 Task: Look for space in Planeta Rica, Colombia from 5th July, 2023 to 10th July, 2023 for 4 adults in price range Rs.9000 to Rs.14000. Place can be entire place with 2 bedrooms having 4 beds and 2 bathrooms. Property type can be house, flat, guest house. Amenities needed are: washing machine. Booking option can be shelf check-in. Required host language is English.
Action: Mouse moved to (555, 73)
Screenshot: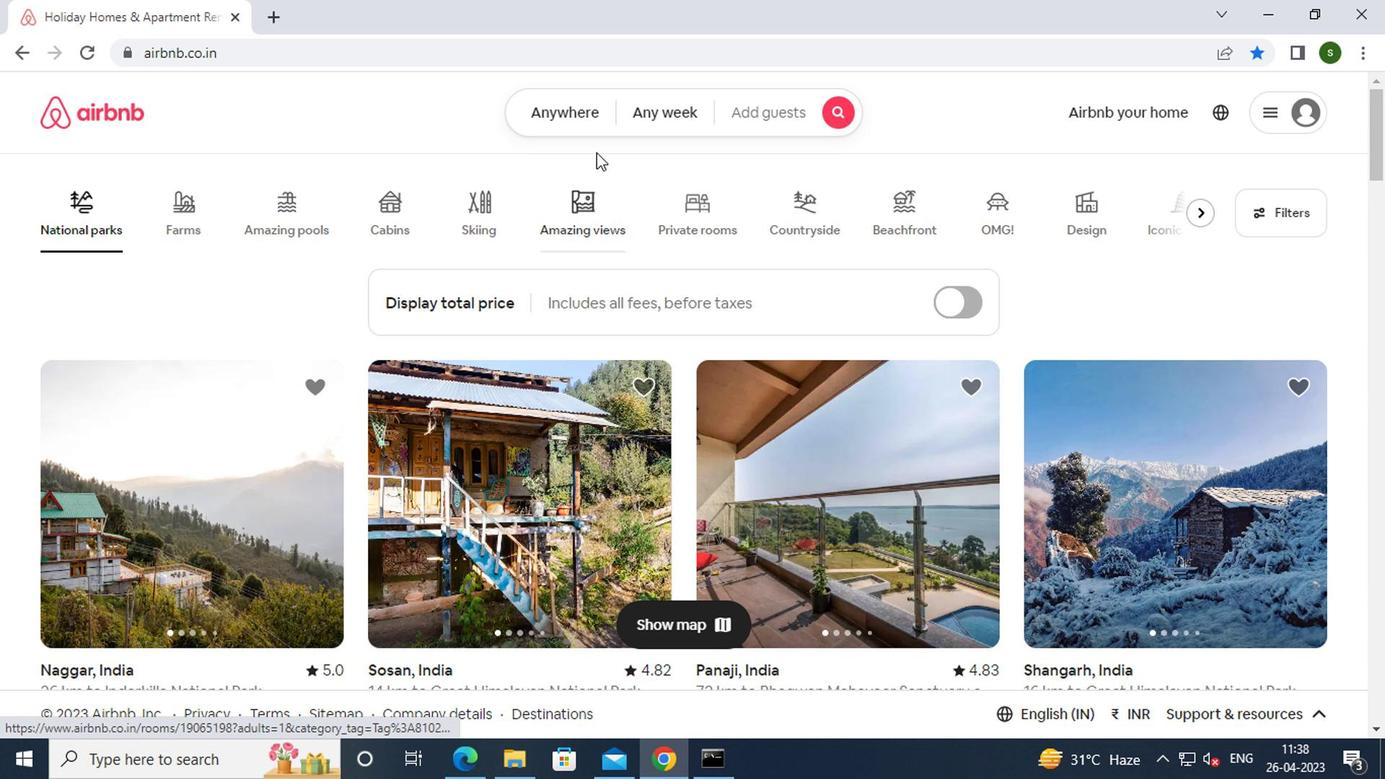 
Action: Mouse pressed left at (555, 73)
Screenshot: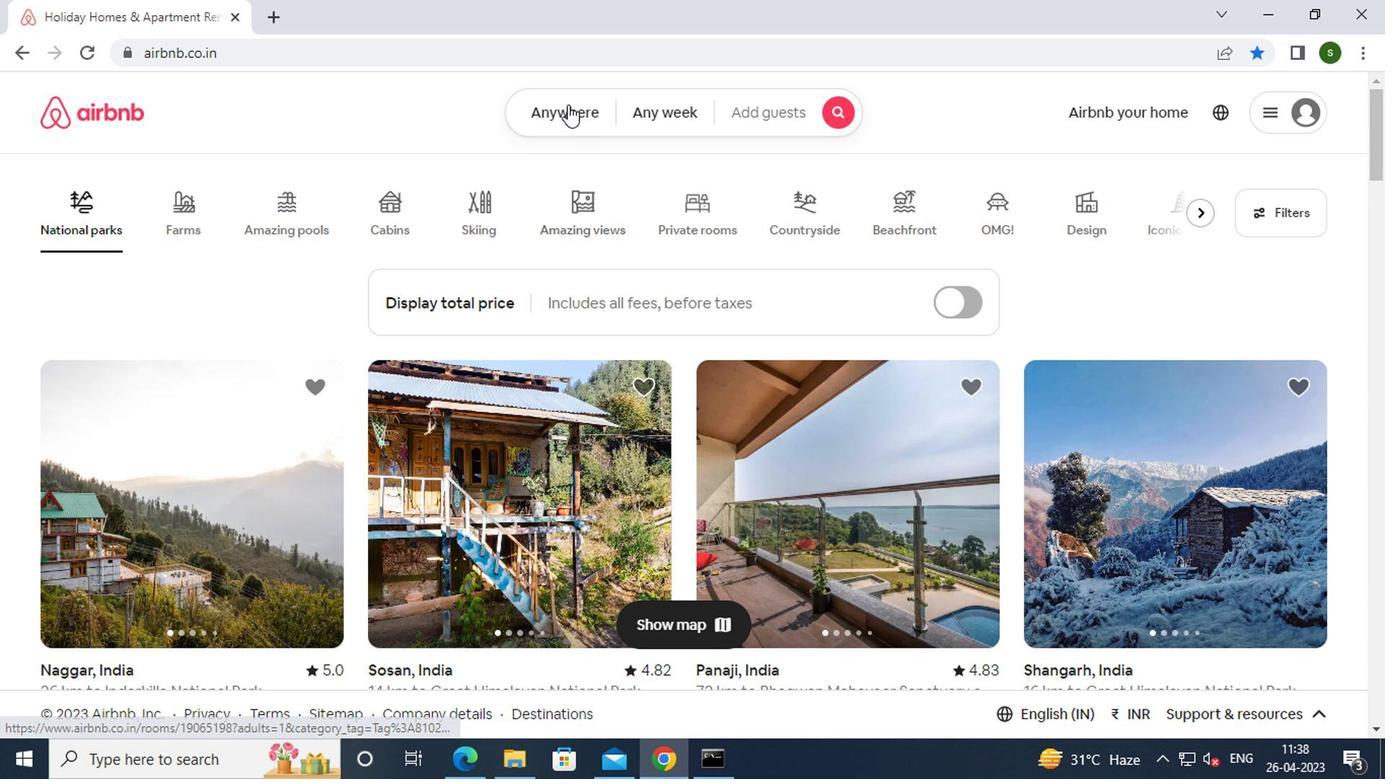 
Action: Mouse moved to (547, 116)
Screenshot: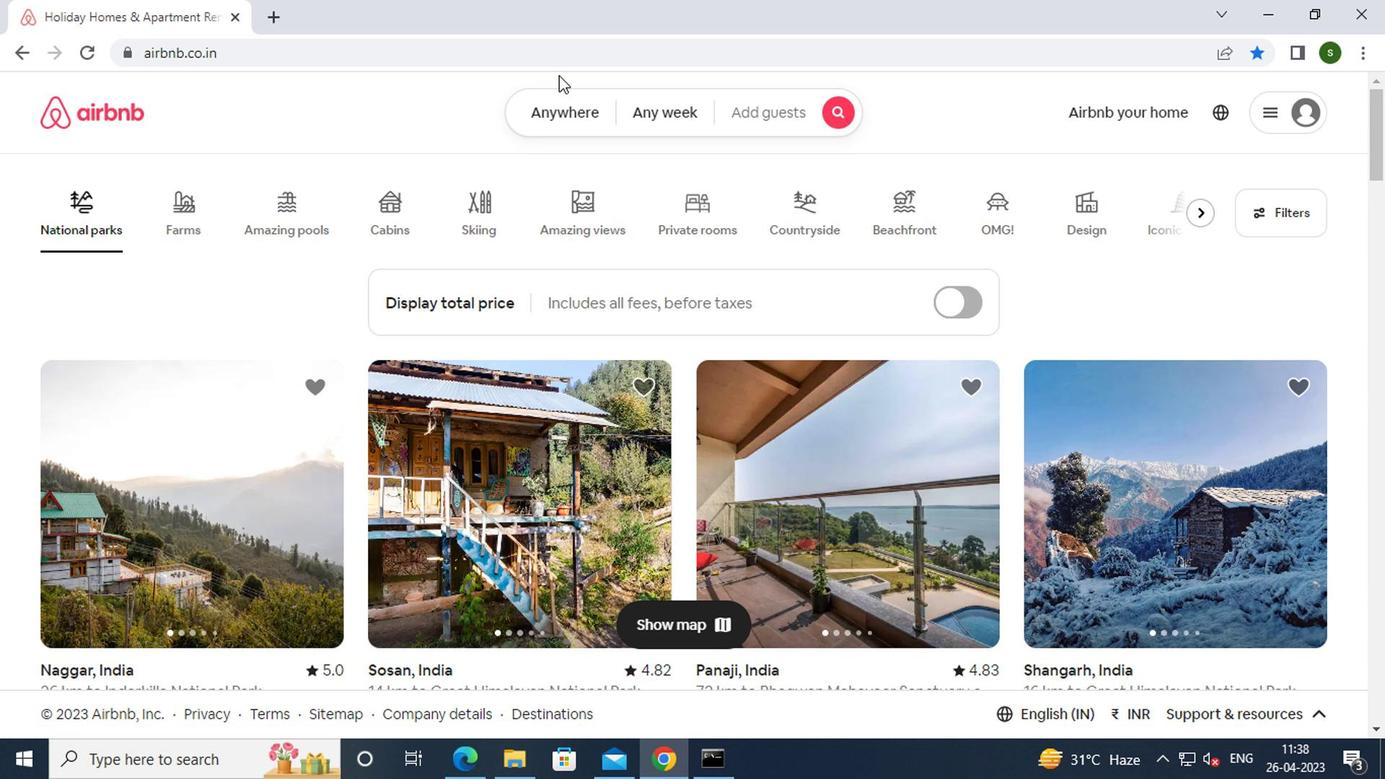 
Action: Mouse pressed left at (547, 116)
Screenshot: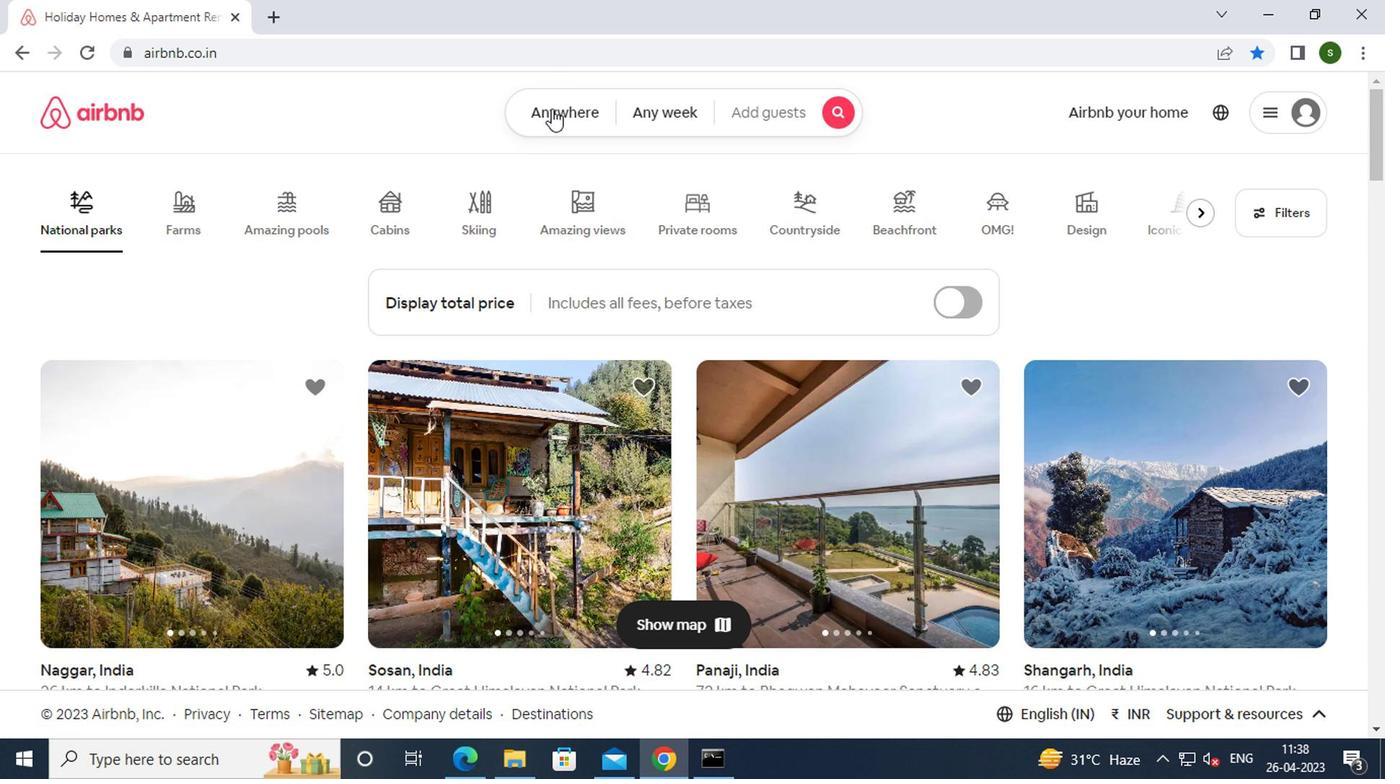 
Action: Mouse moved to (454, 193)
Screenshot: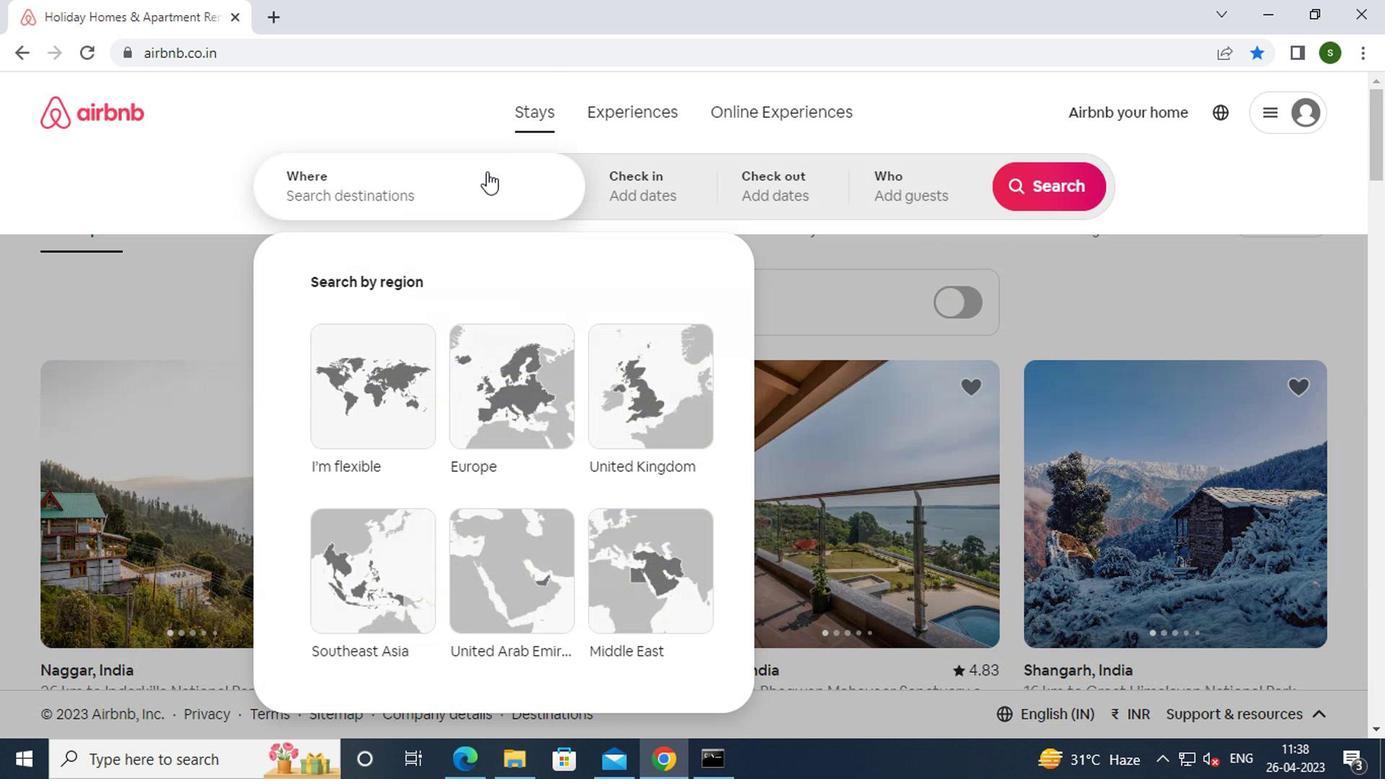 
Action: Mouse pressed left at (454, 193)
Screenshot: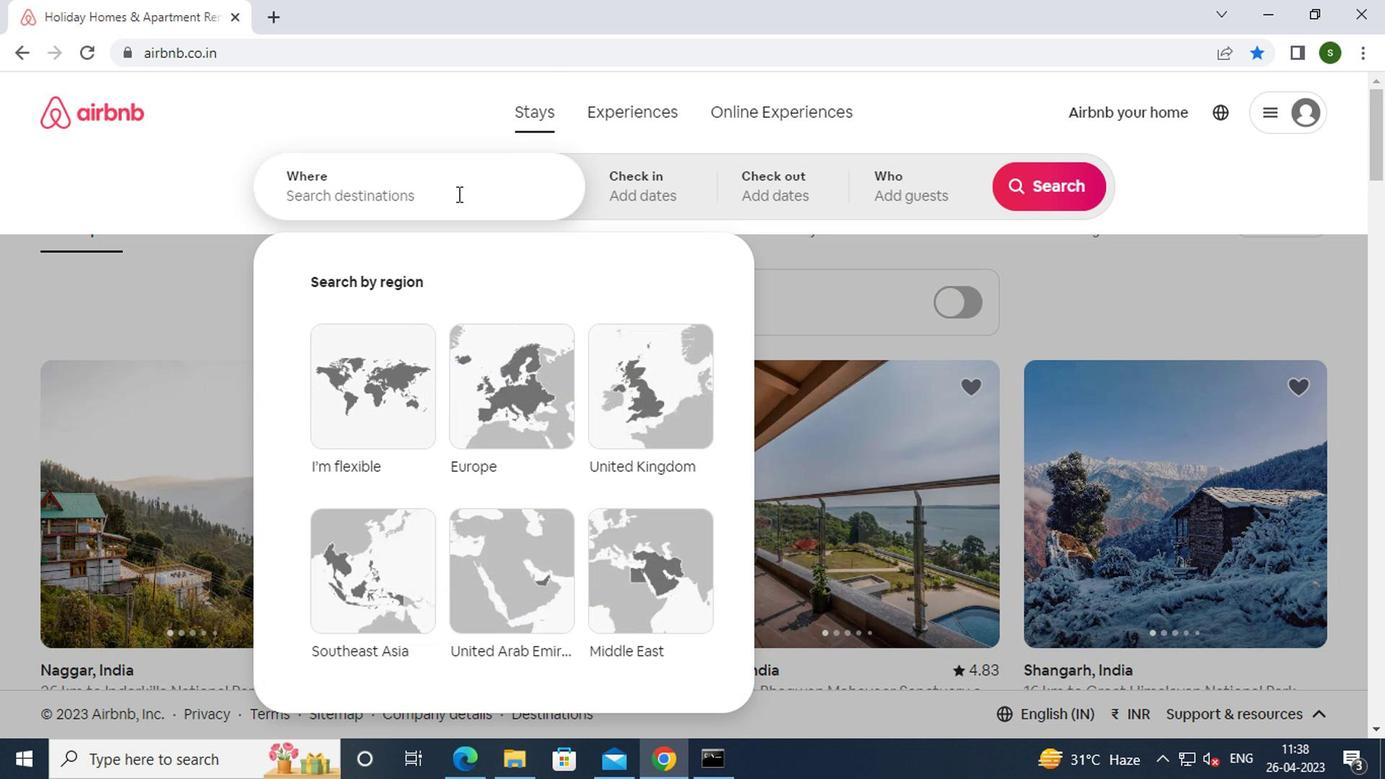 
Action: Key pressed p<Key.caps_lock>laneta<Key.space><Key.caps_lock>r<Key.caps_lock>ica,<Key.space><Key.caps_lock>c<Key.caps_lock>olombia<Key.enter>
Screenshot: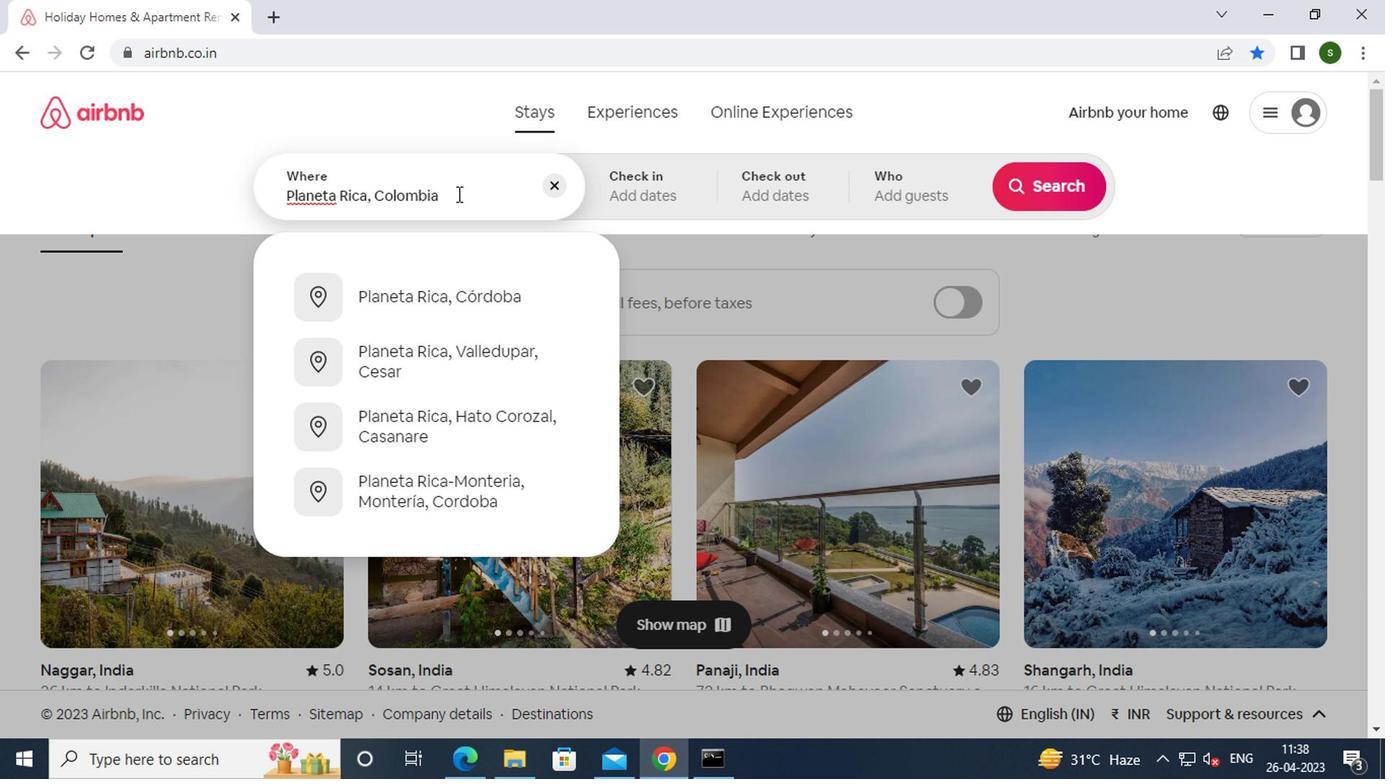 
Action: Mouse moved to (1026, 348)
Screenshot: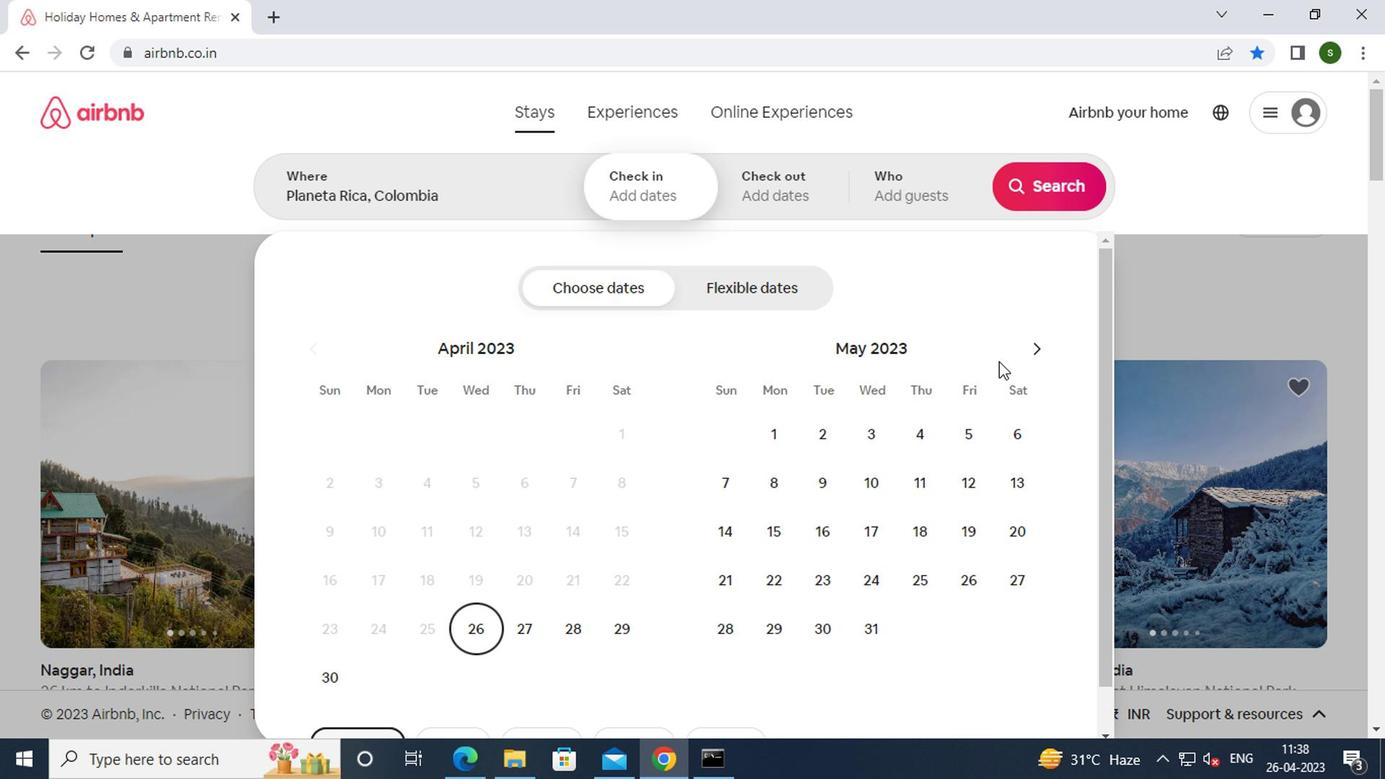 
Action: Mouse pressed left at (1026, 348)
Screenshot: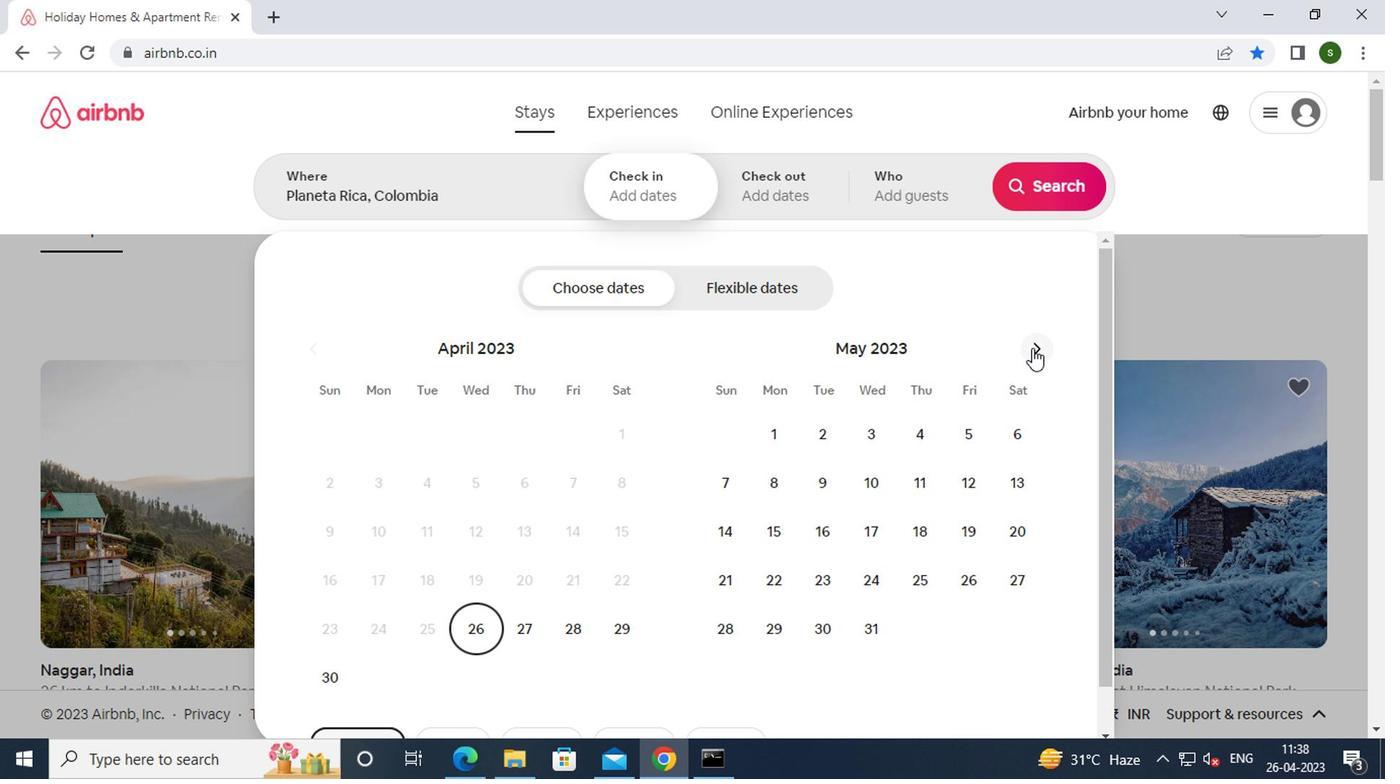 
Action: Mouse pressed left at (1026, 348)
Screenshot: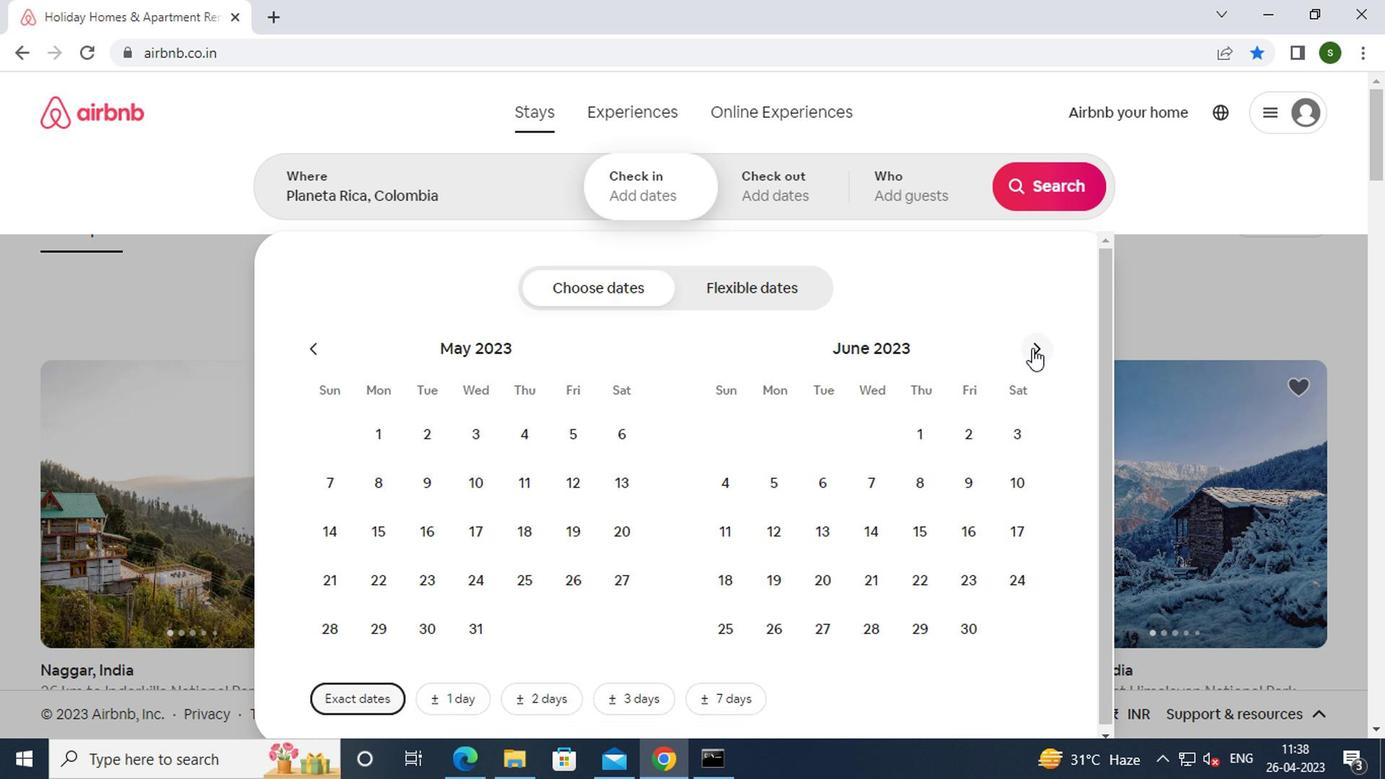 
Action: Mouse moved to (874, 476)
Screenshot: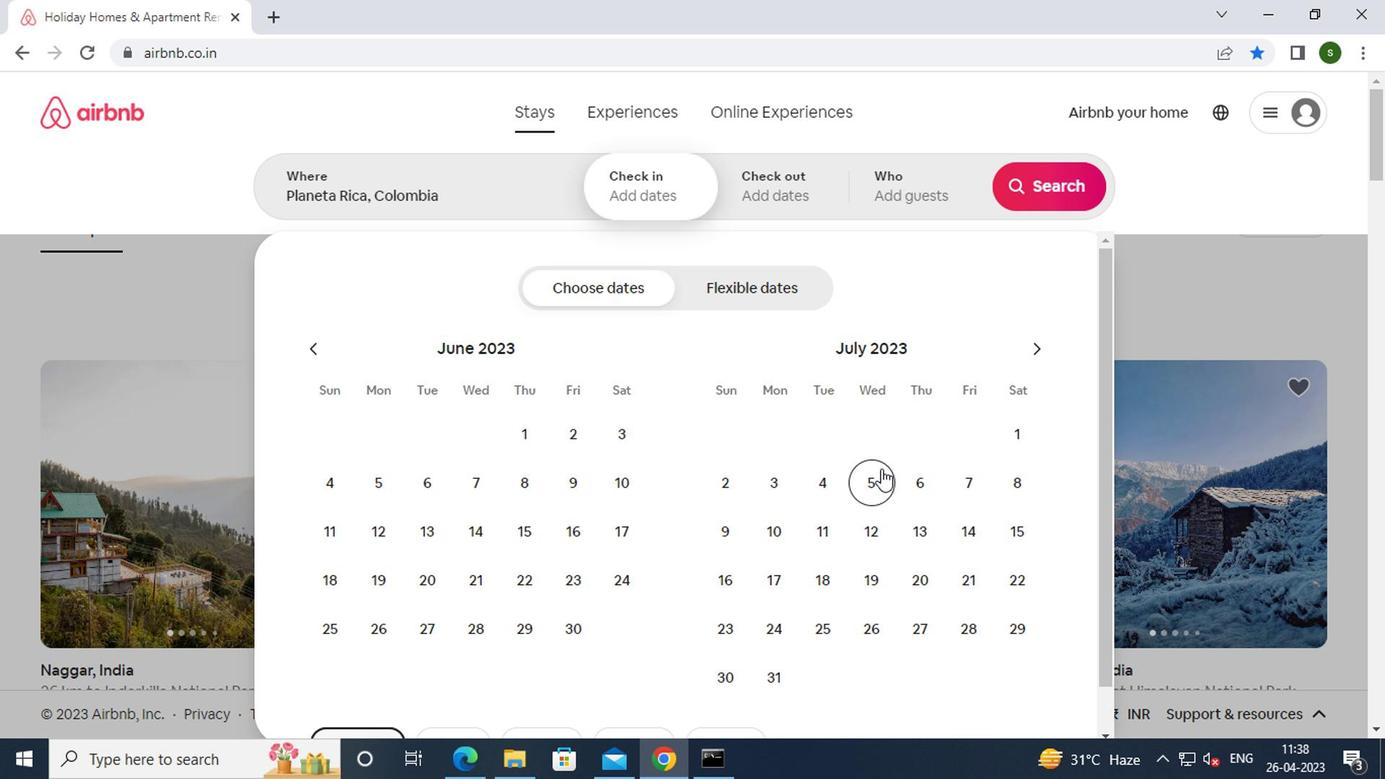 
Action: Mouse pressed left at (874, 476)
Screenshot: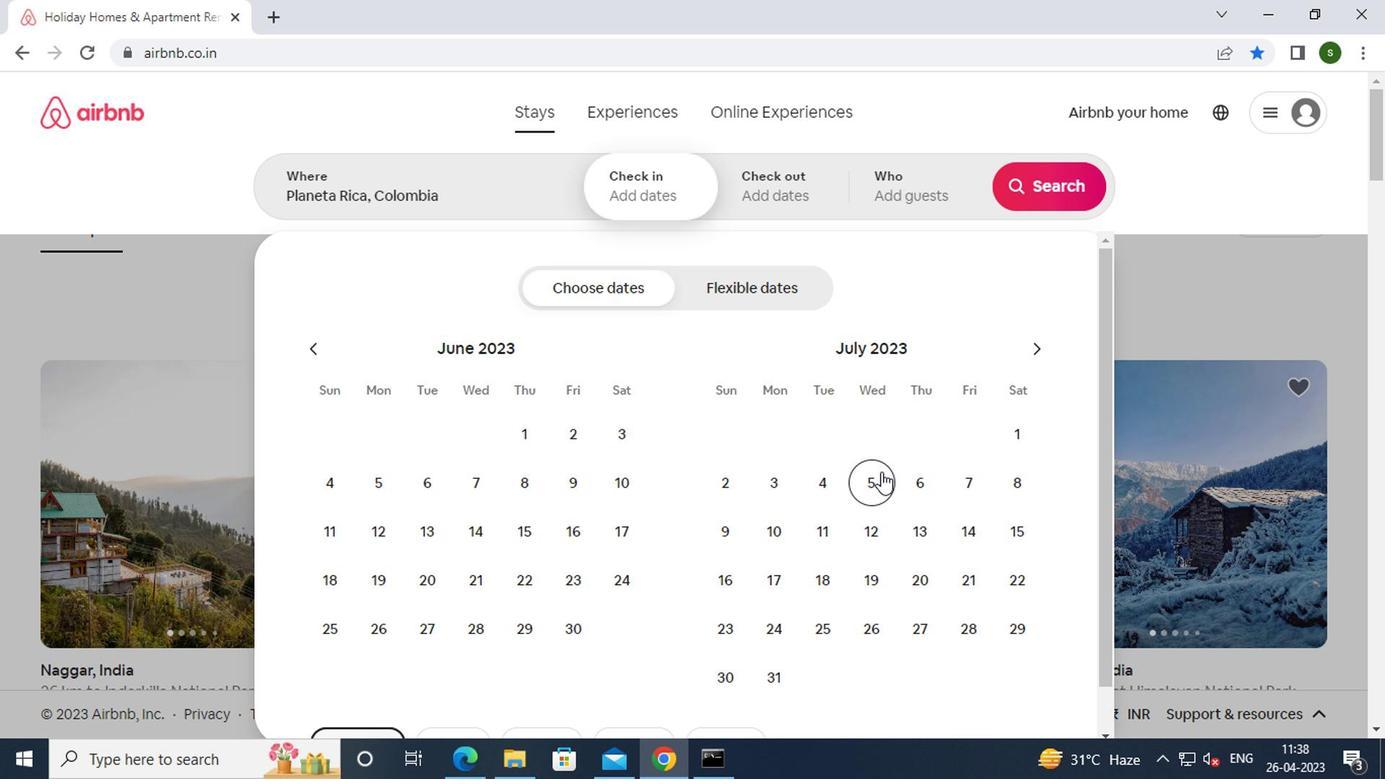 
Action: Mouse moved to (765, 540)
Screenshot: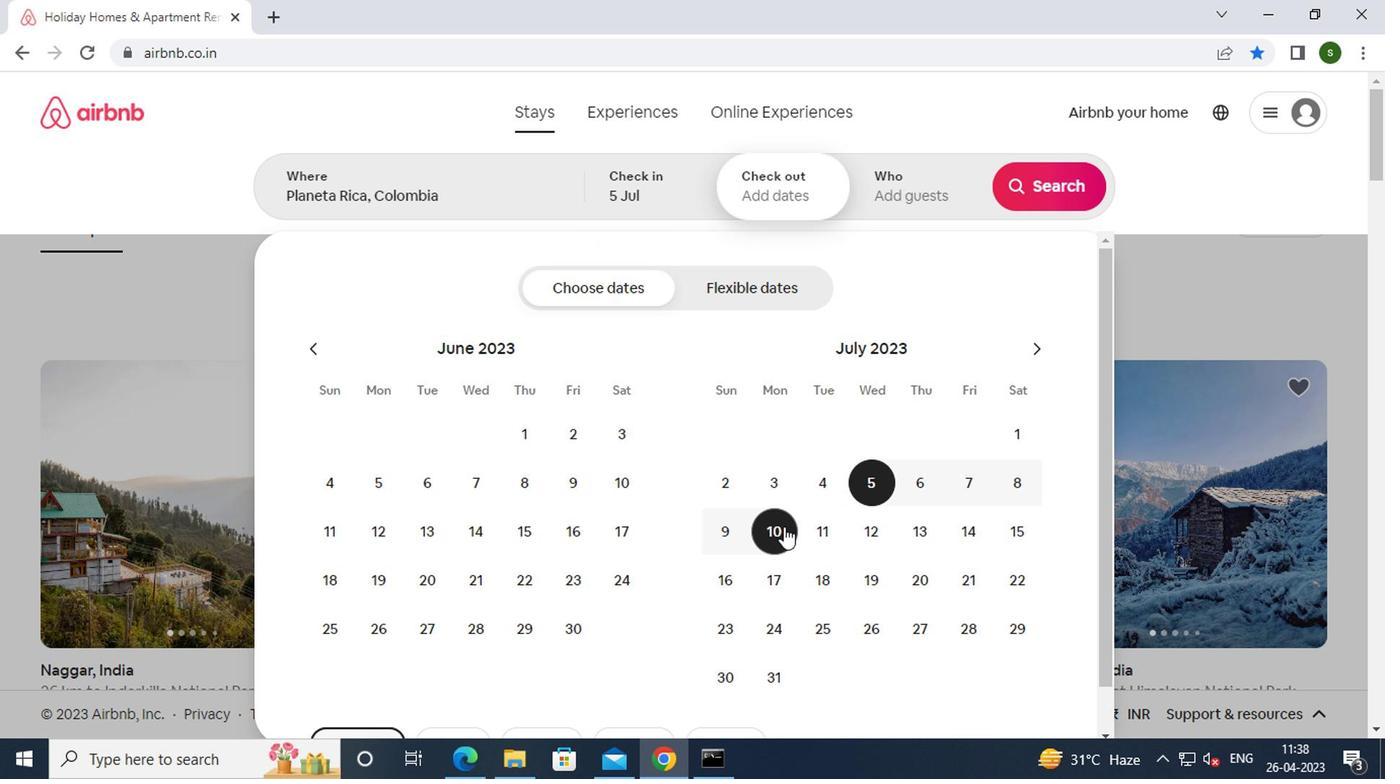 
Action: Mouse pressed left at (765, 540)
Screenshot: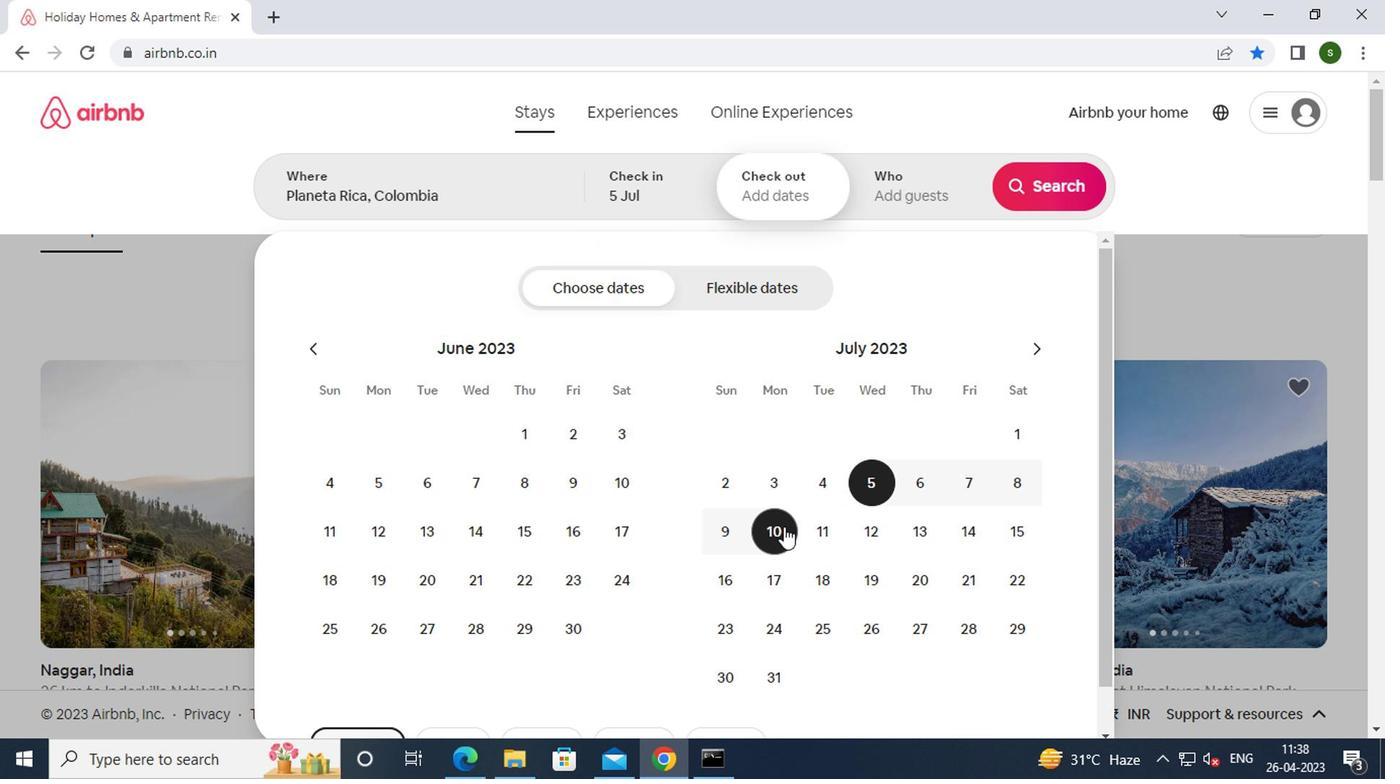 
Action: Mouse moved to (909, 203)
Screenshot: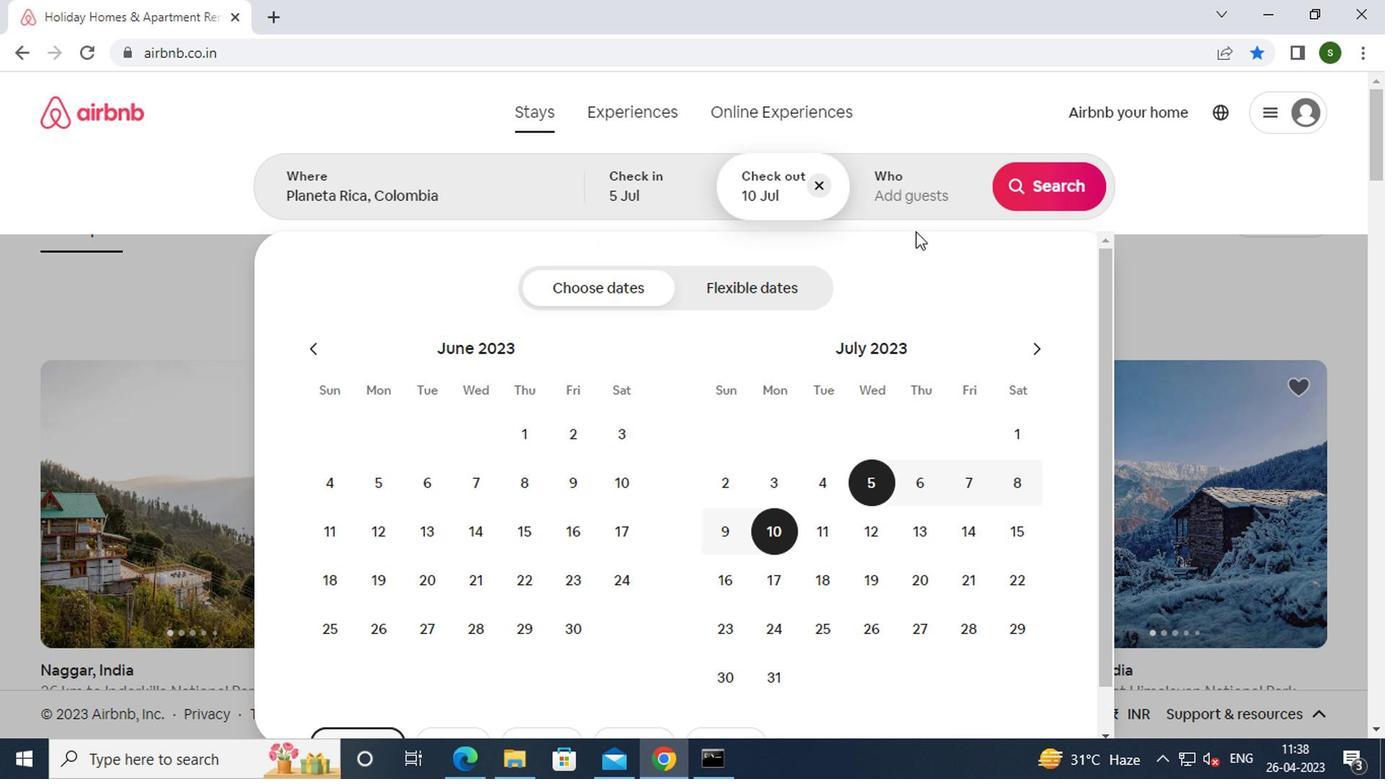 
Action: Mouse pressed left at (909, 203)
Screenshot: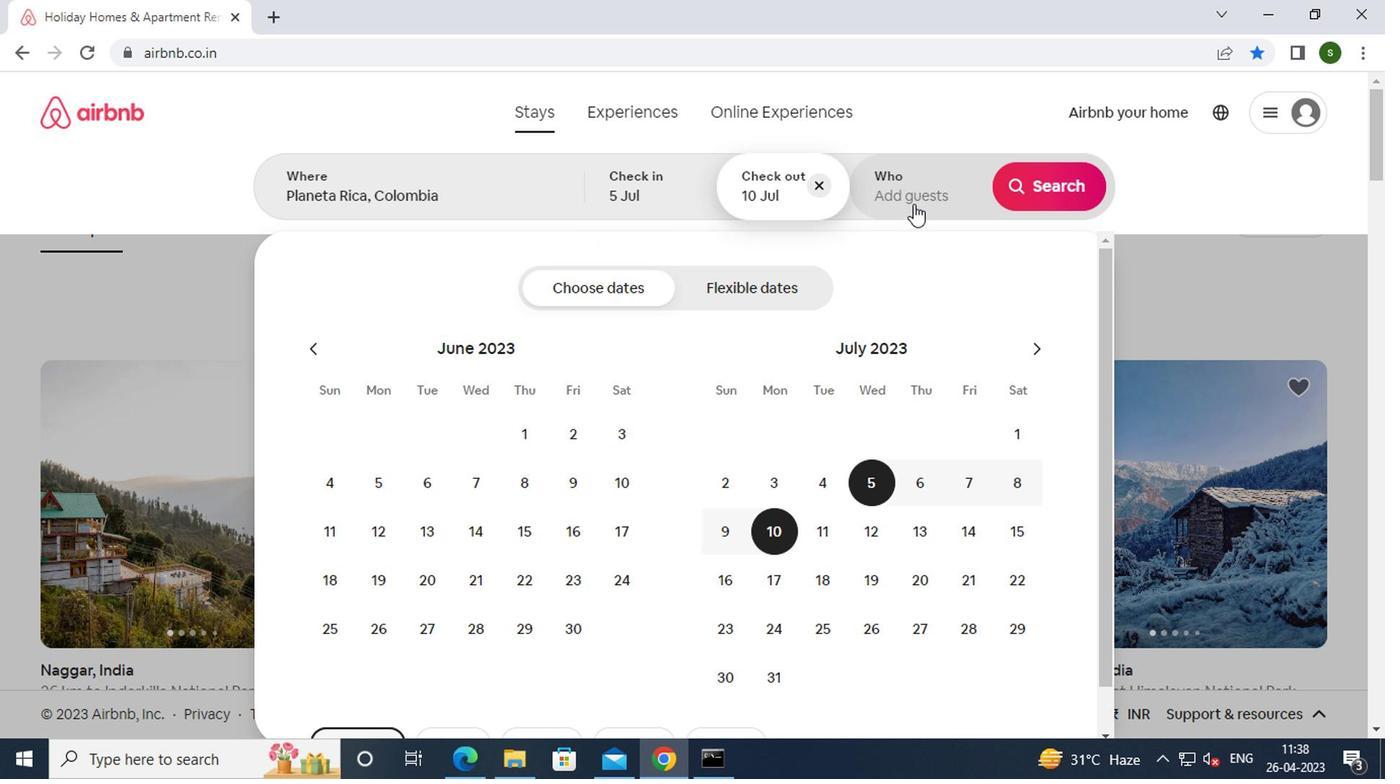 
Action: Mouse moved to (1051, 292)
Screenshot: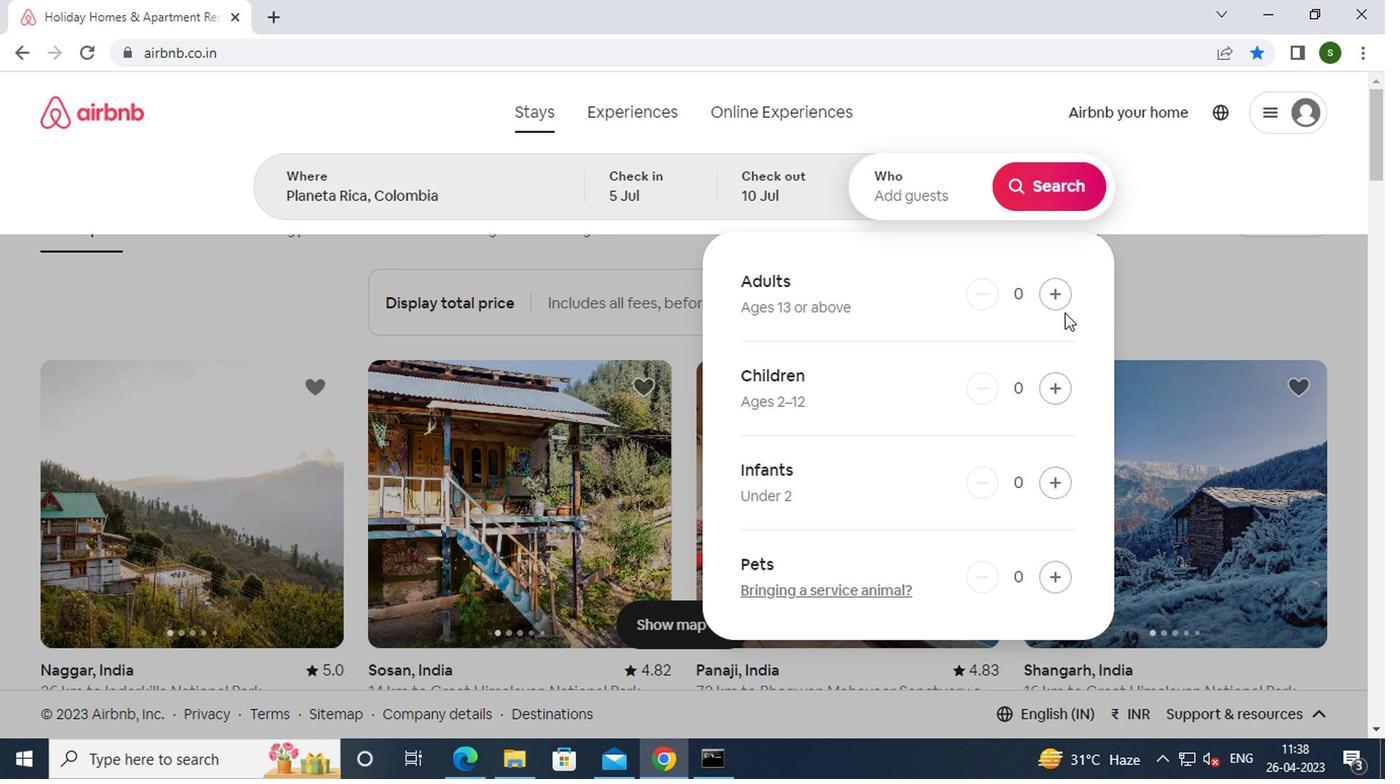 
Action: Mouse pressed left at (1051, 292)
Screenshot: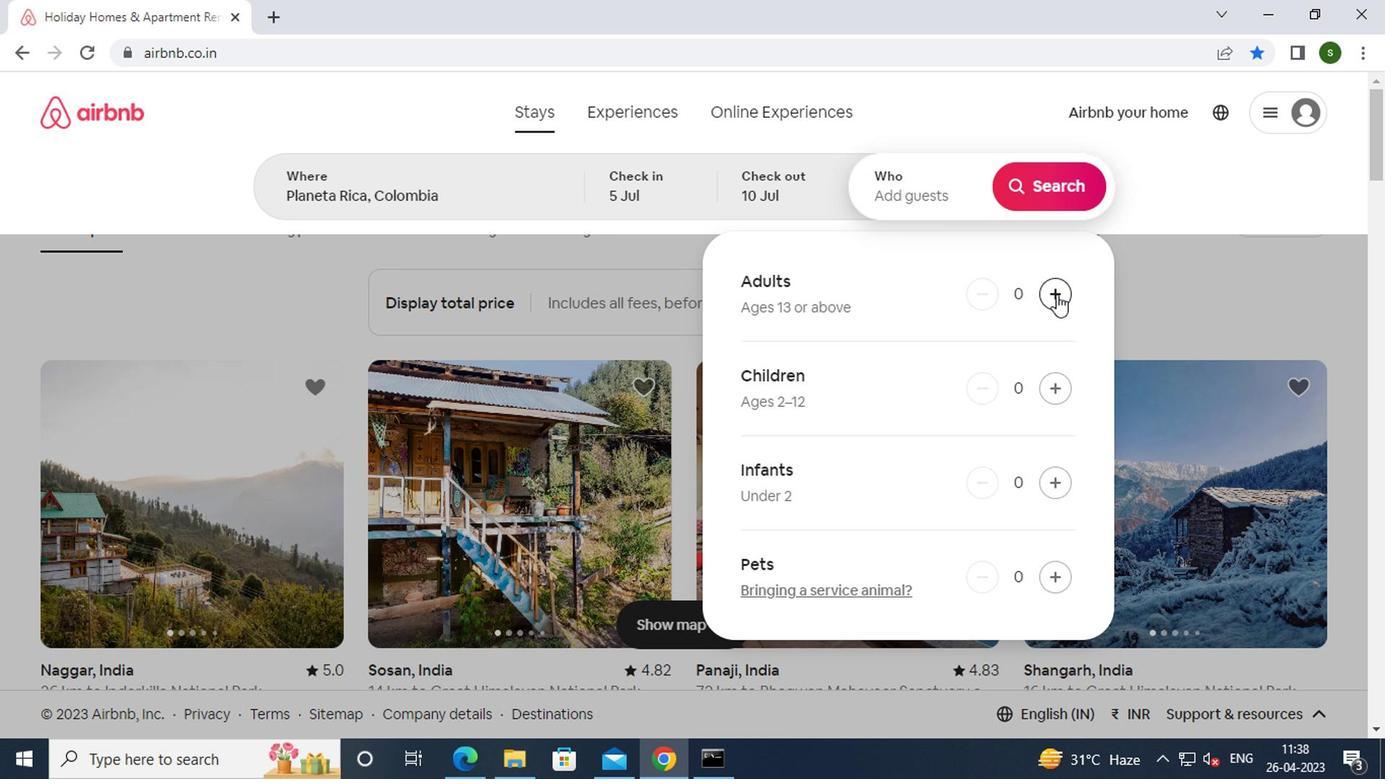 
Action: Mouse pressed left at (1051, 292)
Screenshot: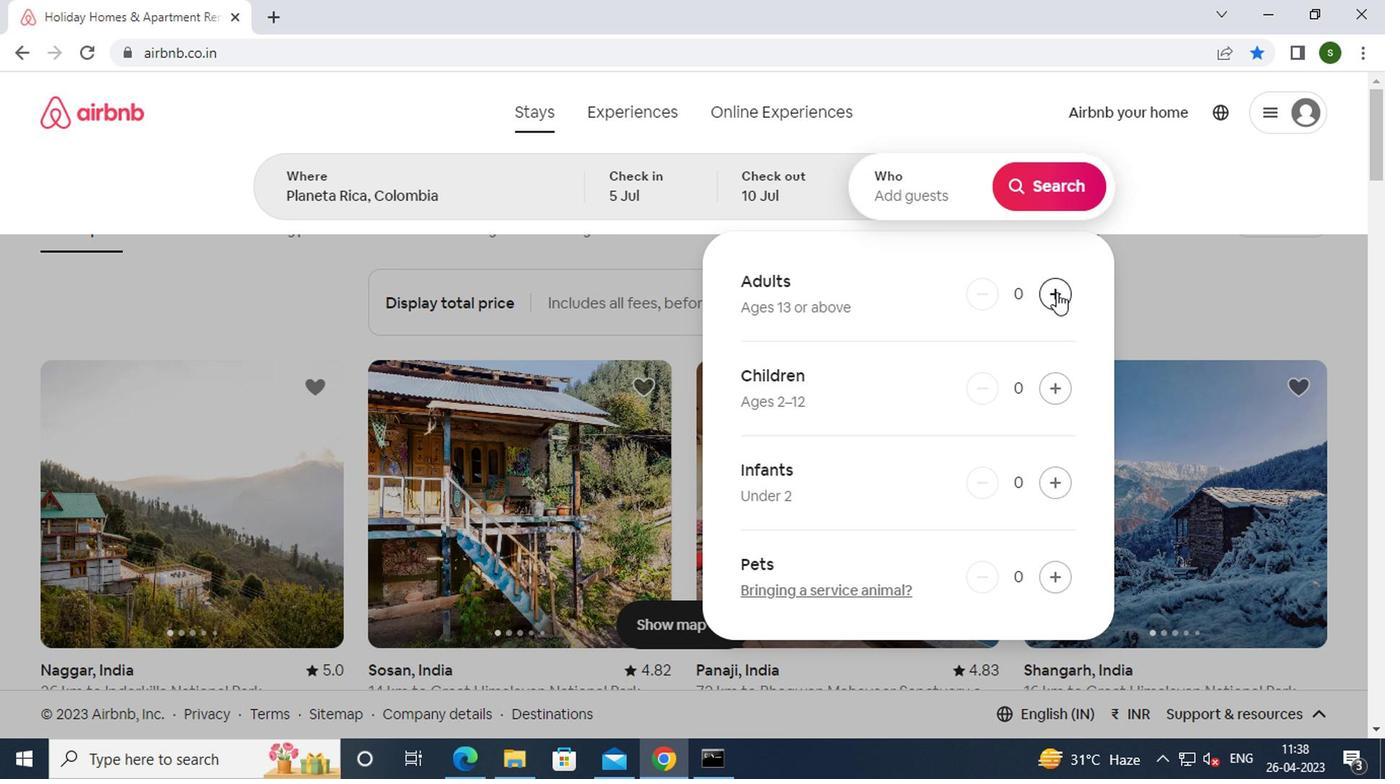 
Action: Mouse pressed left at (1051, 292)
Screenshot: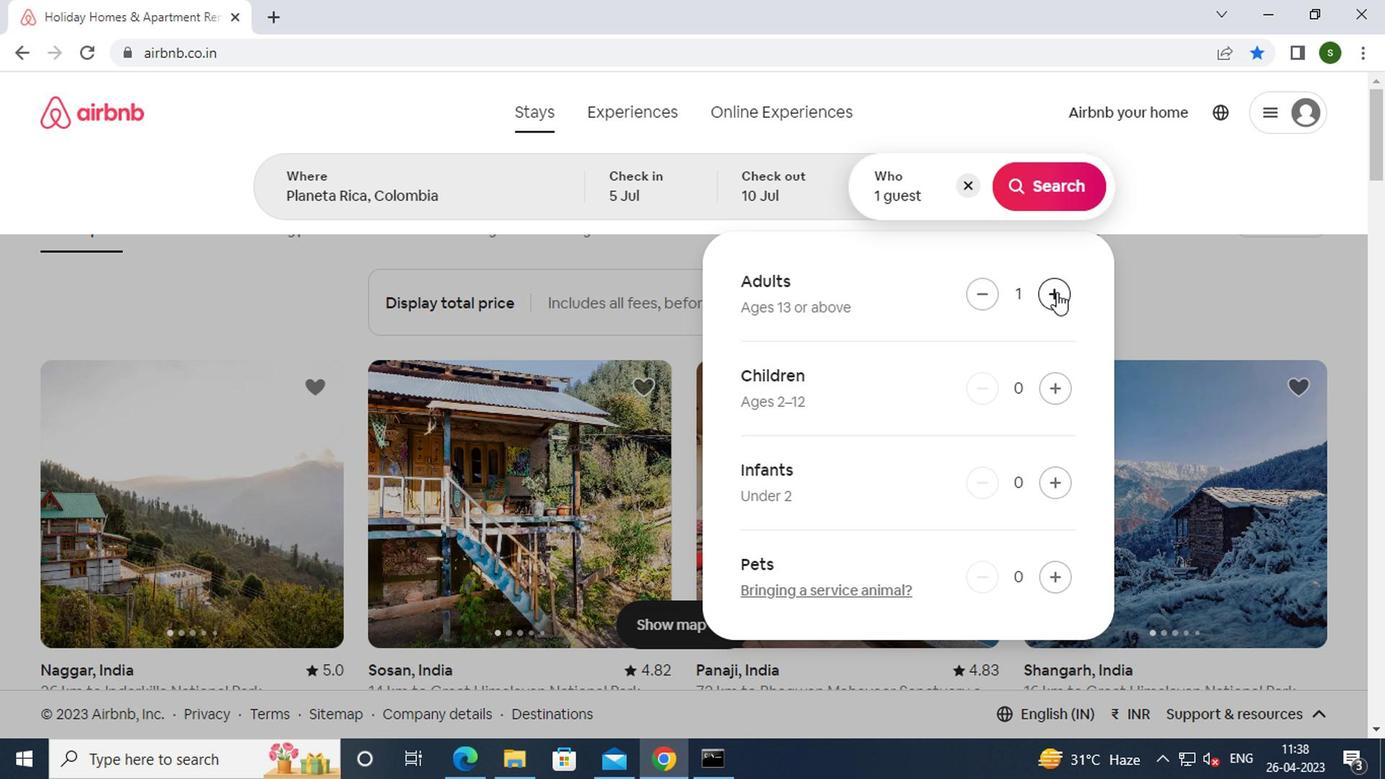 
Action: Mouse pressed left at (1051, 292)
Screenshot: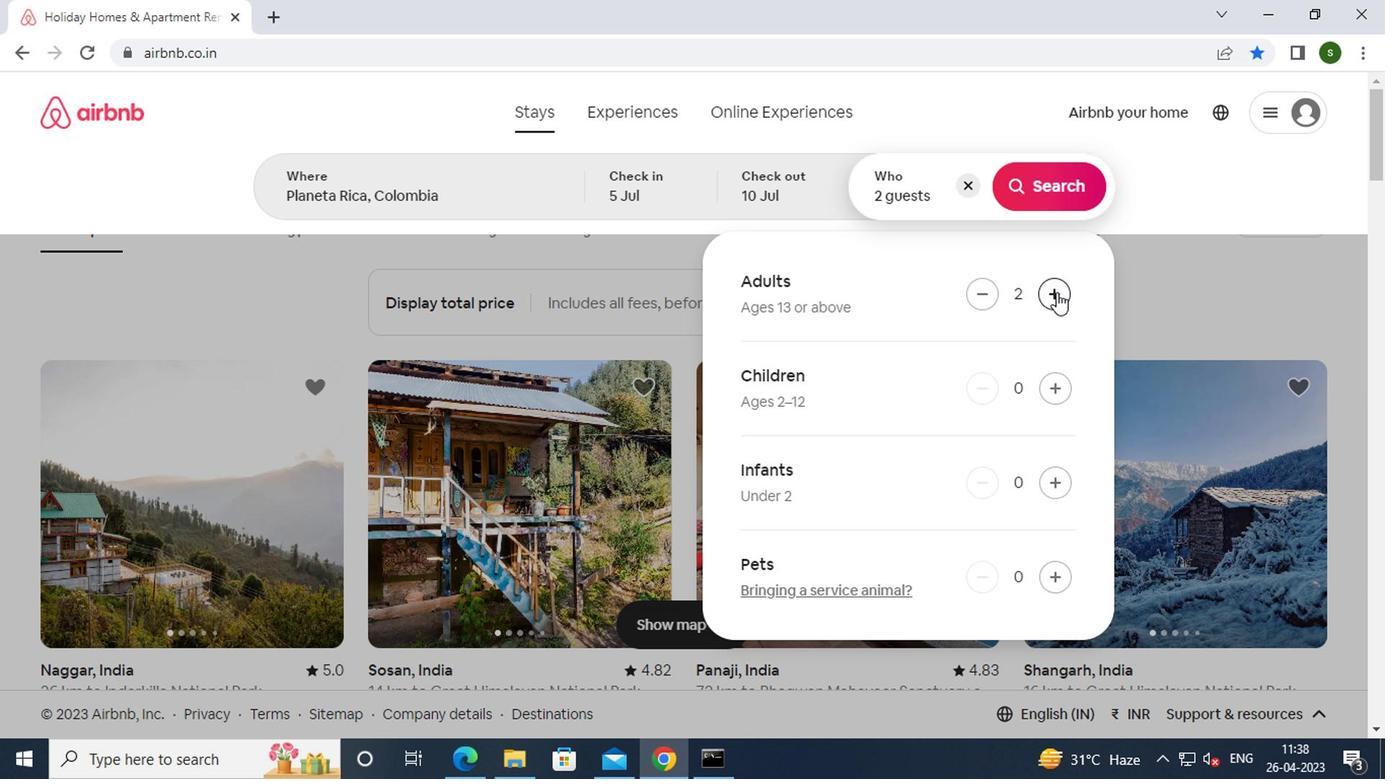 
Action: Mouse moved to (1049, 200)
Screenshot: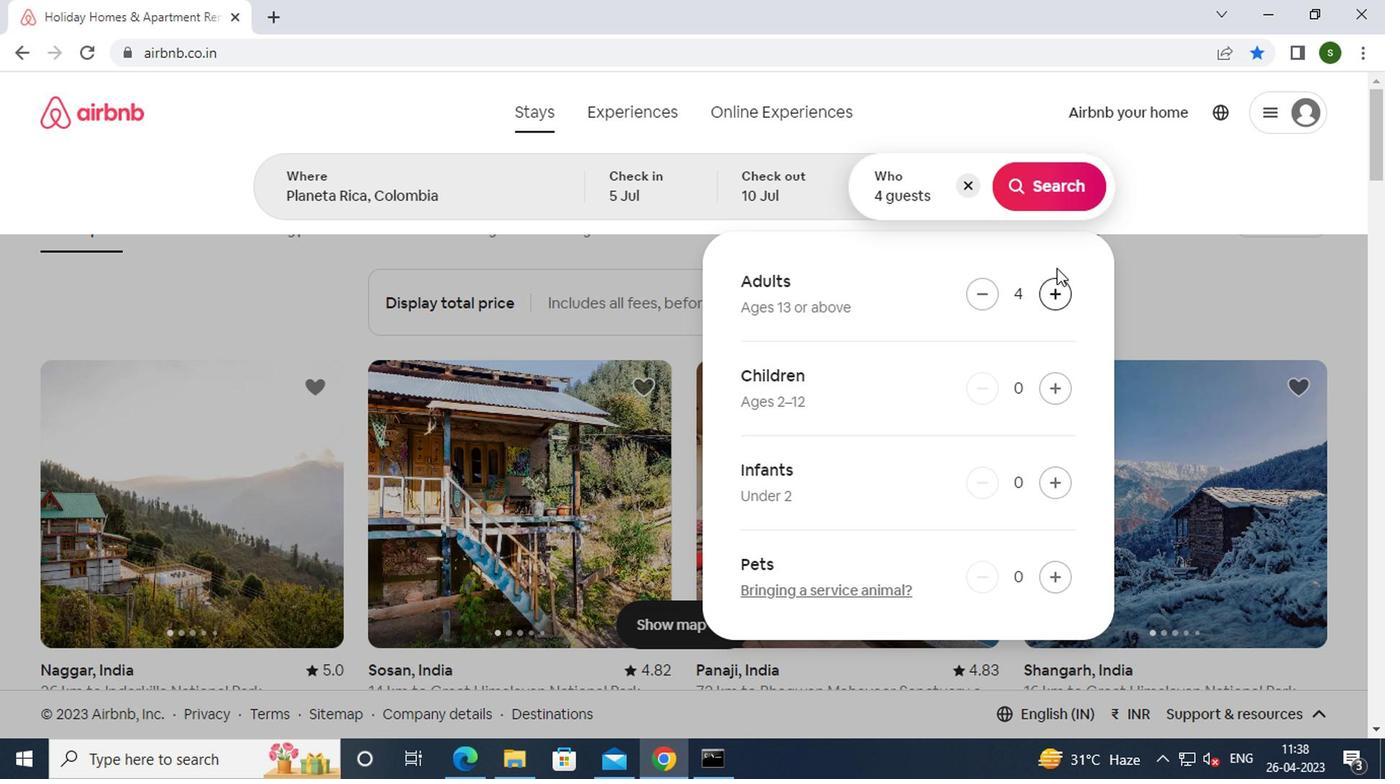 
Action: Mouse pressed left at (1049, 200)
Screenshot: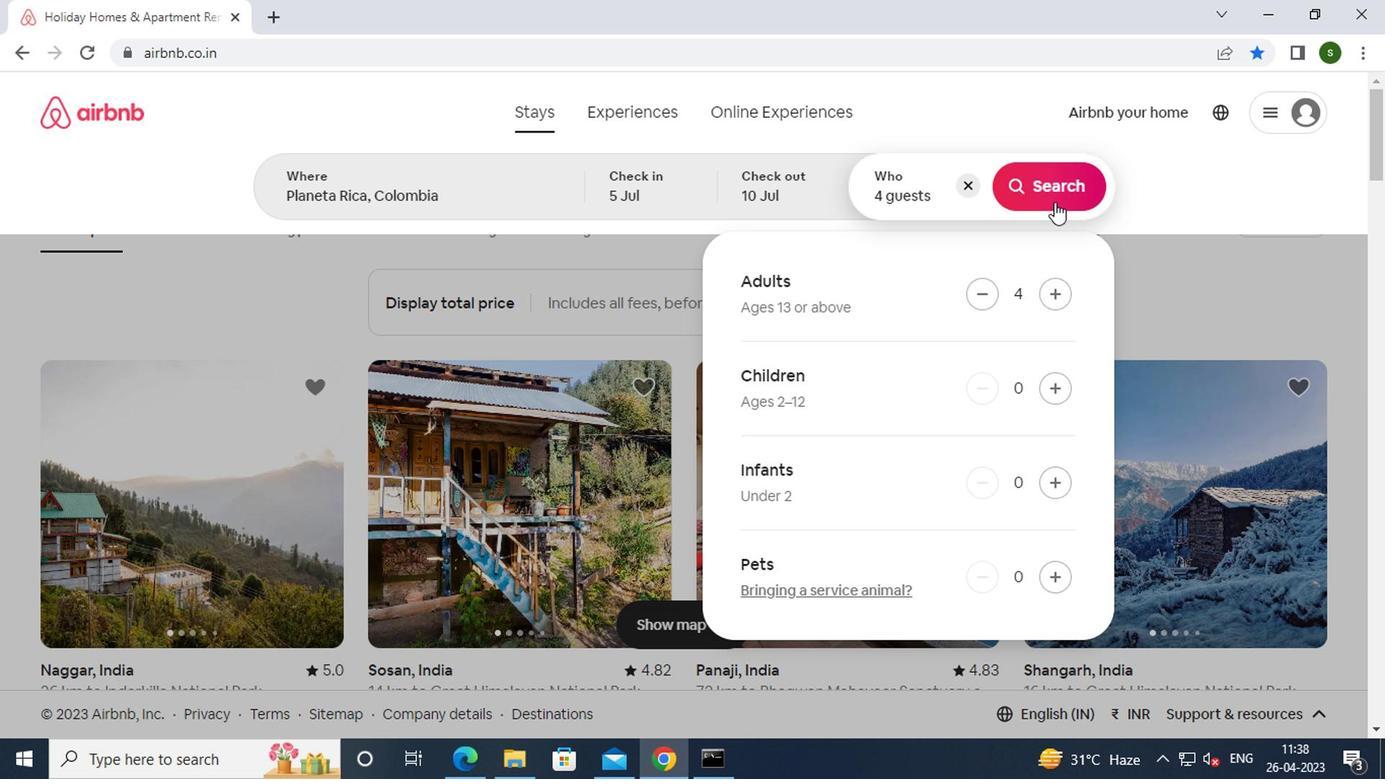 
Action: Mouse moved to (1269, 181)
Screenshot: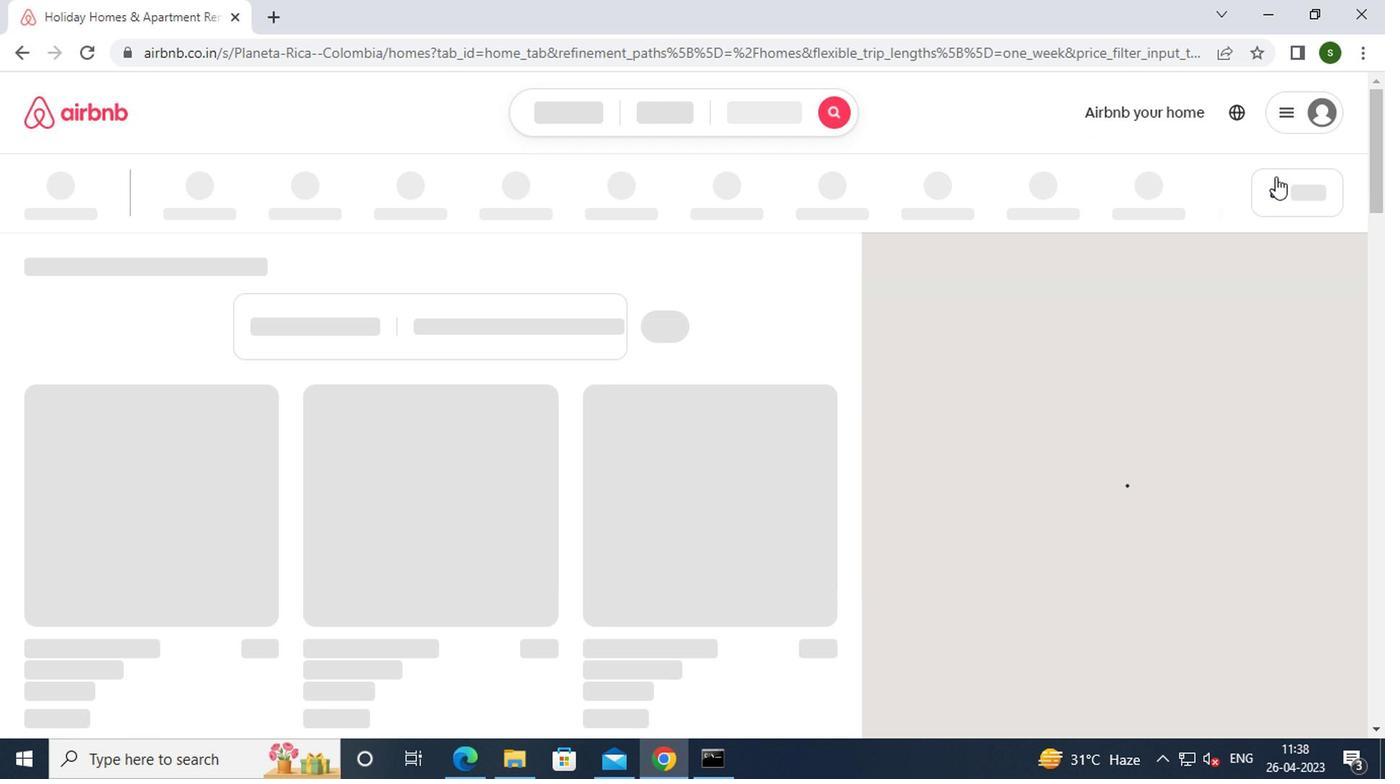 
Action: Mouse pressed left at (1269, 181)
Screenshot: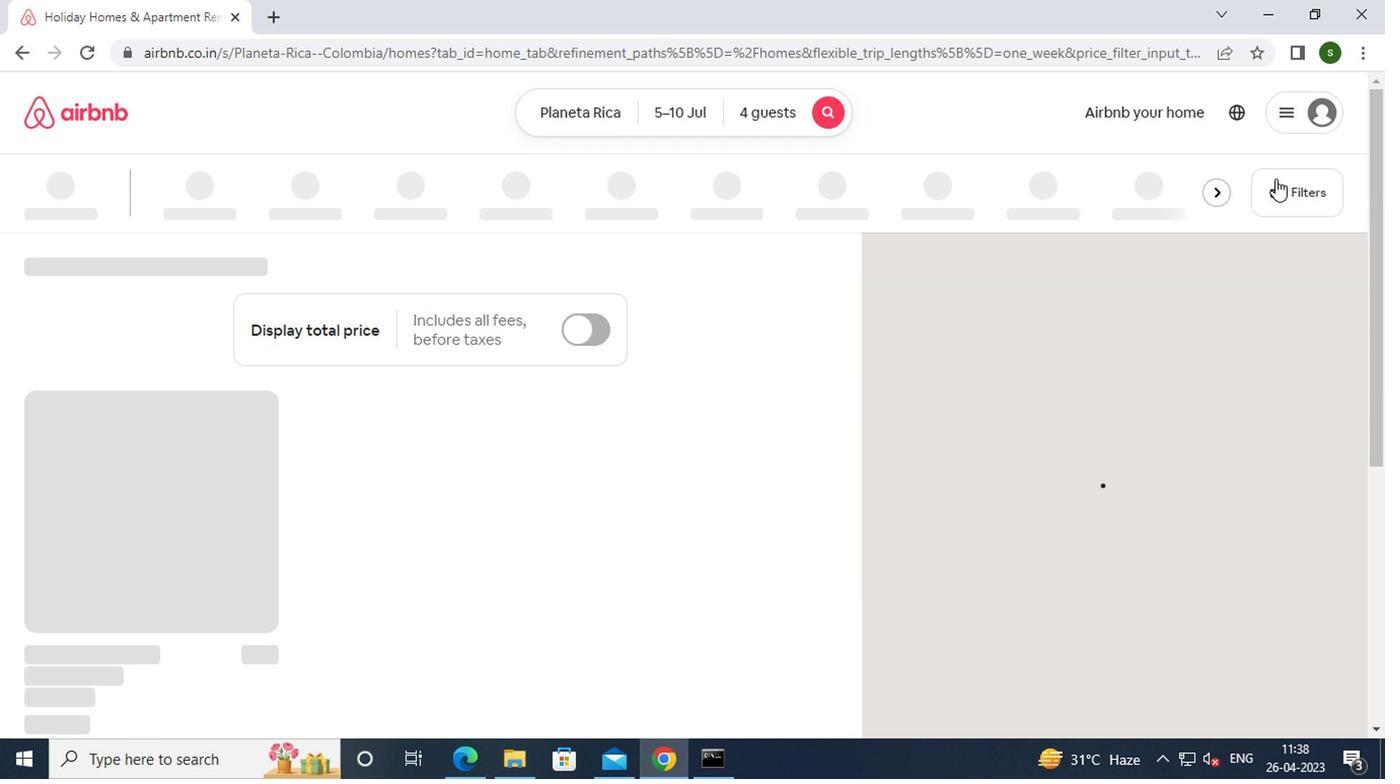
Action: Mouse moved to (639, 394)
Screenshot: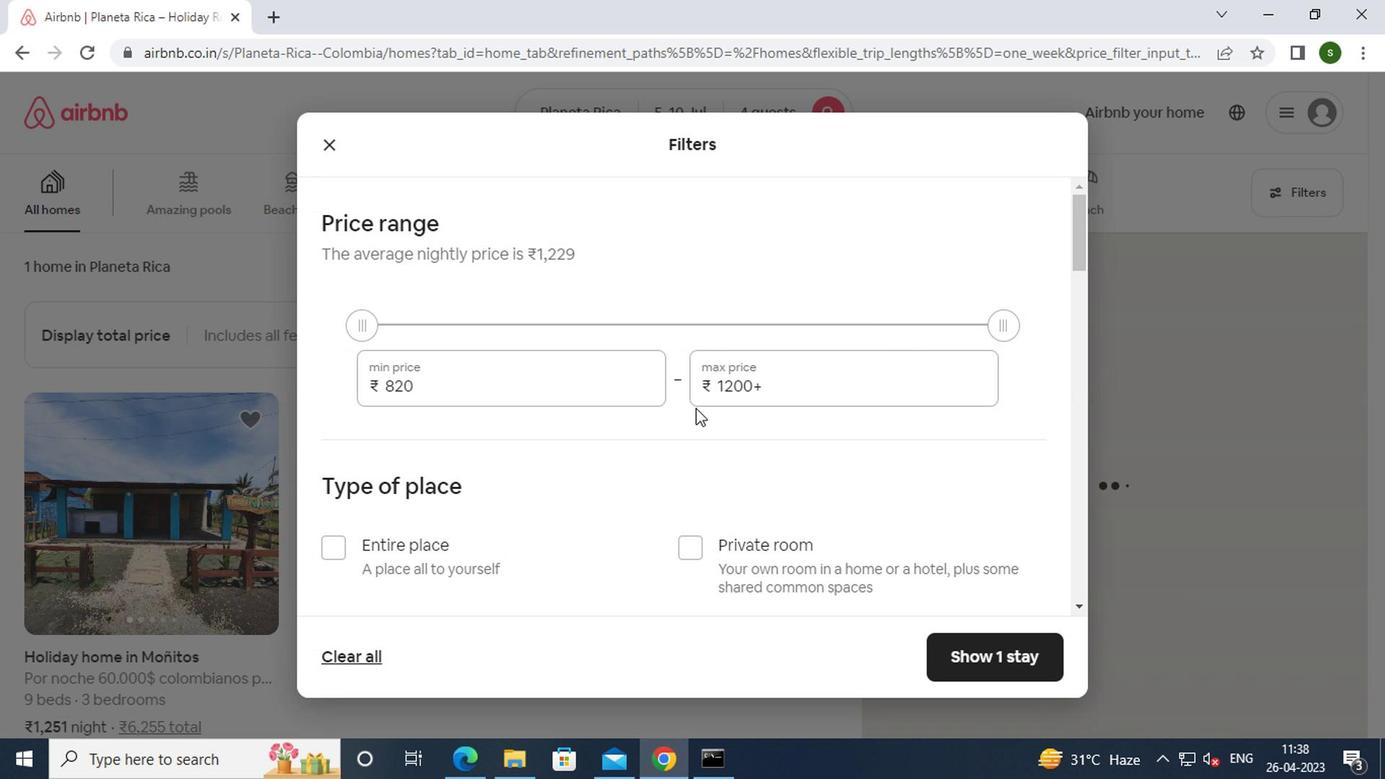 
Action: Mouse pressed left at (639, 394)
Screenshot: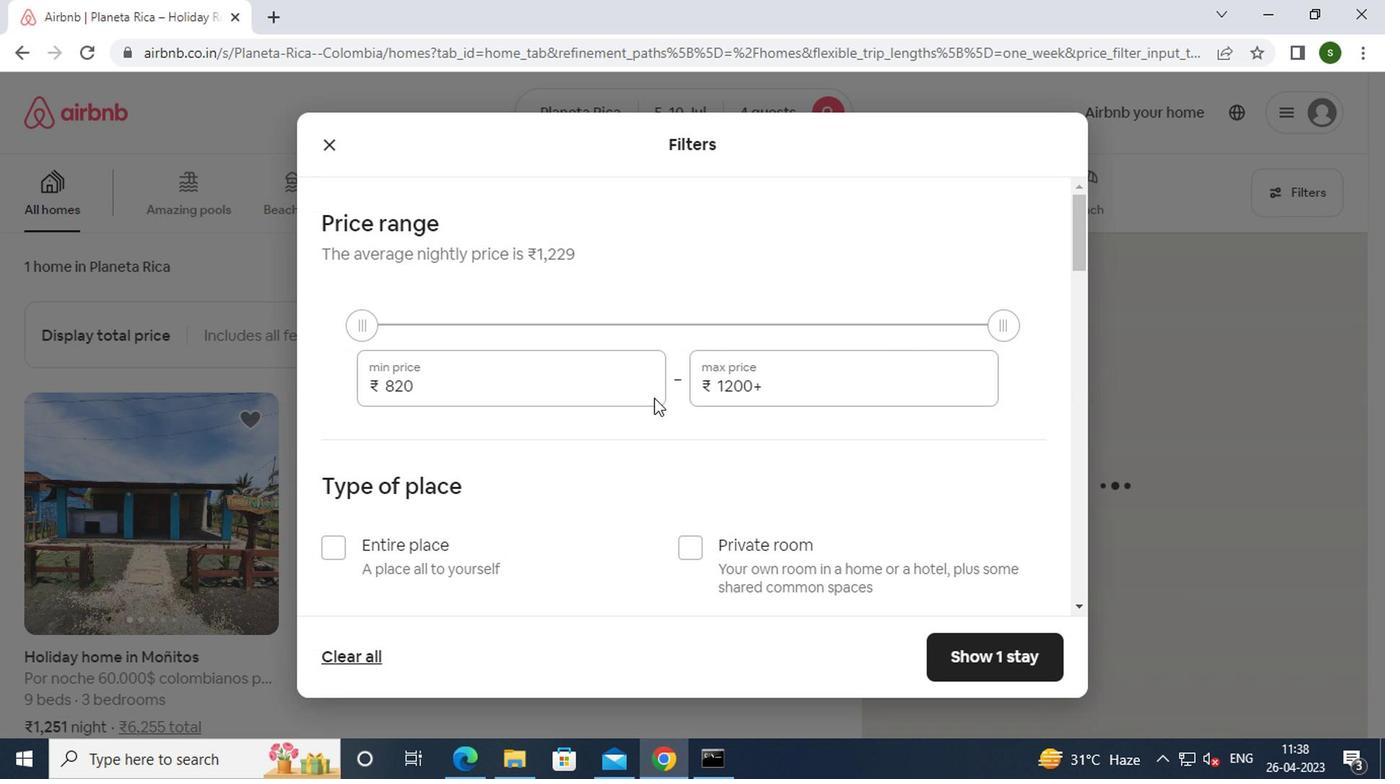 
Action: Mouse moved to (639, 394)
Screenshot: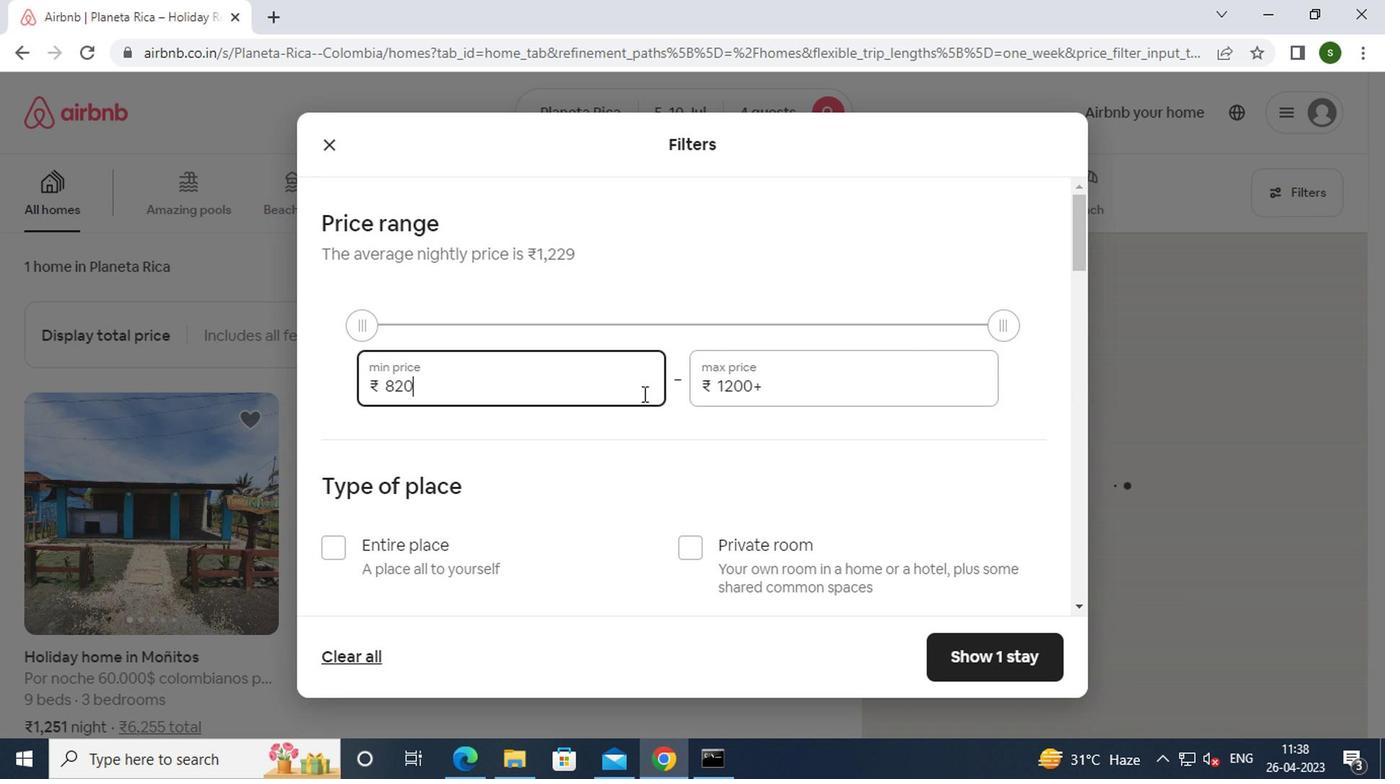 
Action: Key pressed <Key.backspace><Key.backspace><Key.backspace><Key.backspace><Key.backspace><Key.backspace><Key.backspace><Key.backspace>9000
Screenshot: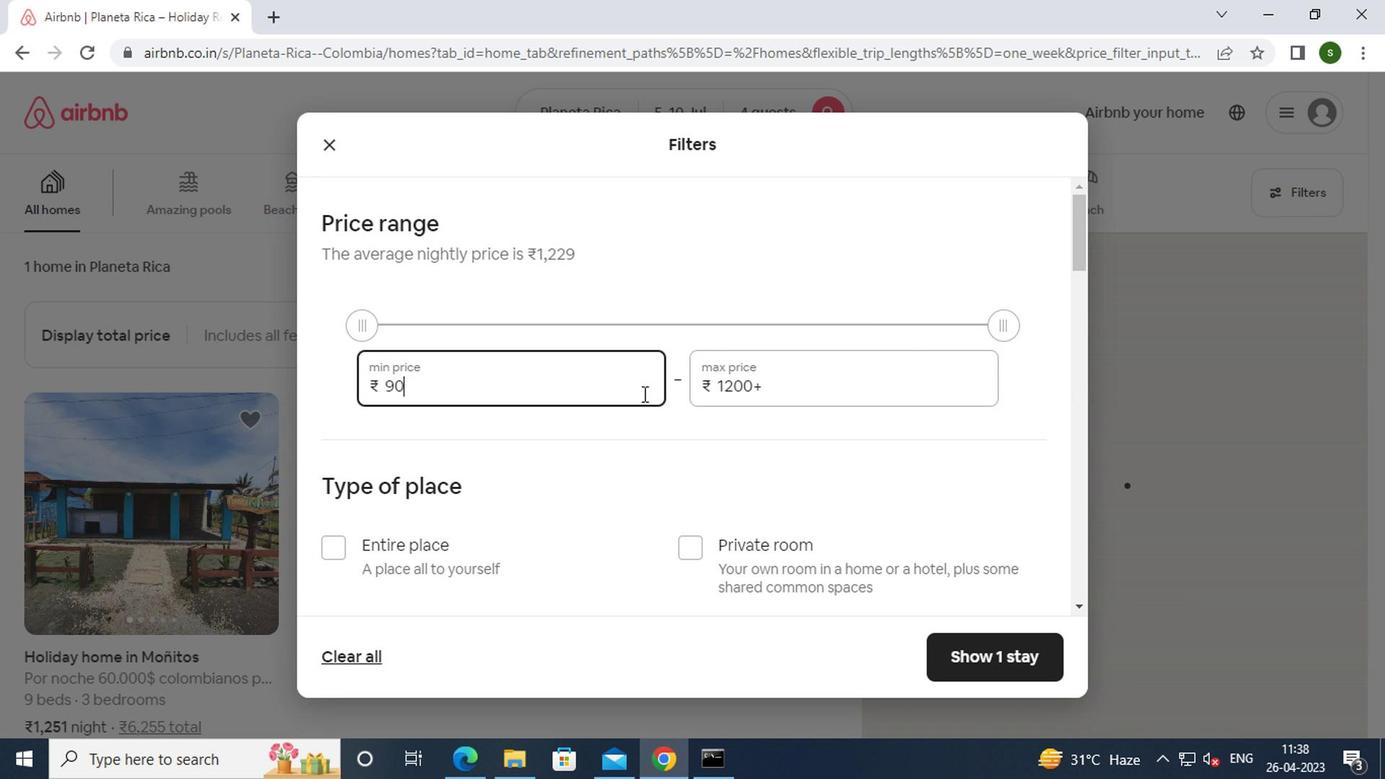 
Action: Mouse moved to (780, 383)
Screenshot: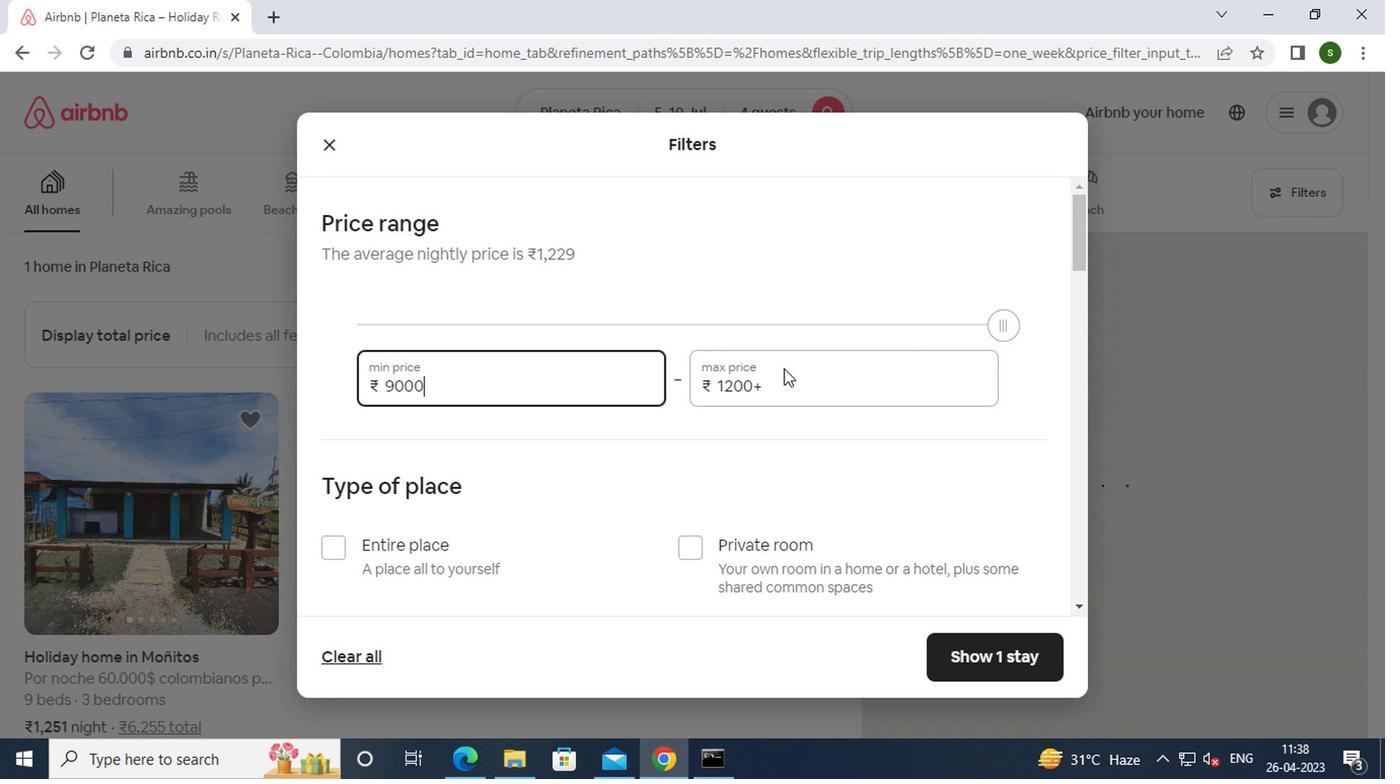 
Action: Mouse pressed left at (780, 383)
Screenshot: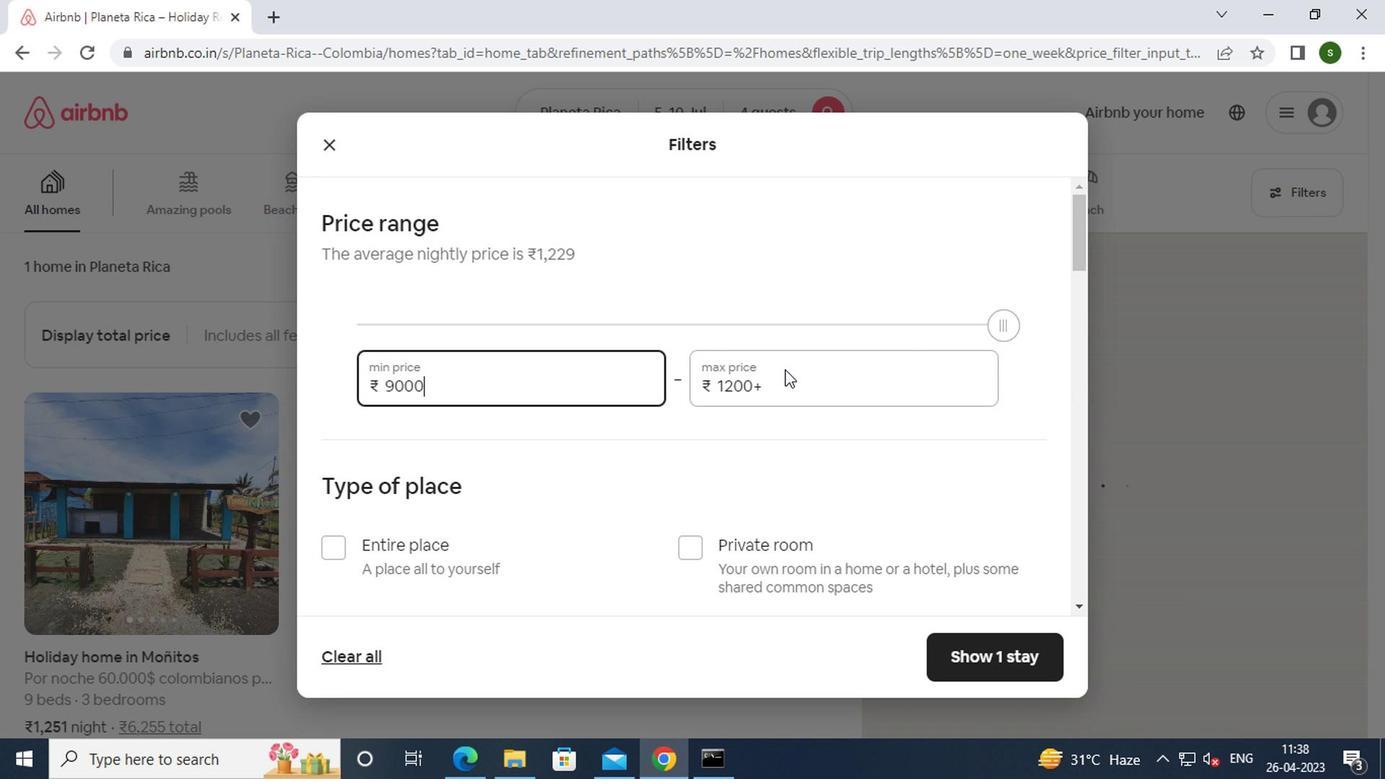 
Action: Key pressed <Key.backspace><Key.backspace><Key.backspace><Key.backspace><Key.backspace><Key.backspace><Key.backspace><Key.backspace><Key.backspace><Key.backspace>14000
Screenshot: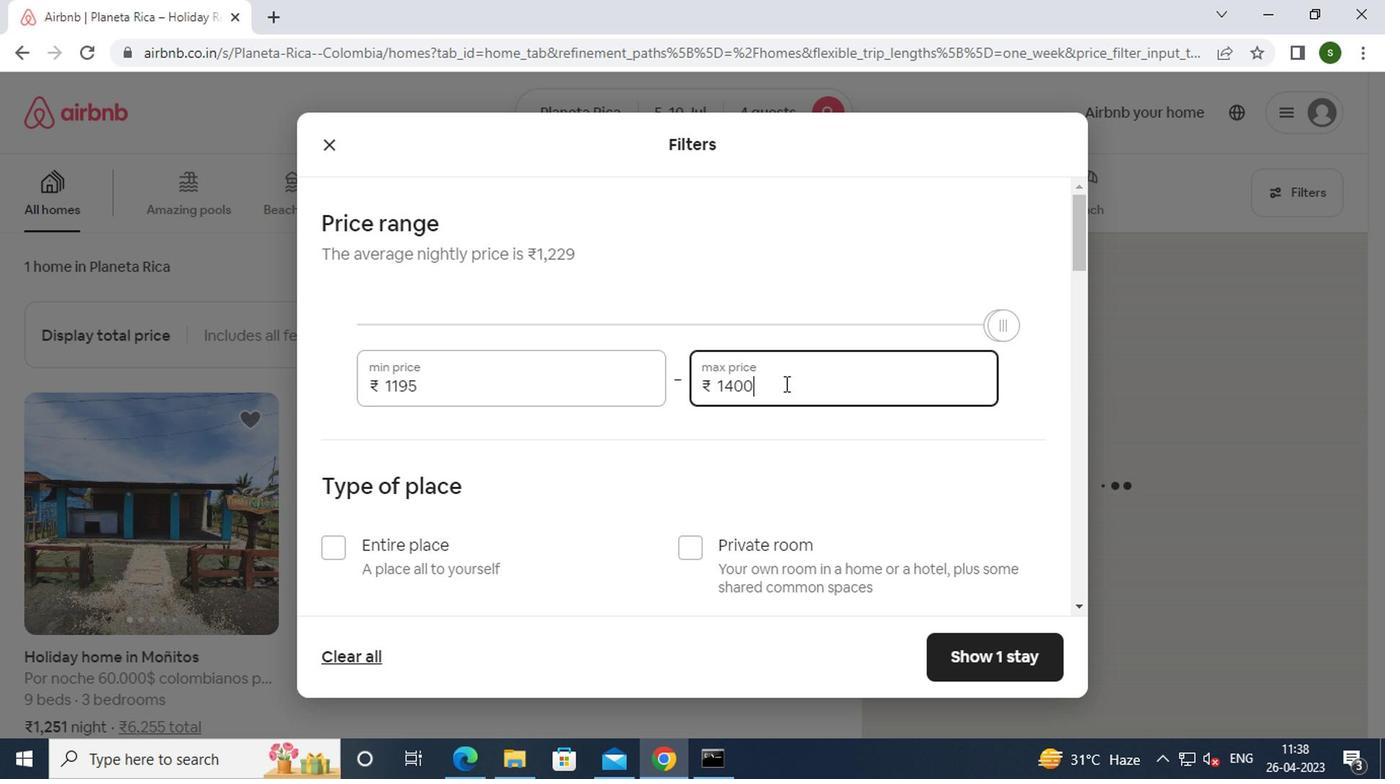 
Action: Mouse moved to (639, 385)
Screenshot: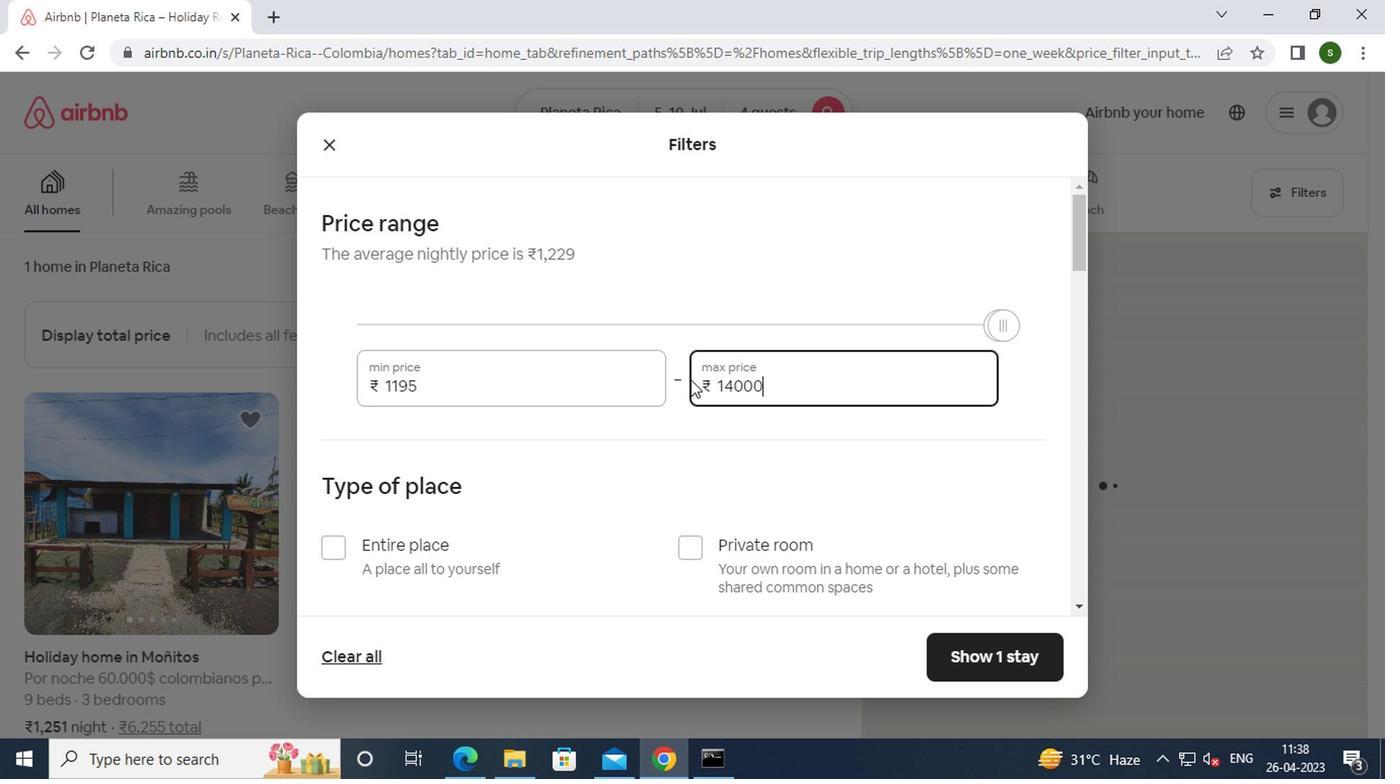 
Action: Mouse scrolled (639, 383) with delta (0, -1)
Screenshot: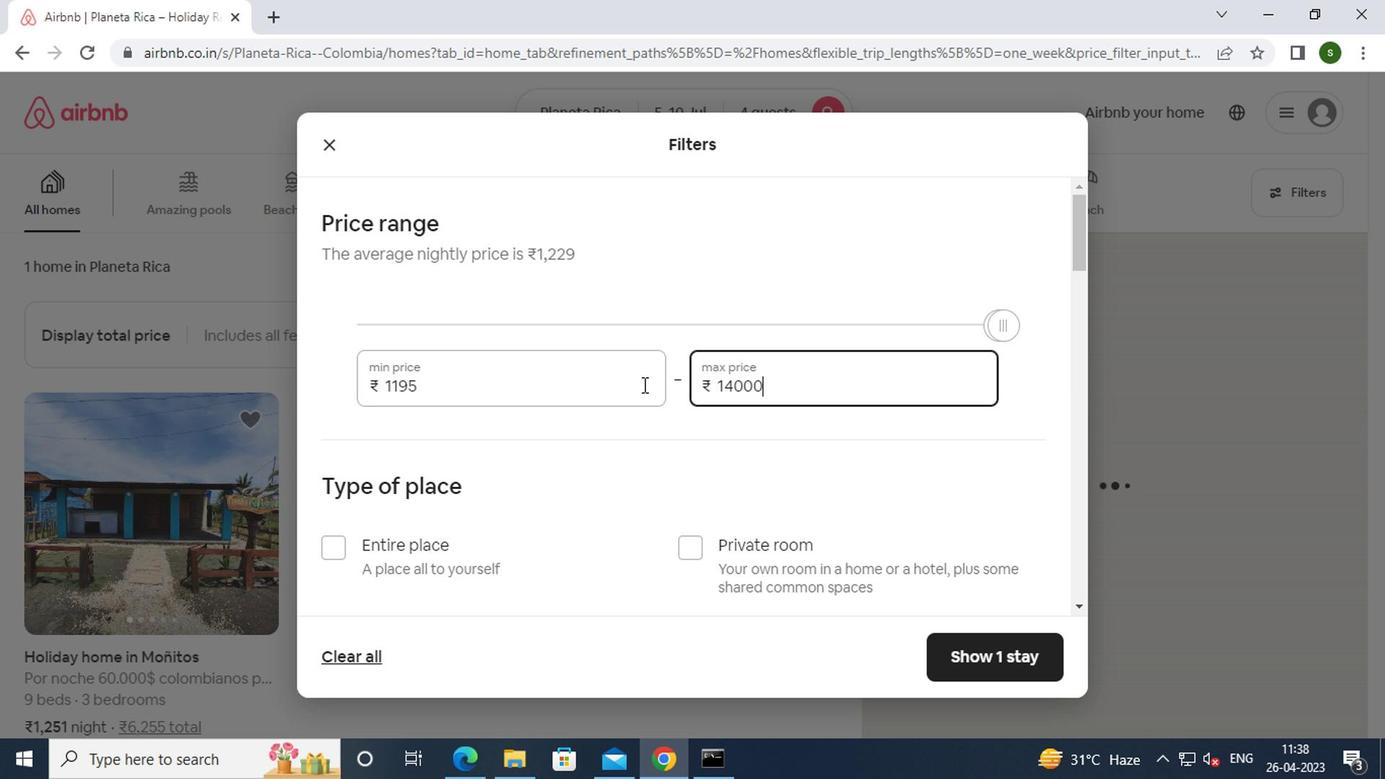 
Action: Mouse moved to (631, 388)
Screenshot: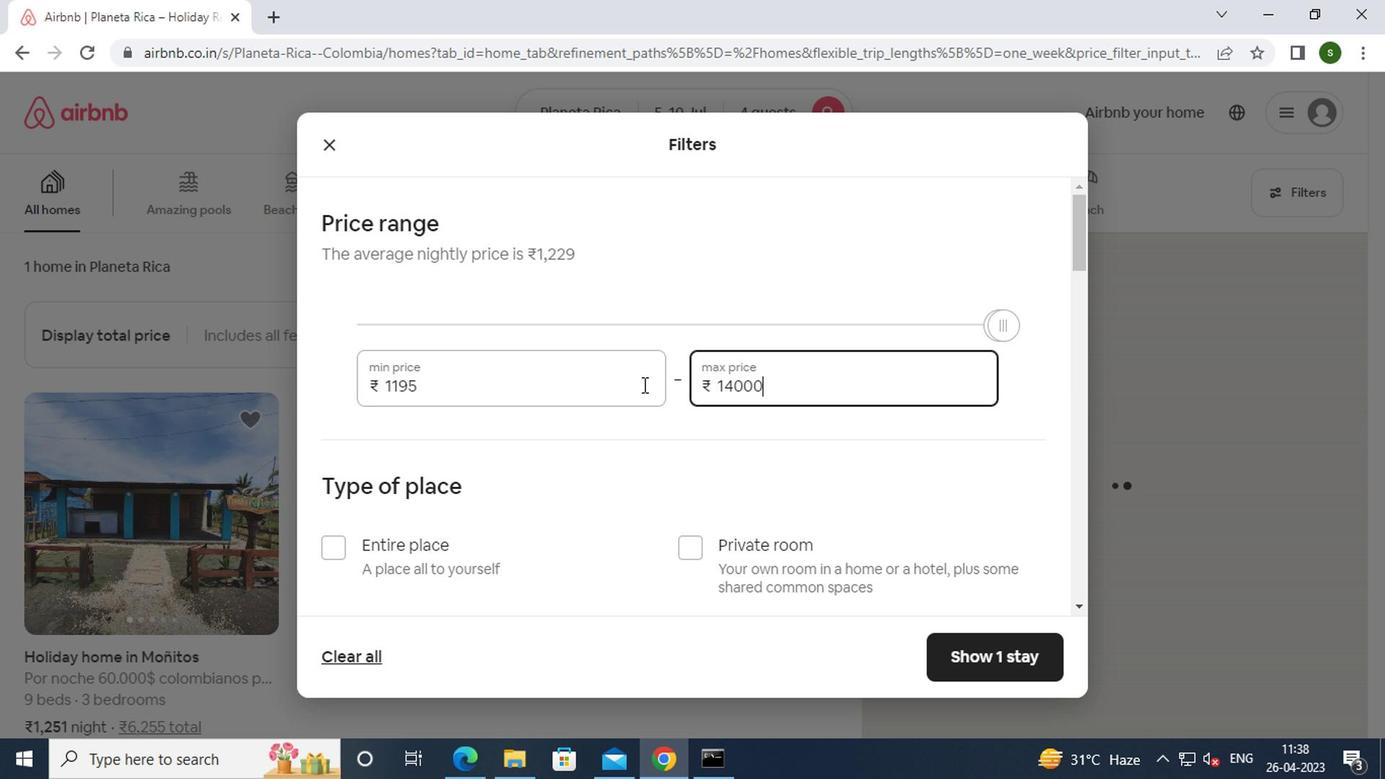 
Action: Mouse scrolled (631, 387) with delta (0, 0)
Screenshot: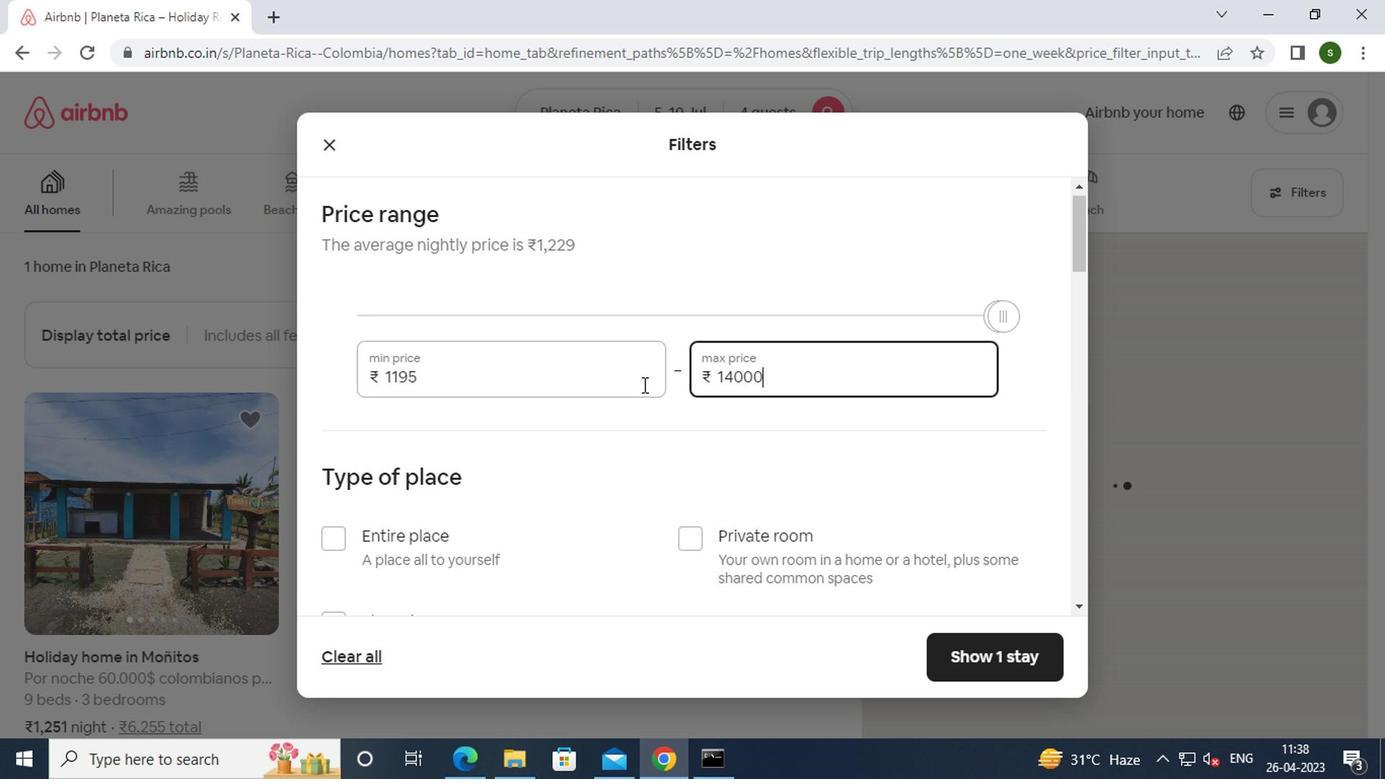 
Action: Mouse moved to (393, 365)
Screenshot: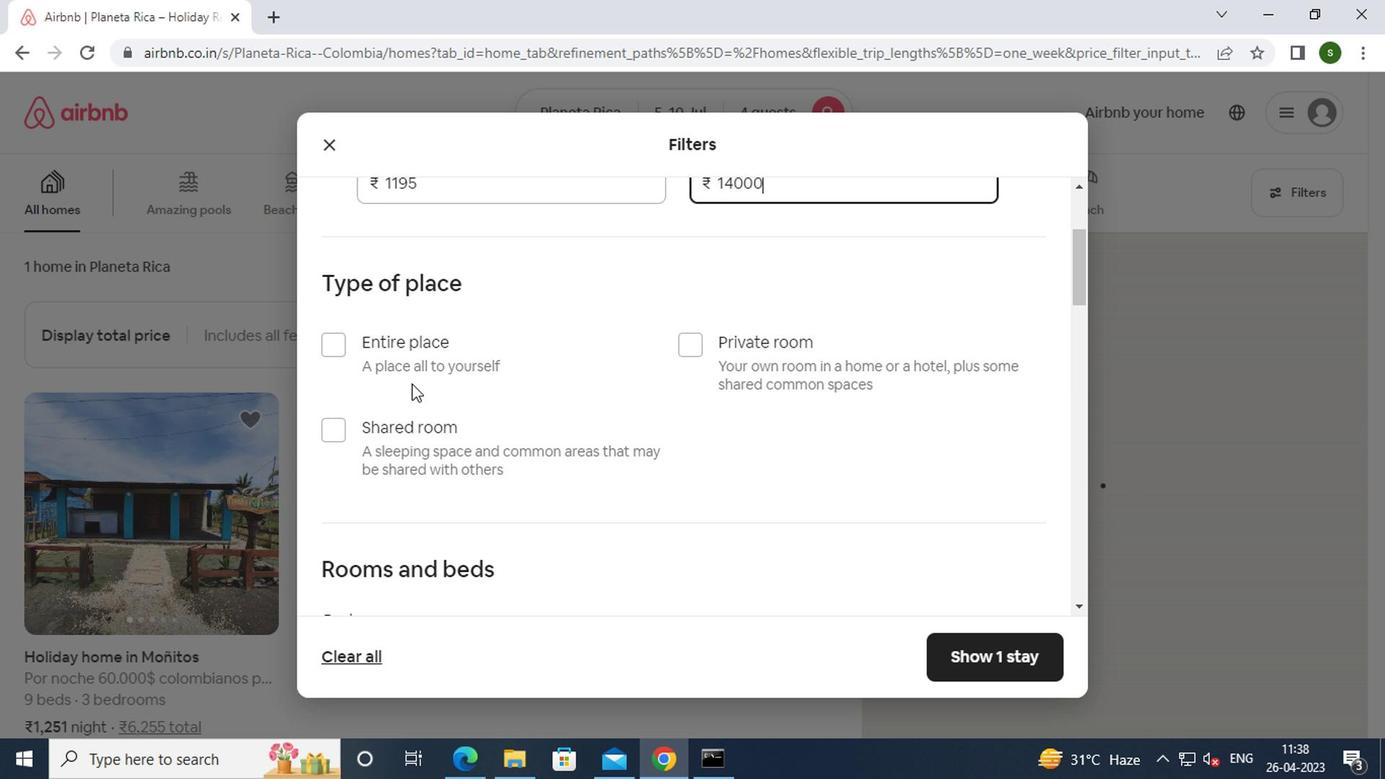 
Action: Mouse pressed left at (393, 365)
Screenshot: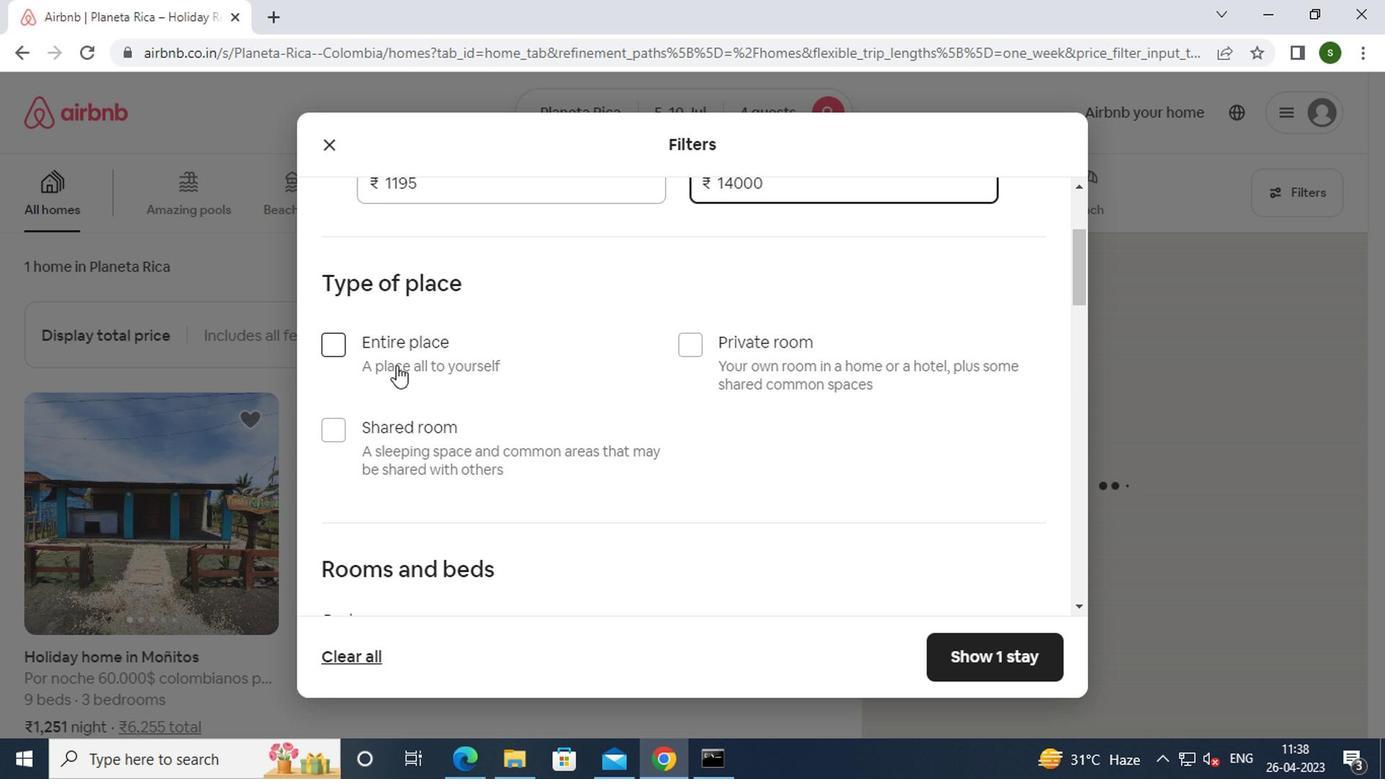 
Action: Mouse moved to (494, 363)
Screenshot: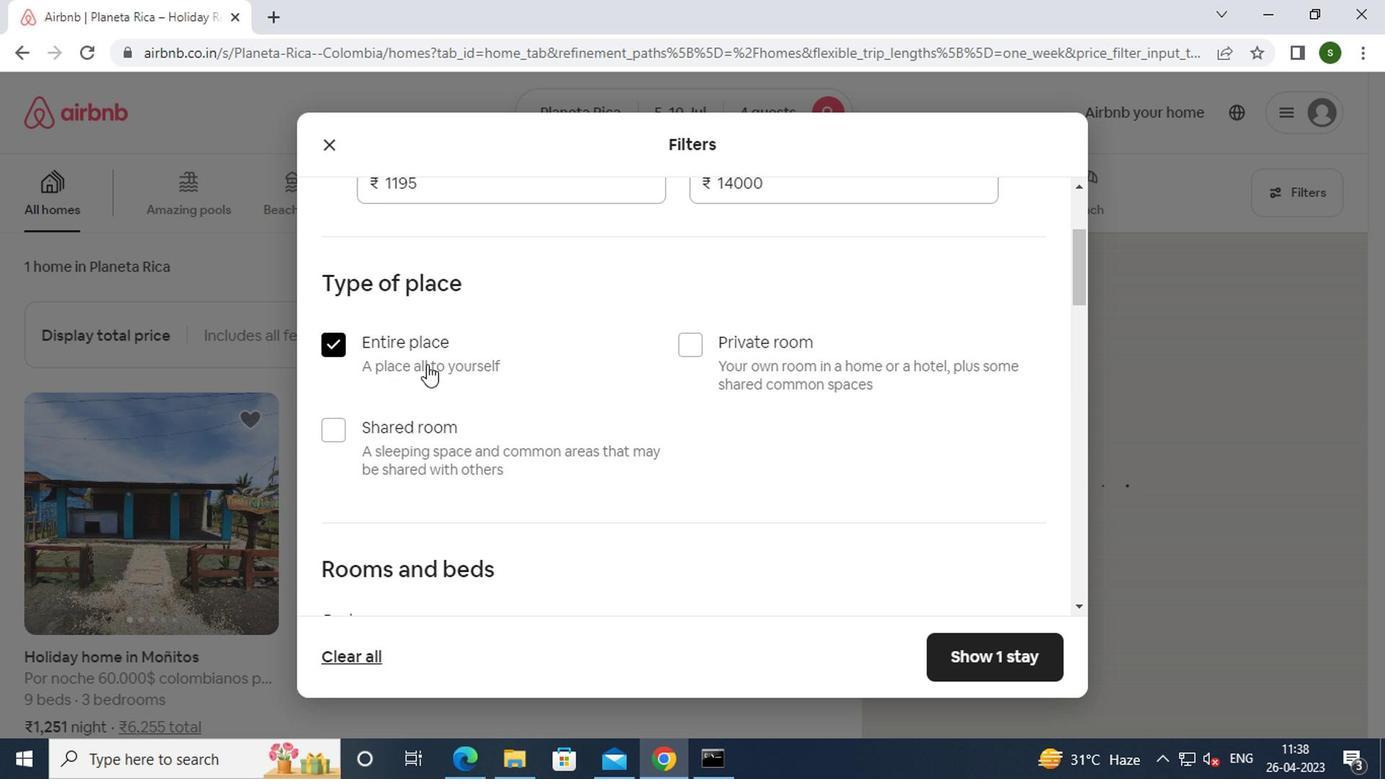 
Action: Mouse scrolled (494, 362) with delta (0, 0)
Screenshot: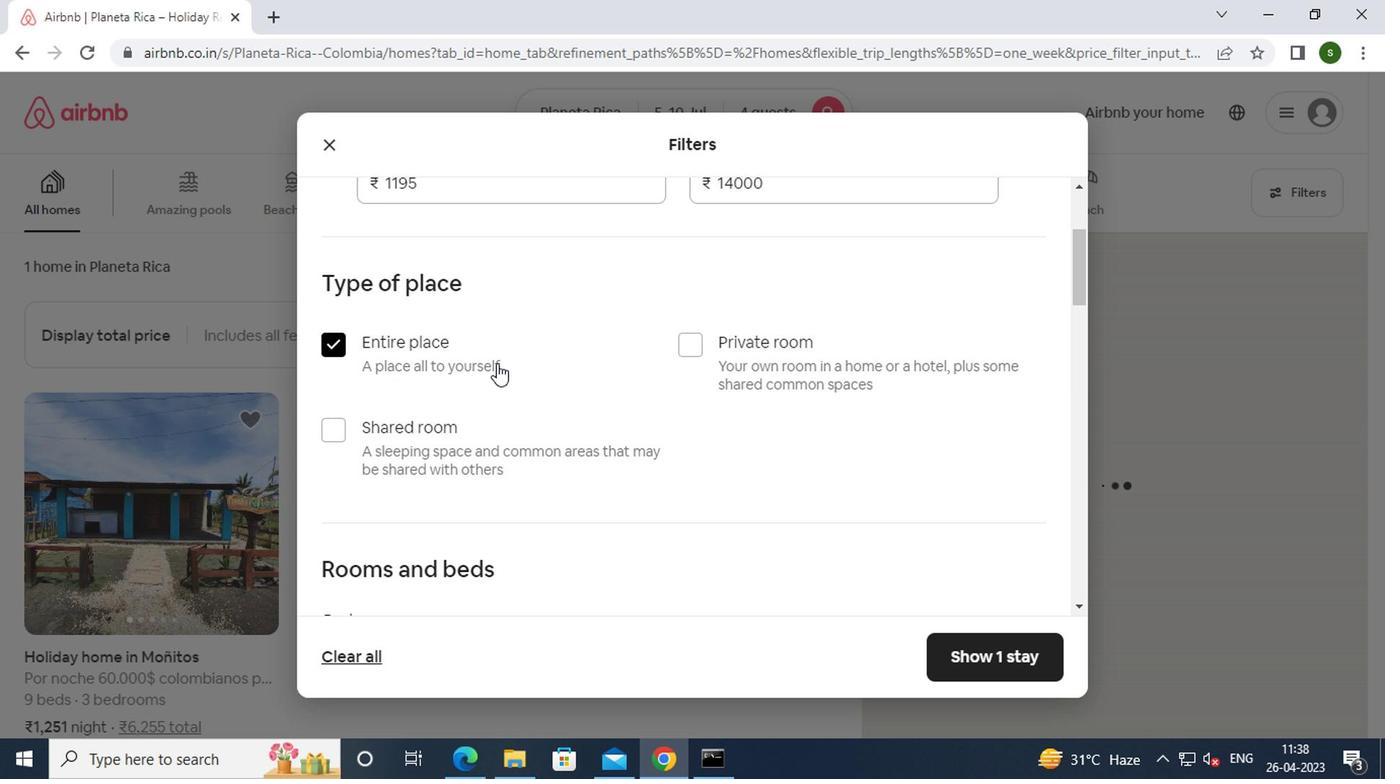
Action: Mouse scrolled (494, 362) with delta (0, 0)
Screenshot: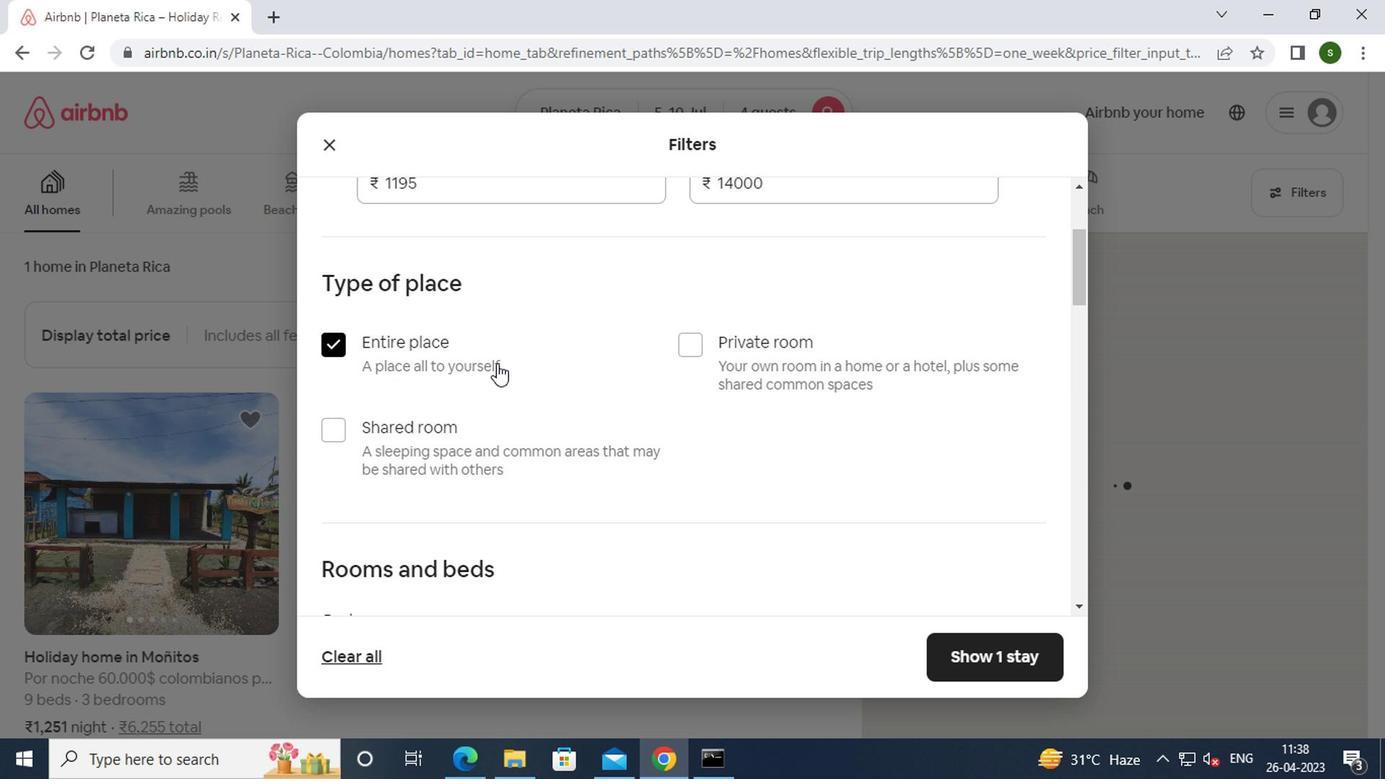 
Action: Mouse scrolled (494, 362) with delta (0, 0)
Screenshot: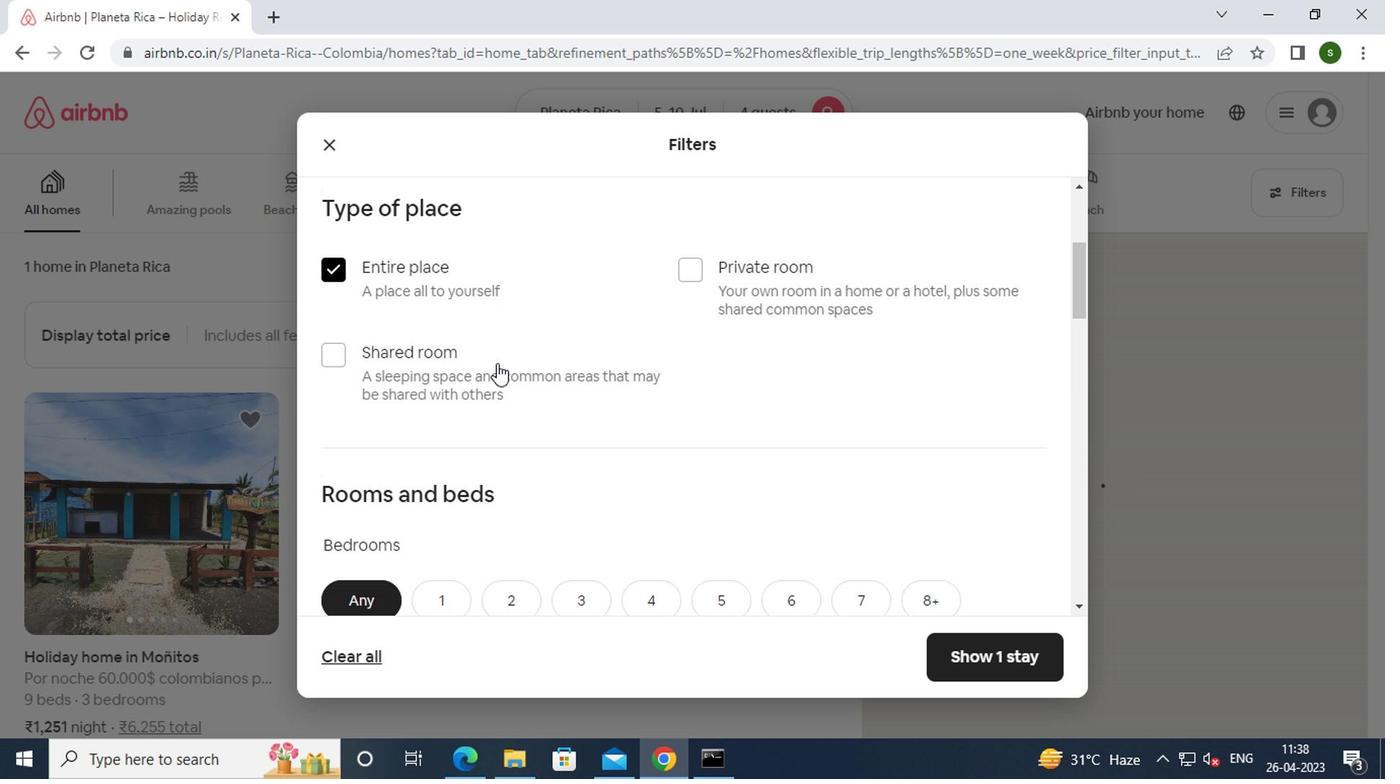 
Action: Mouse moved to (500, 360)
Screenshot: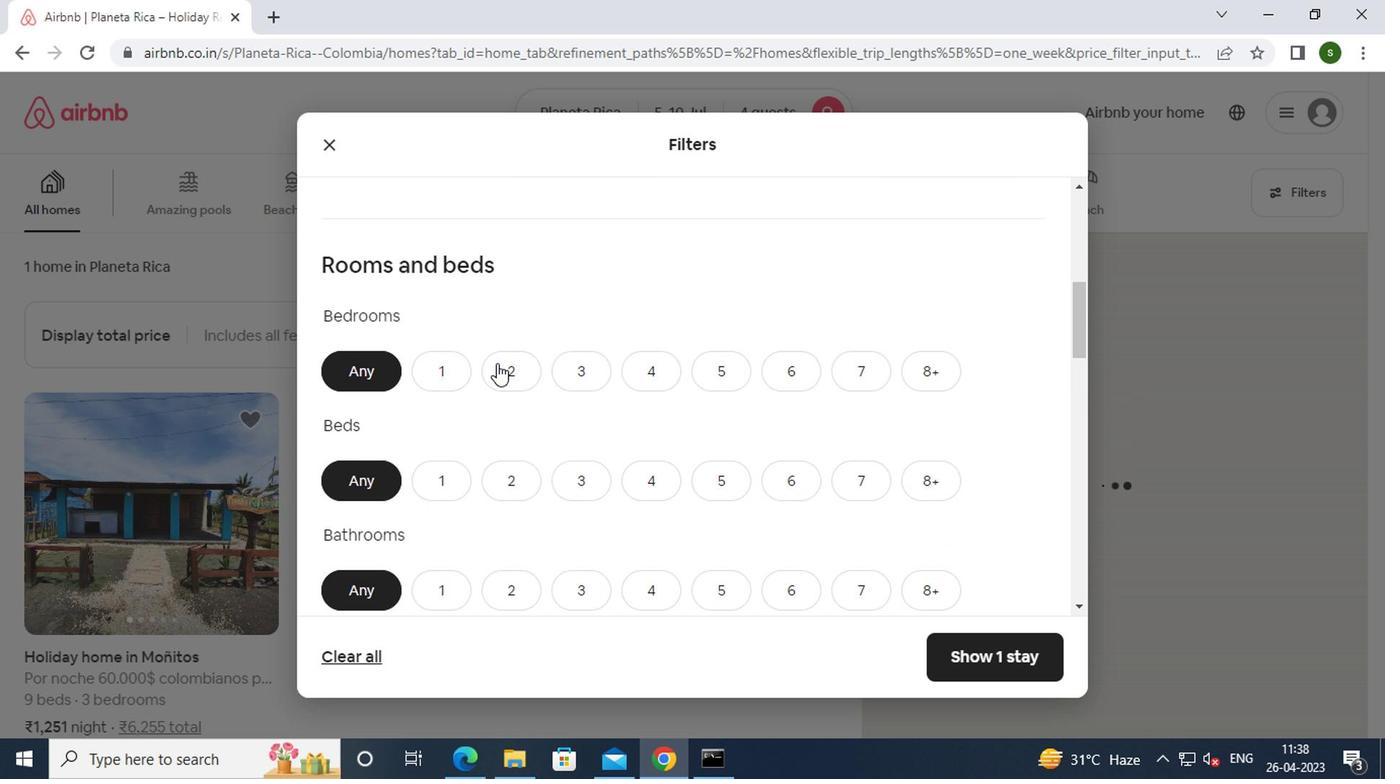 
Action: Mouse pressed left at (500, 360)
Screenshot: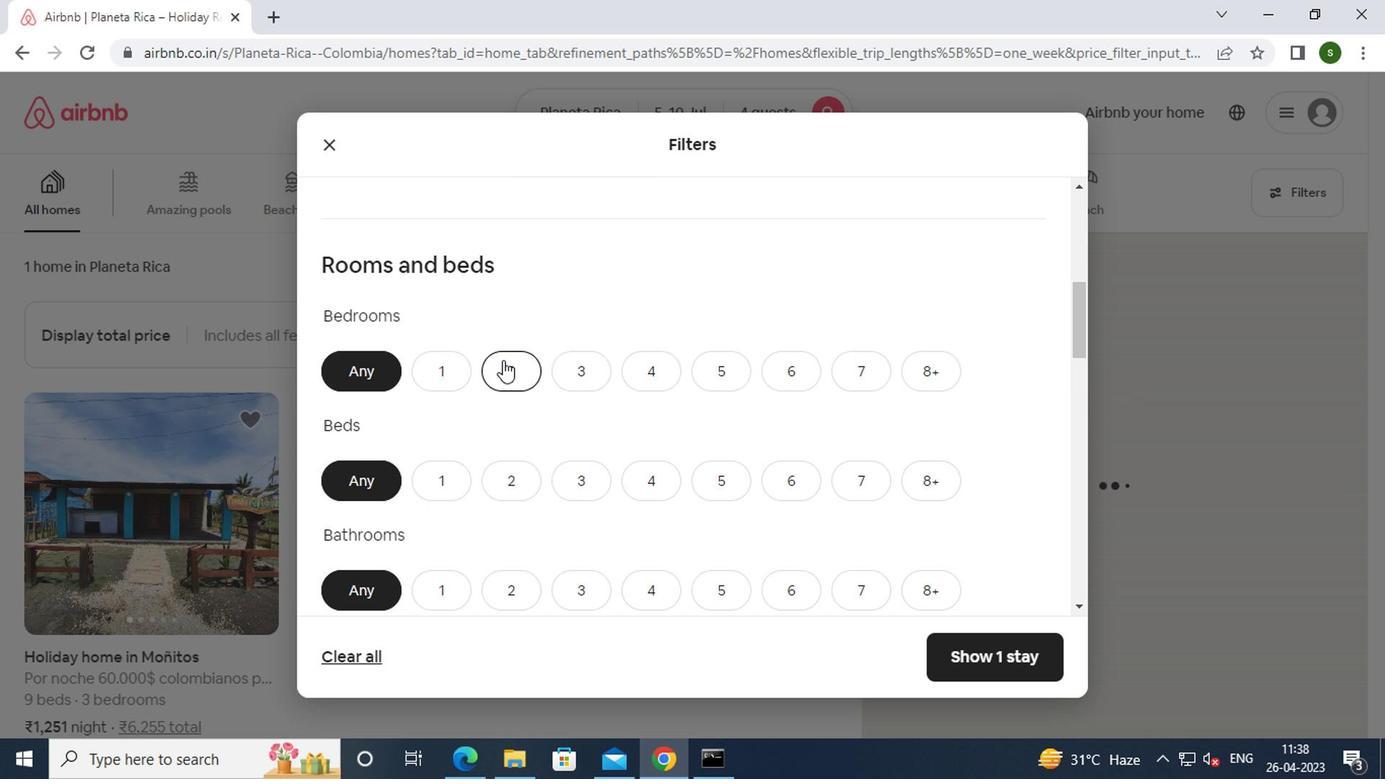 
Action: Mouse scrolled (500, 359) with delta (0, -1)
Screenshot: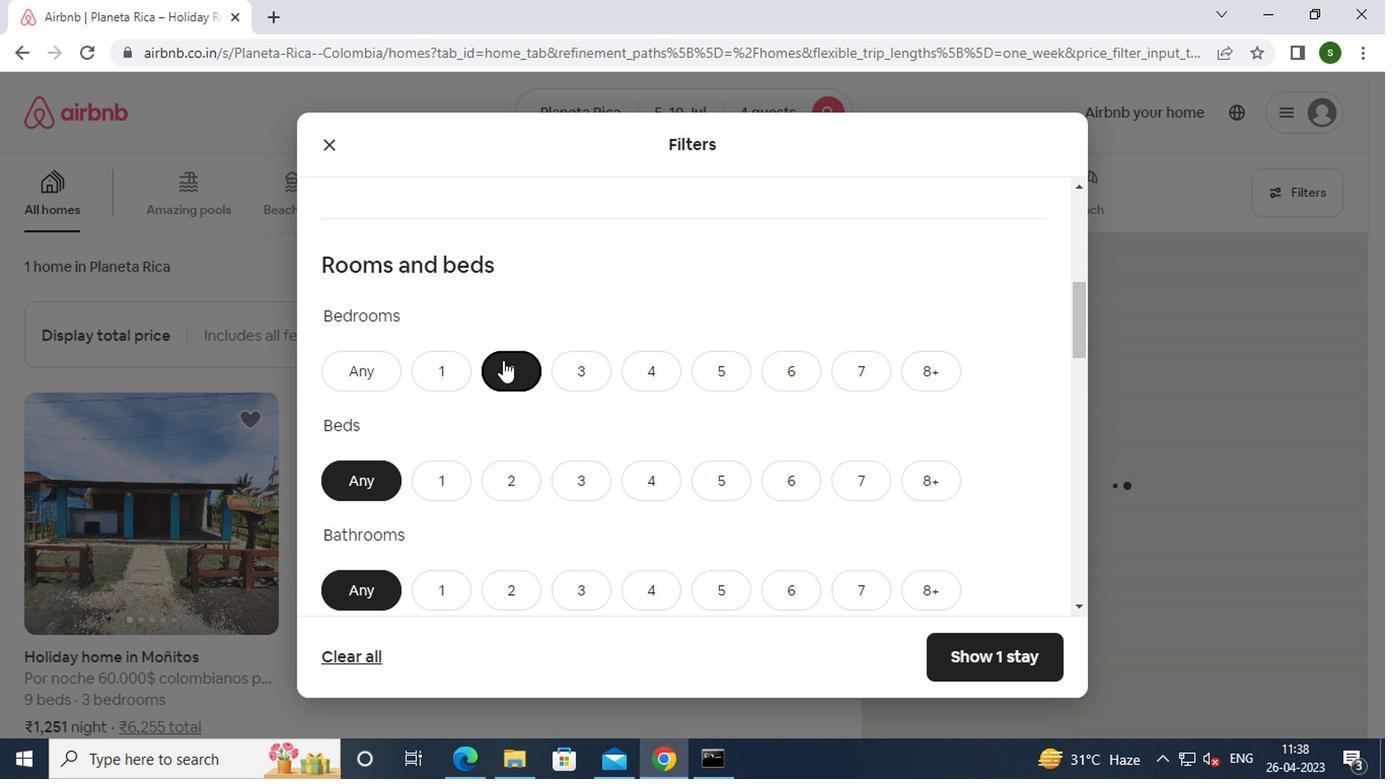 
Action: Mouse moved to (649, 383)
Screenshot: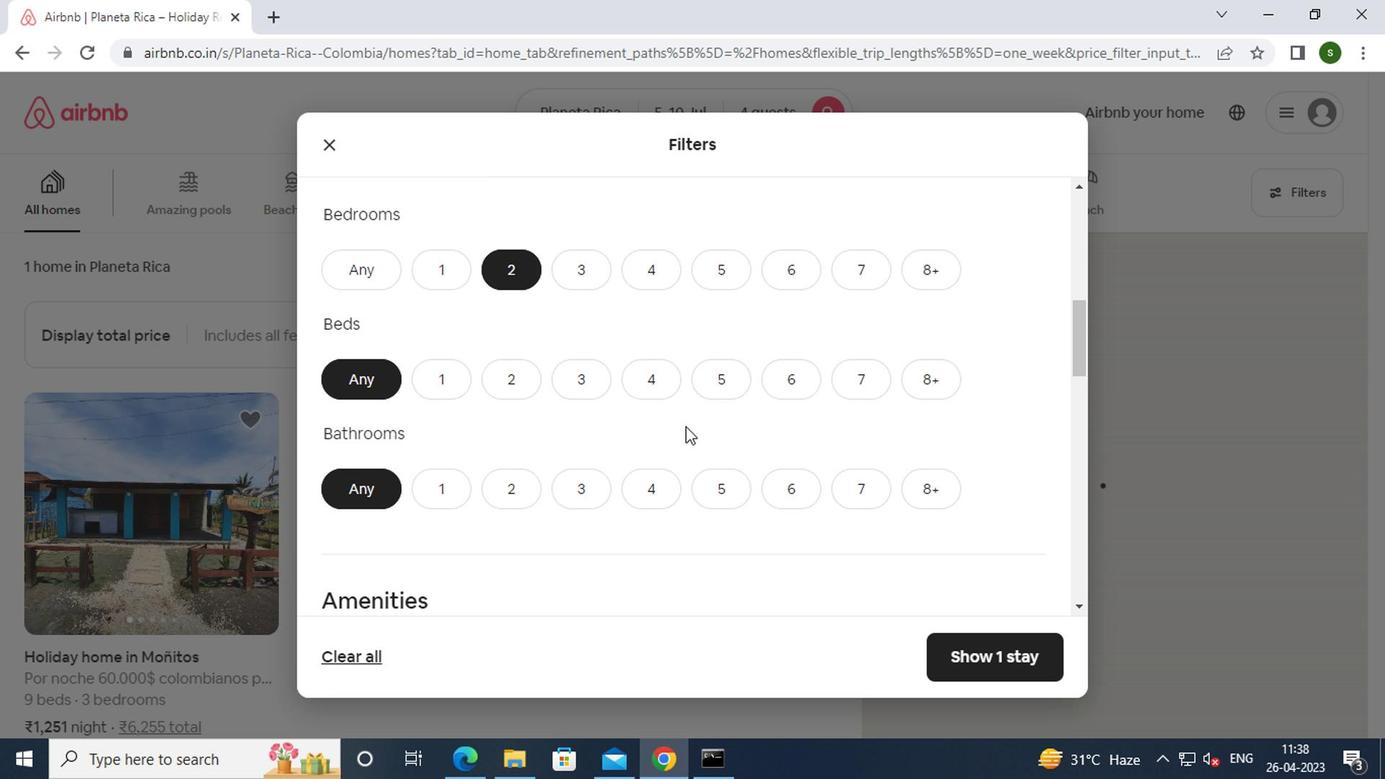 
Action: Mouse pressed left at (649, 383)
Screenshot: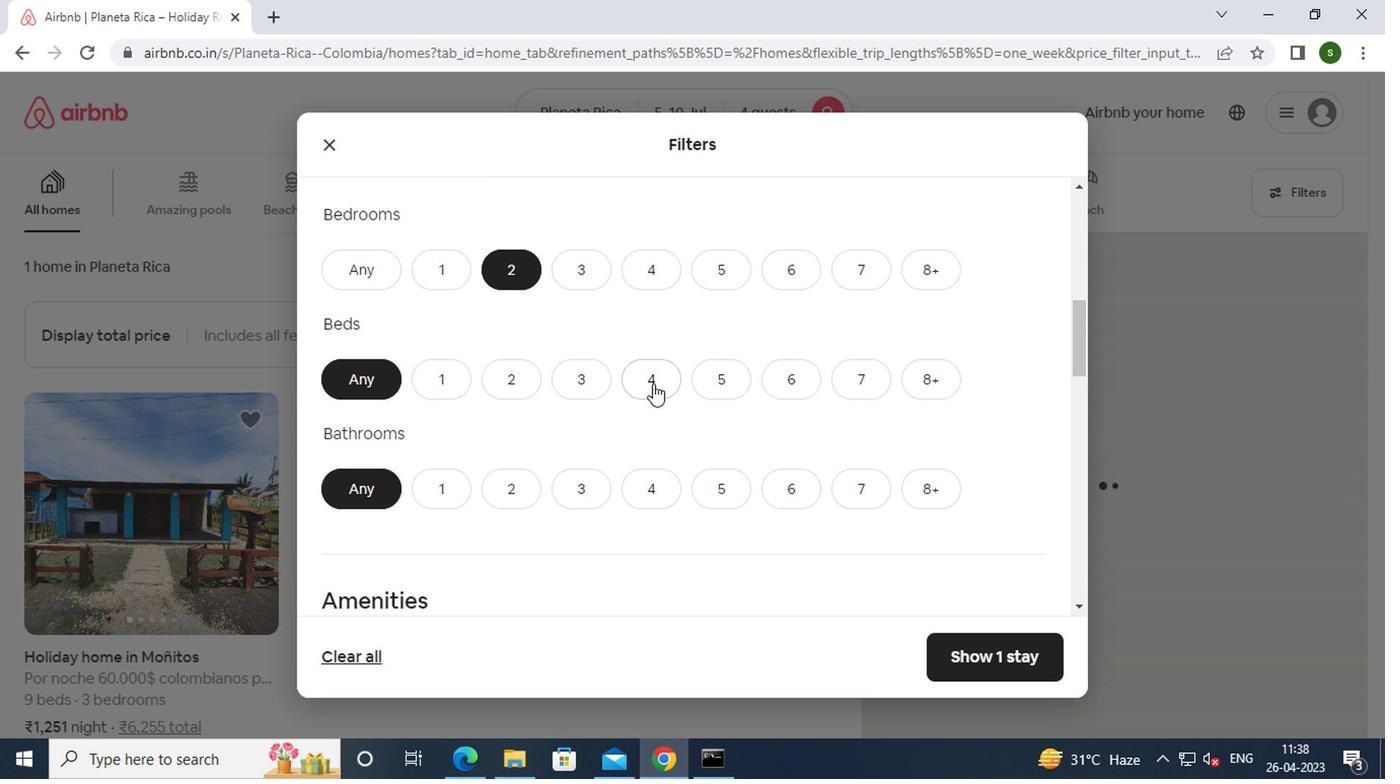 
Action: Mouse moved to (494, 492)
Screenshot: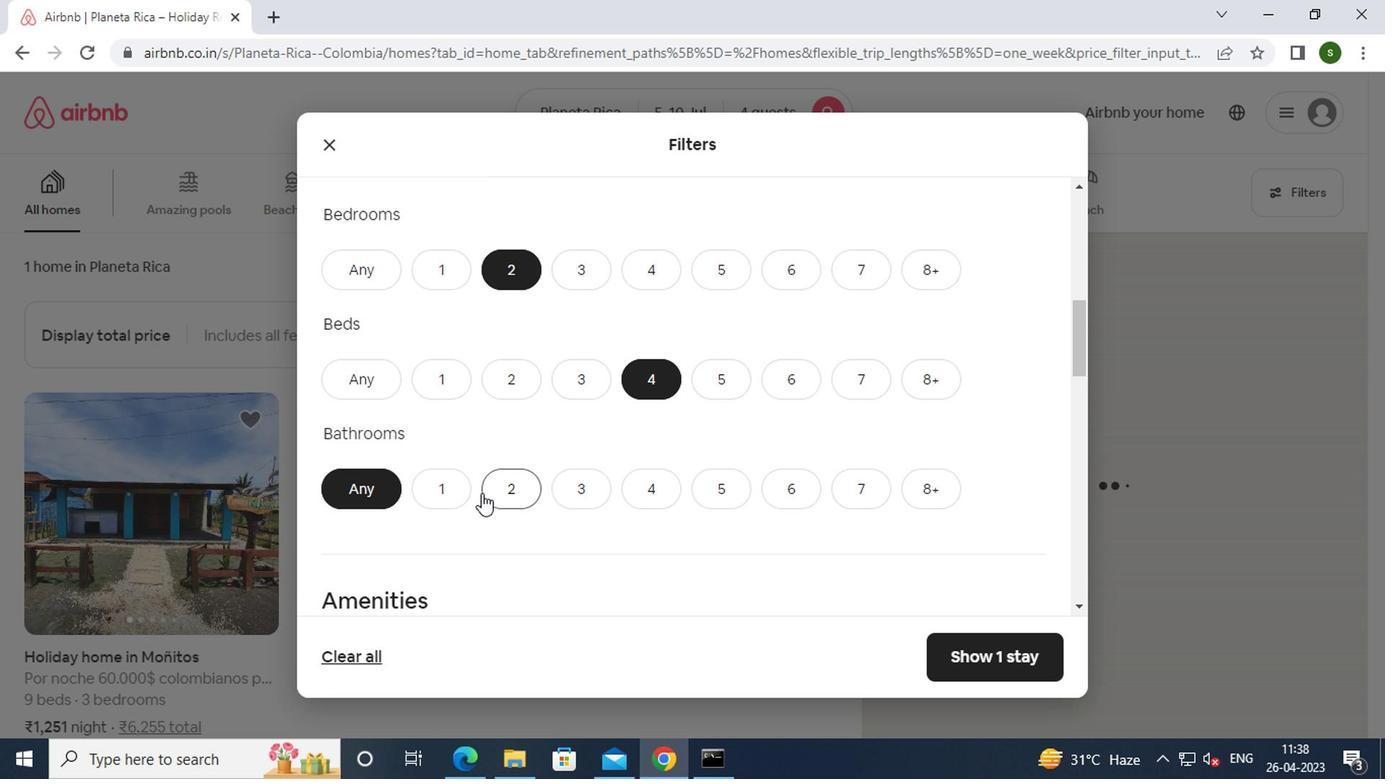 
Action: Mouse pressed left at (494, 492)
Screenshot: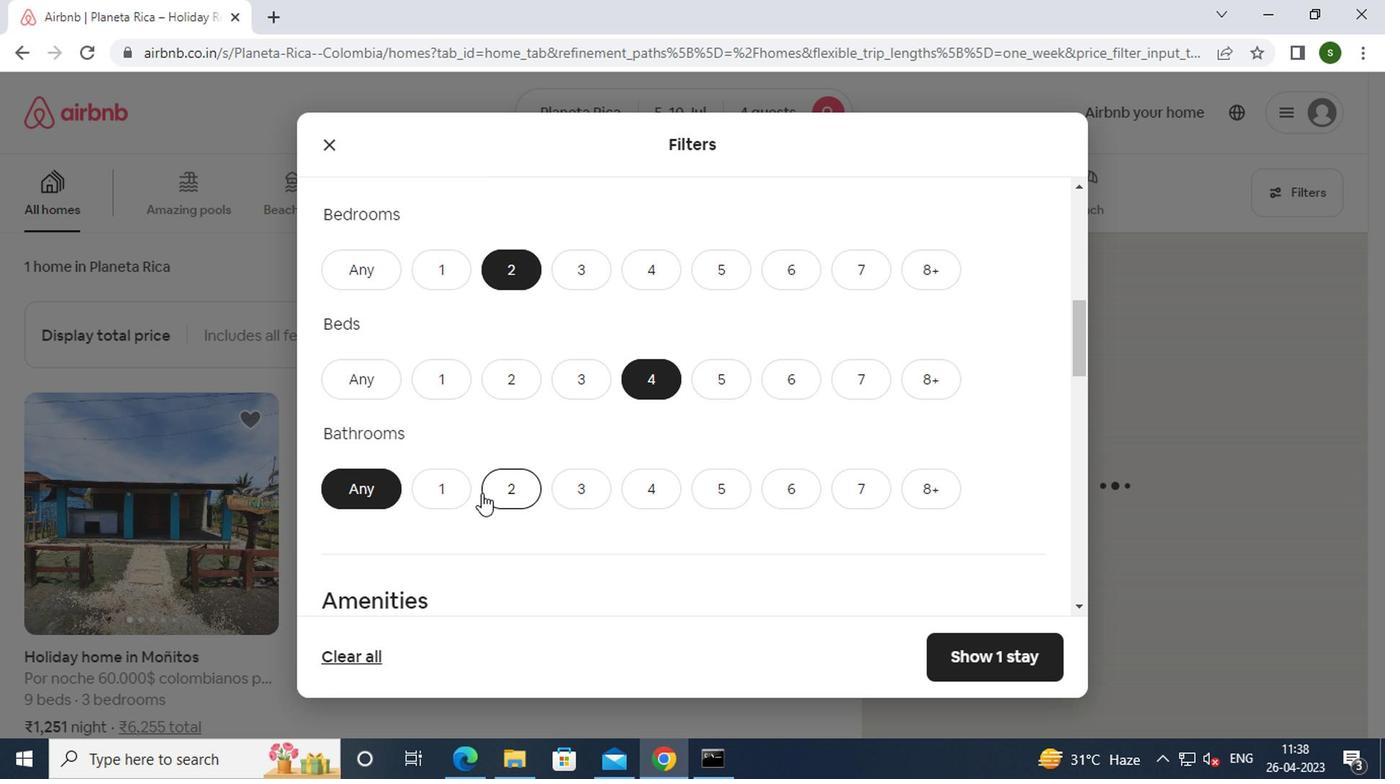 
Action: Mouse moved to (585, 424)
Screenshot: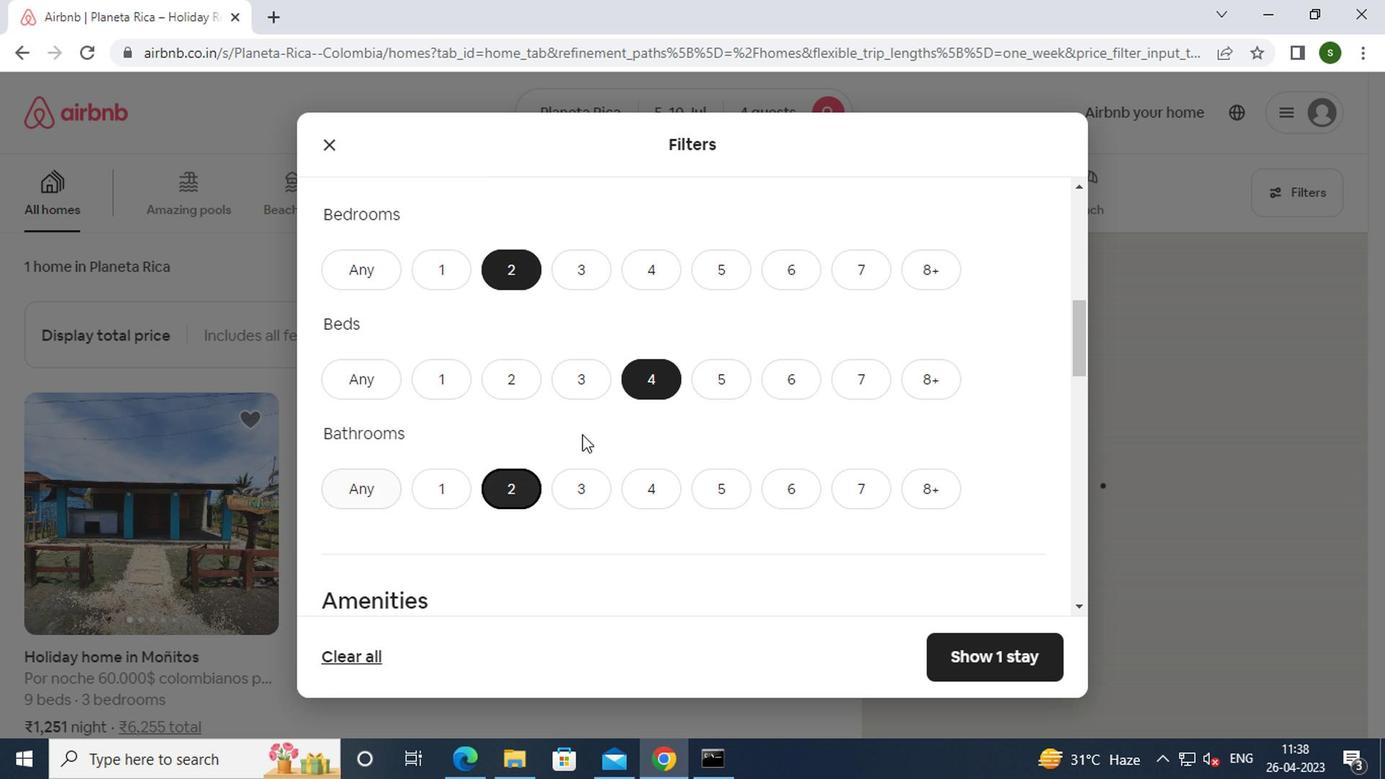 
Action: Mouse scrolled (585, 422) with delta (0, -1)
Screenshot: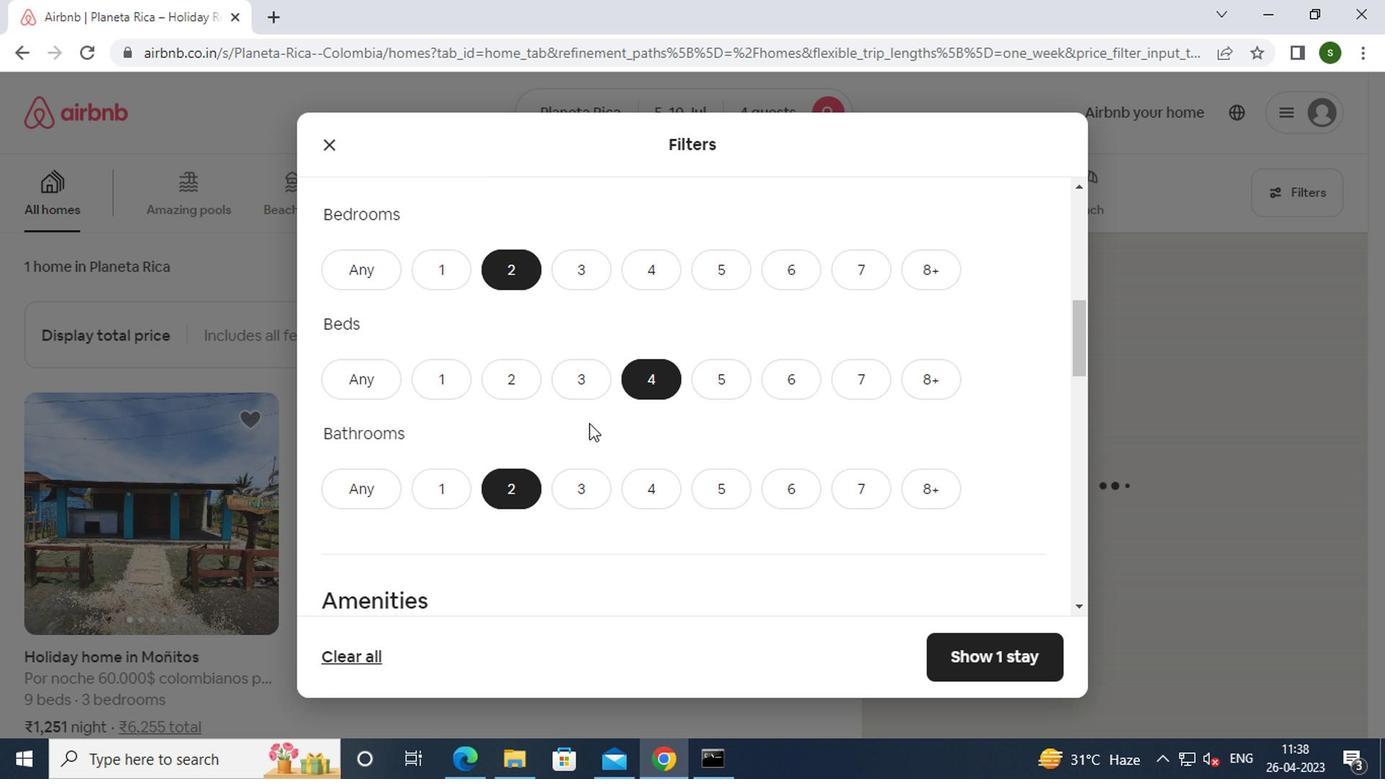 
Action: Mouse scrolled (585, 422) with delta (0, -1)
Screenshot: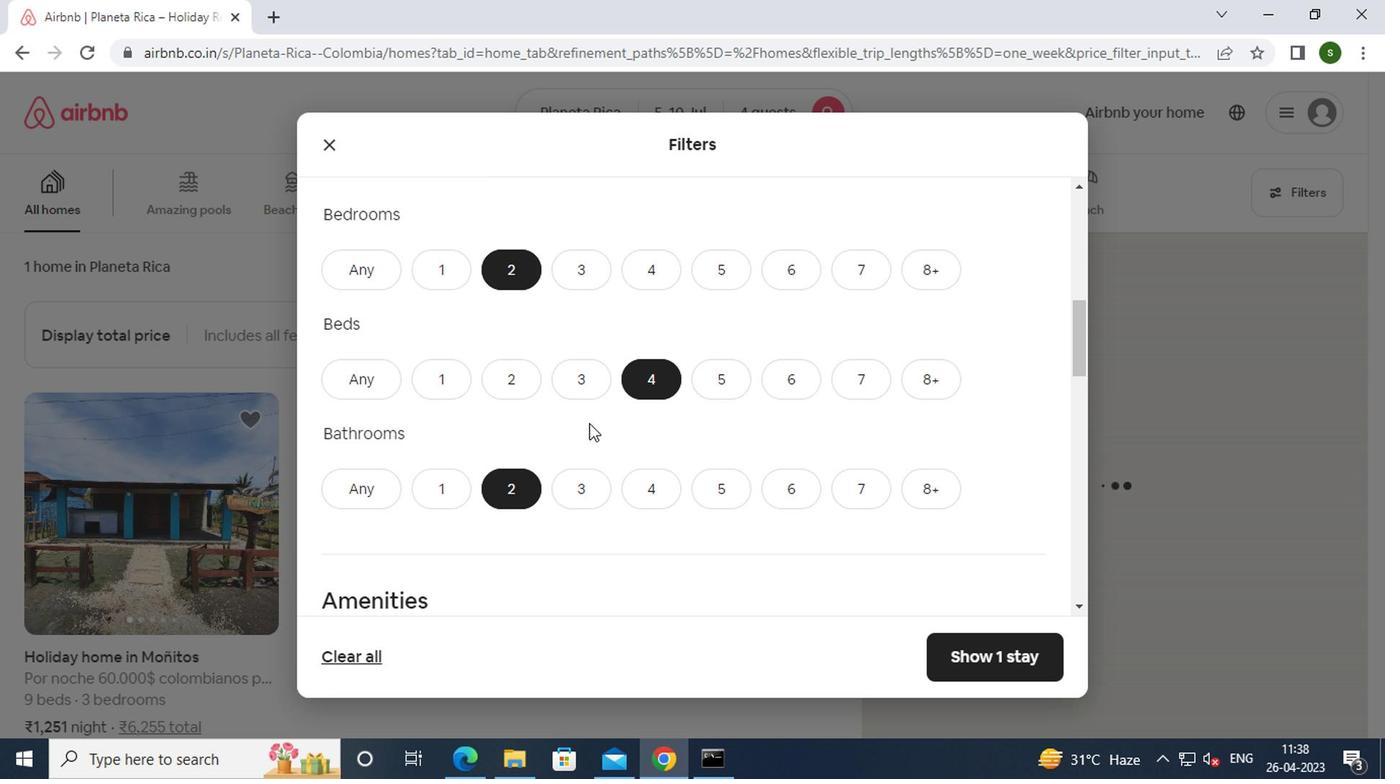 
Action: Mouse scrolled (585, 422) with delta (0, -1)
Screenshot: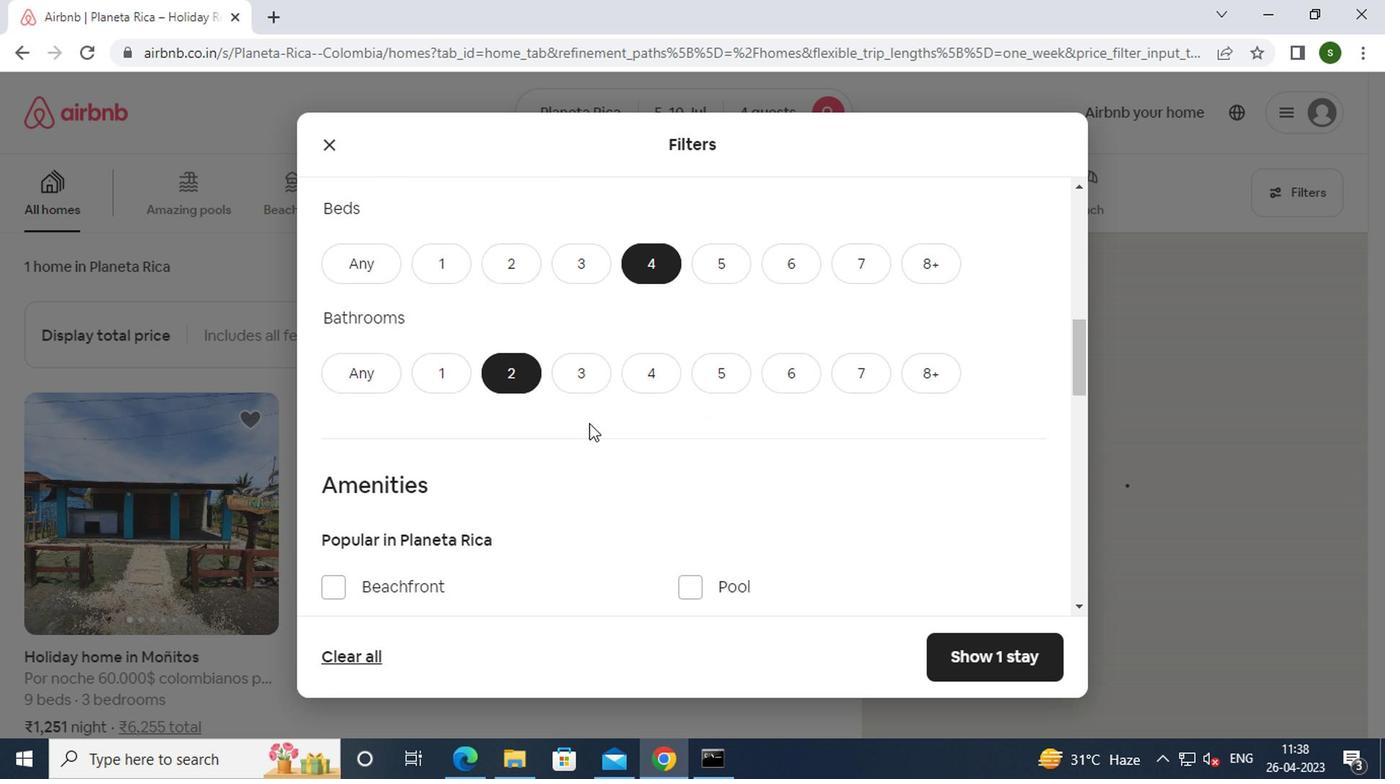 
Action: Mouse moved to (322, 528)
Screenshot: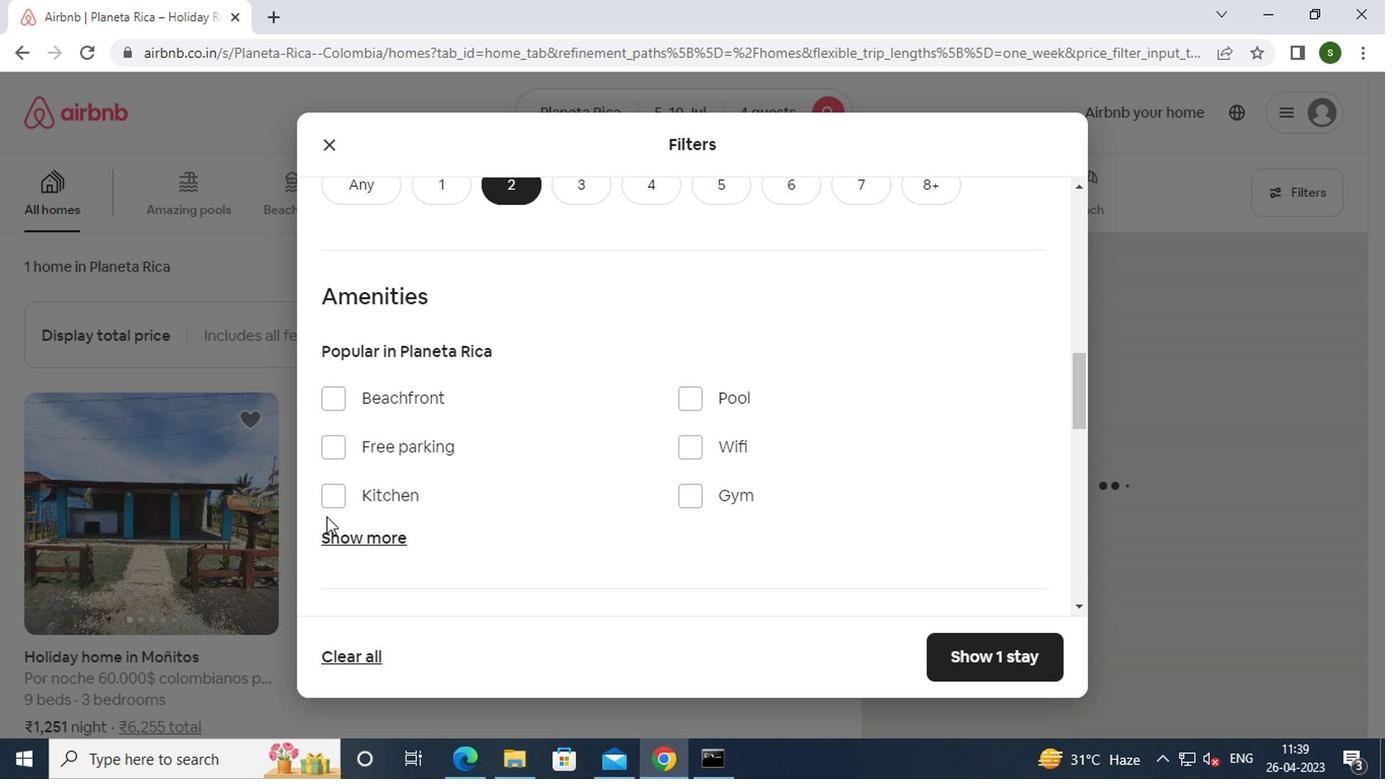 
Action: Mouse pressed left at (322, 528)
Screenshot: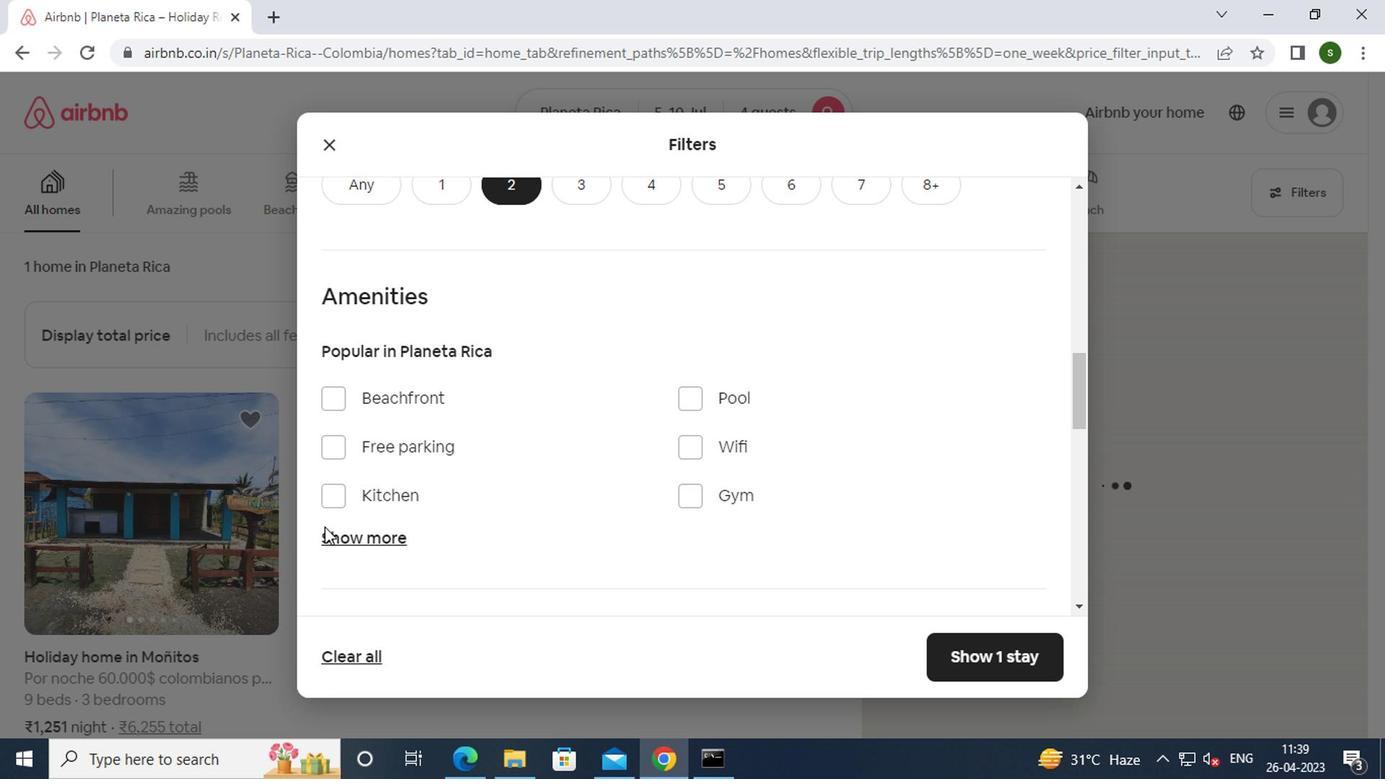 
Action: Mouse moved to (327, 540)
Screenshot: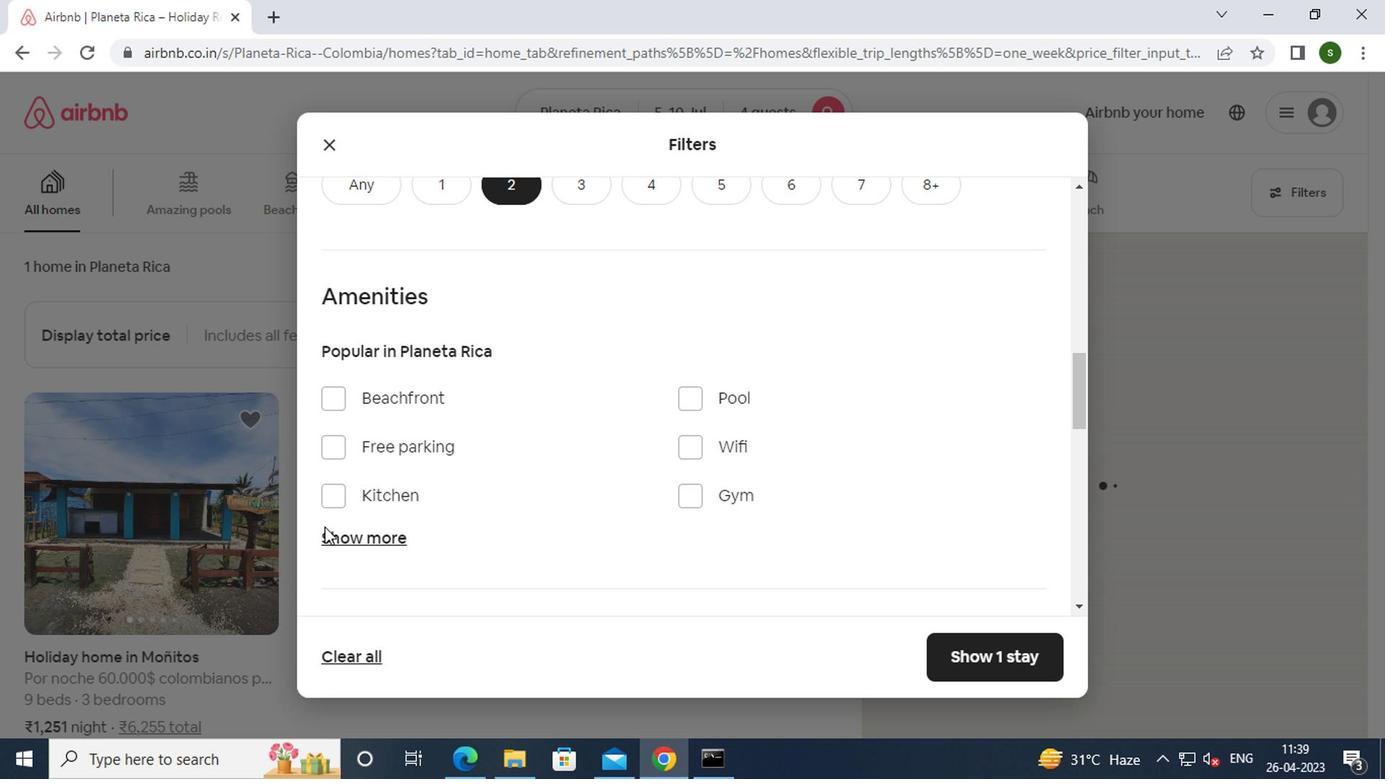 
Action: Mouse pressed left at (327, 540)
Screenshot: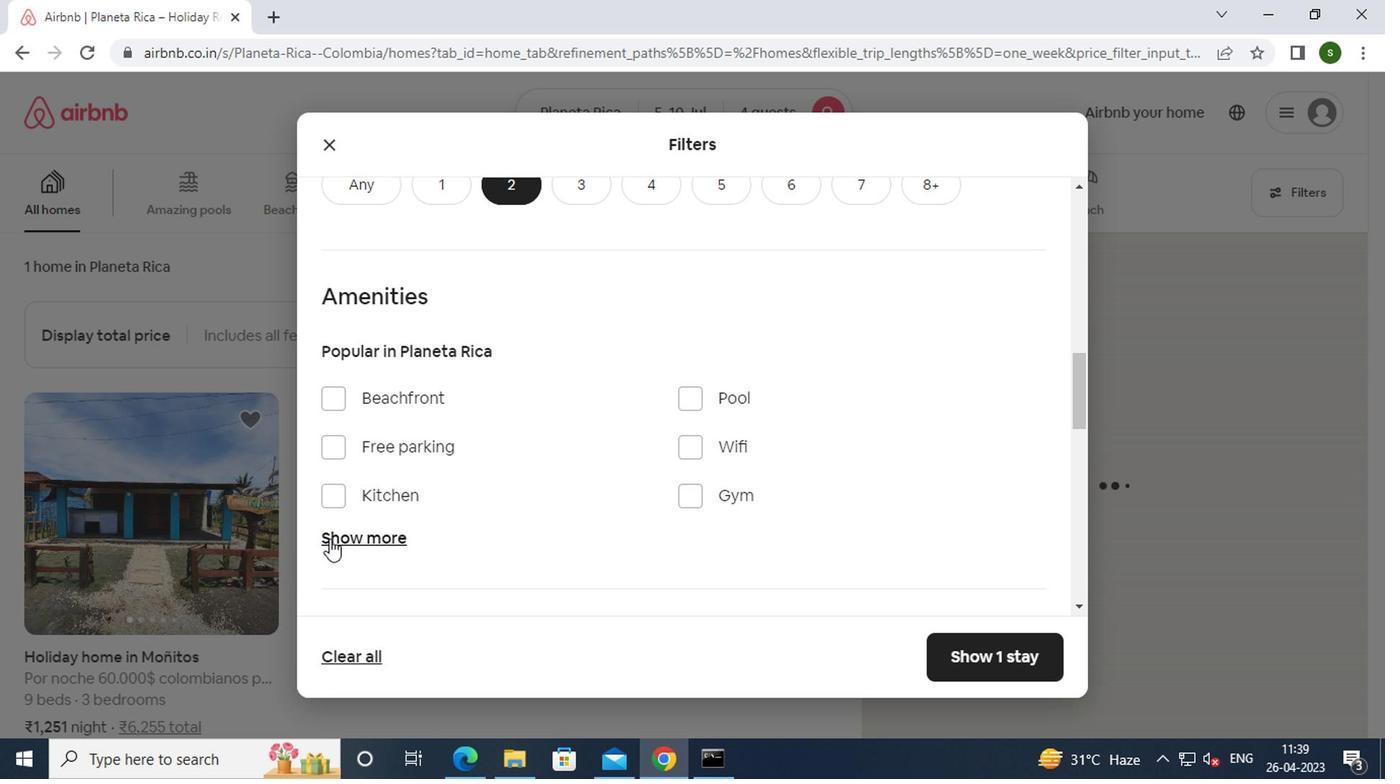 
Action: Mouse moved to (431, 526)
Screenshot: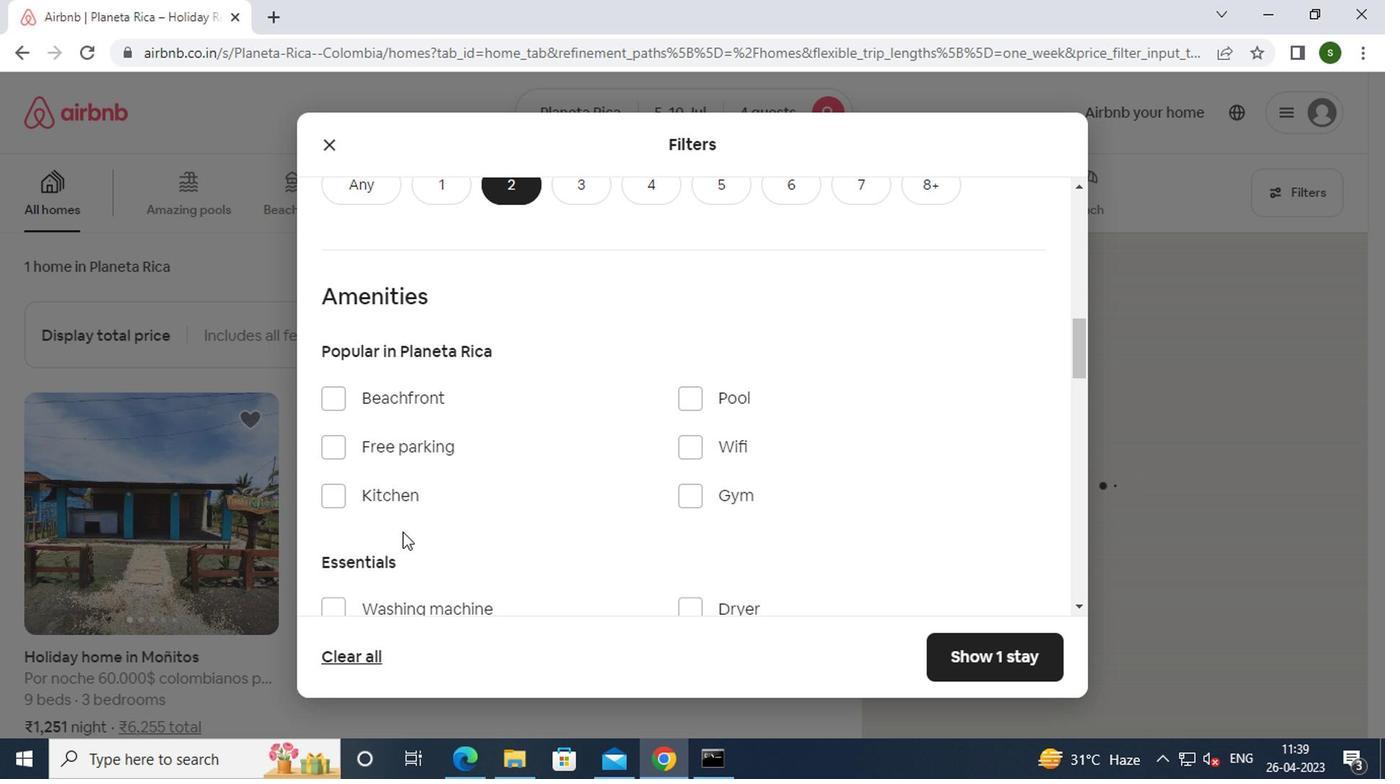 
Action: Mouse scrolled (431, 525) with delta (0, 0)
Screenshot: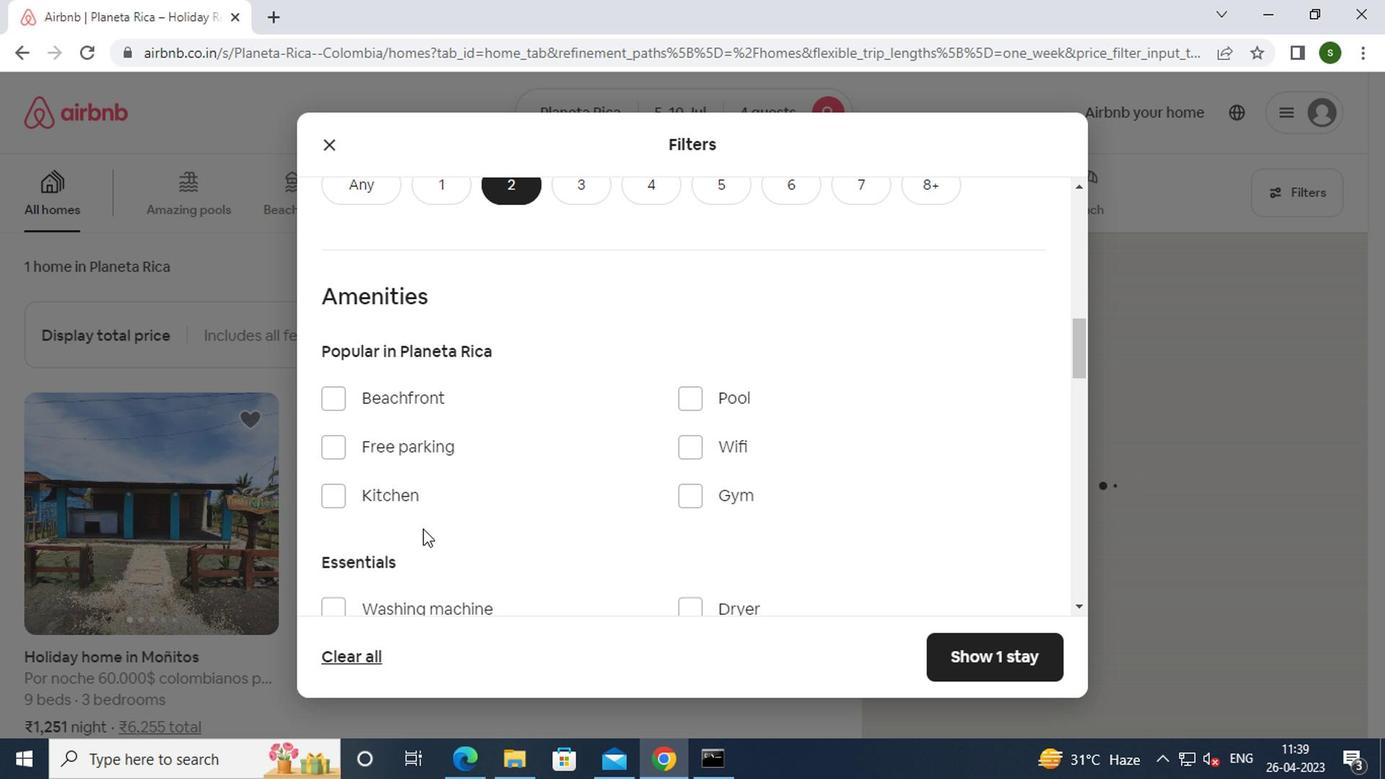 
Action: Mouse moved to (441, 501)
Screenshot: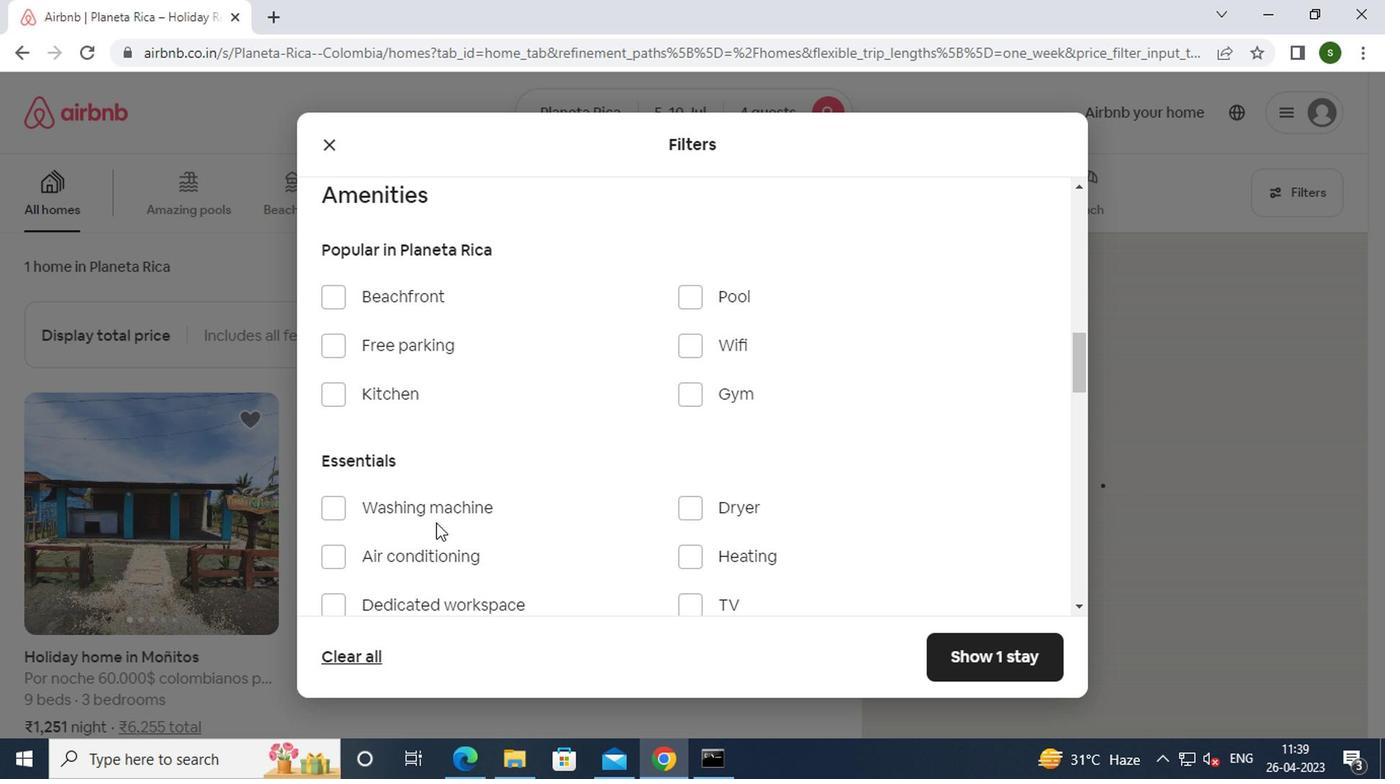 
Action: Mouse pressed left at (441, 501)
Screenshot: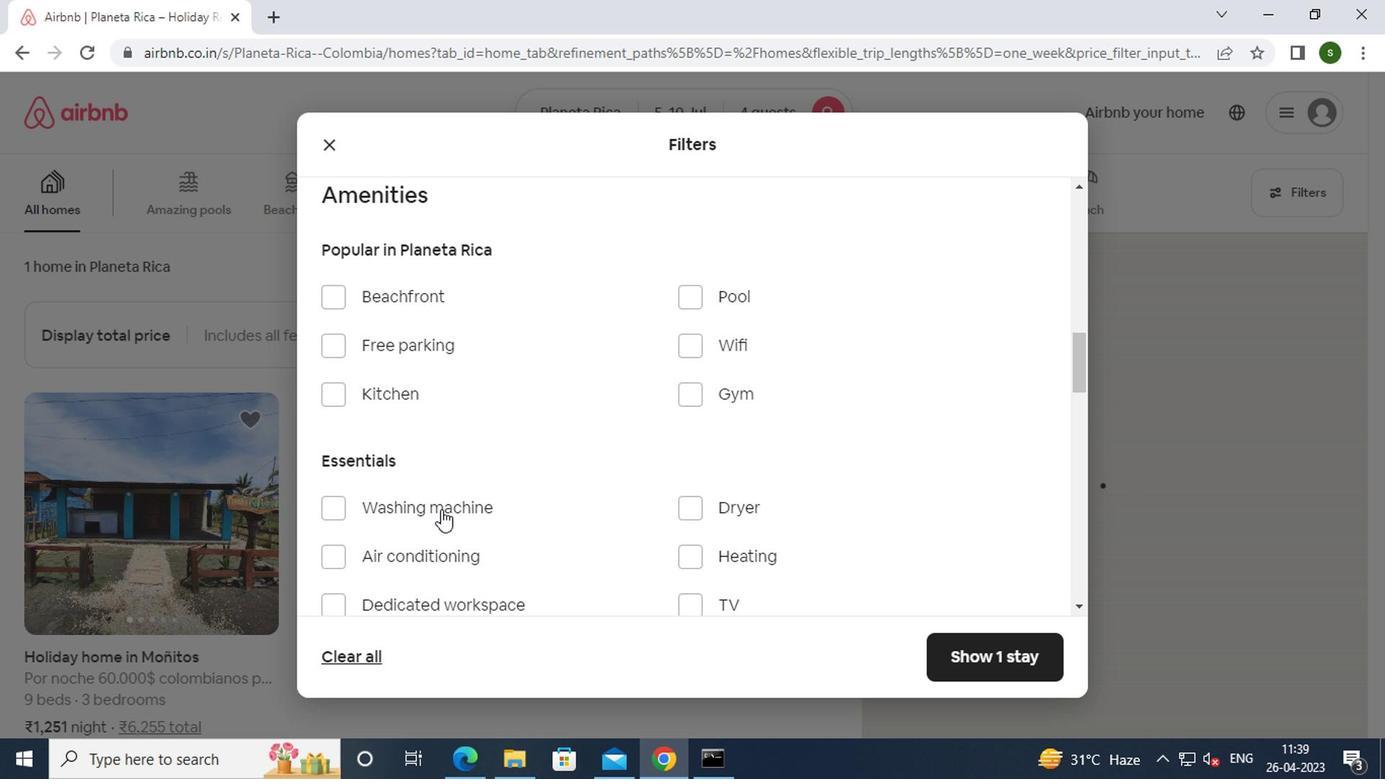 
Action: Mouse moved to (719, 493)
Screenshot: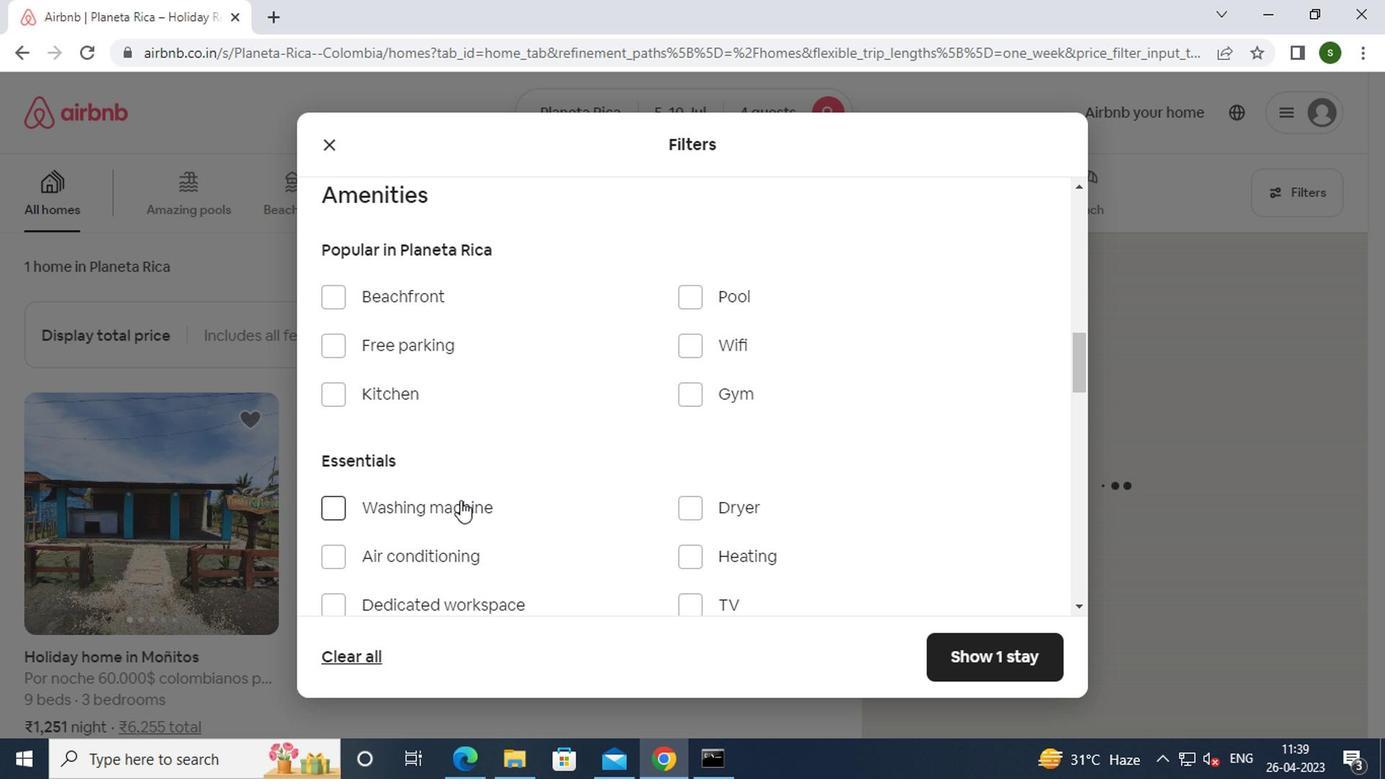 
Action: Mouse scrolled (719, 492) with delta (0, -1)
Screenshot: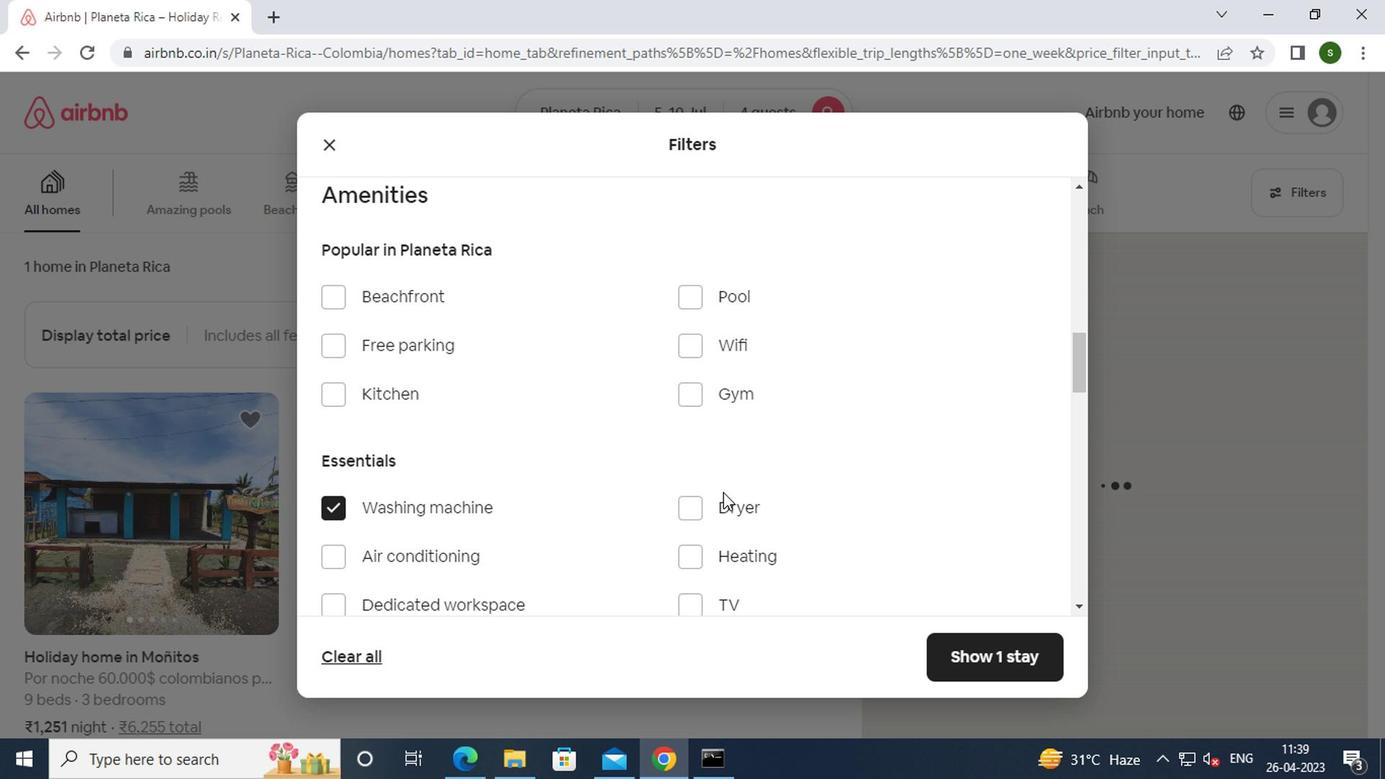 
Action: Mouse scrolled (719, 492) with delta (0, -1)
Screenshot: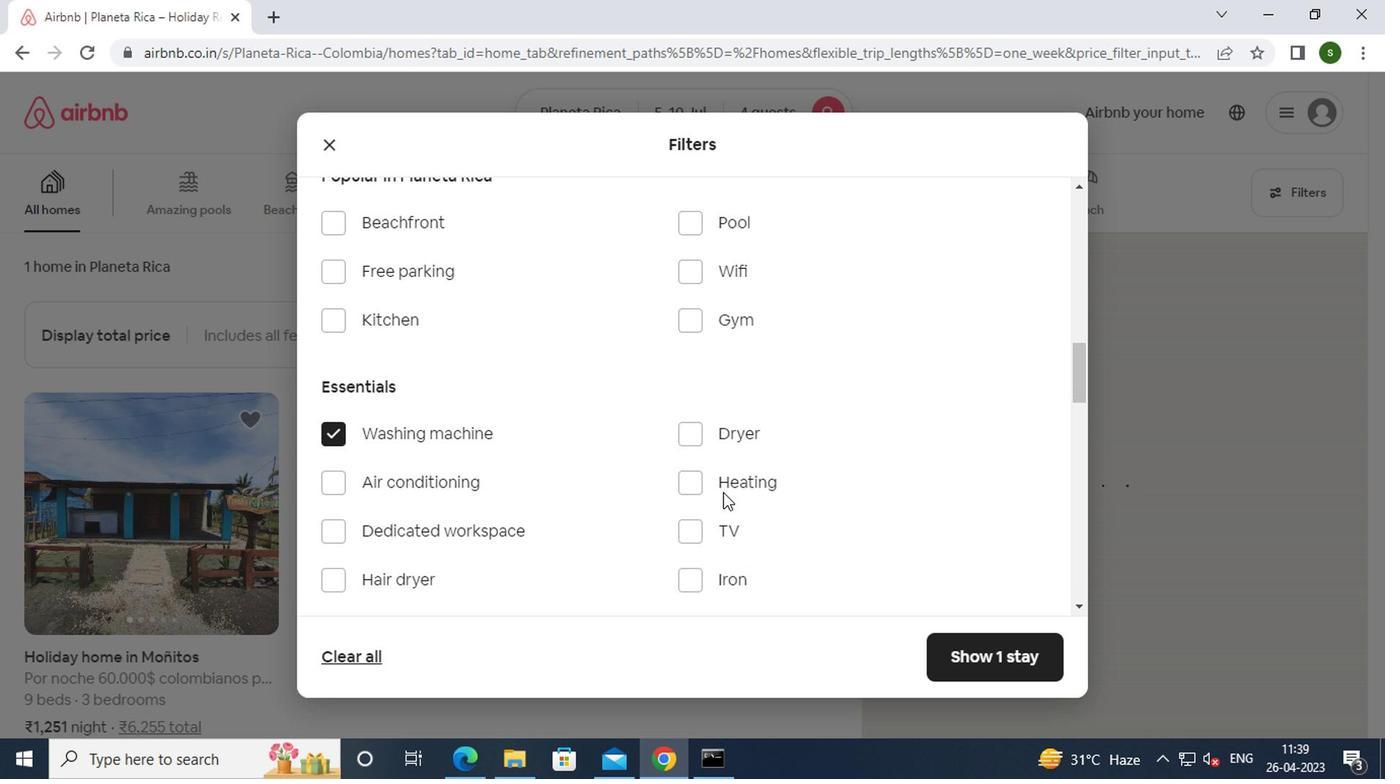 
Action: Mouse scrolled (719, 492) with delta (0, -1)
Screenshot: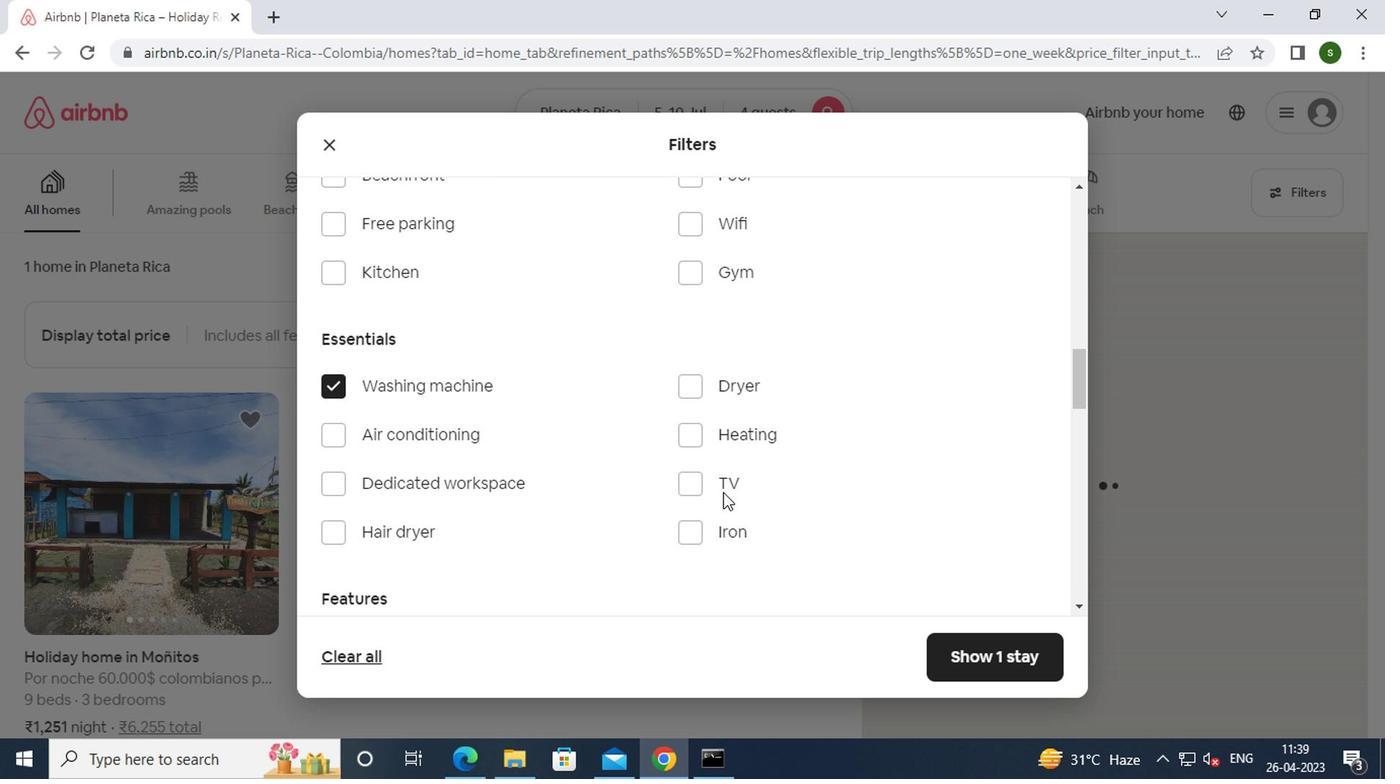 
Action: Mouse moved to (720, 492)
Screenshot: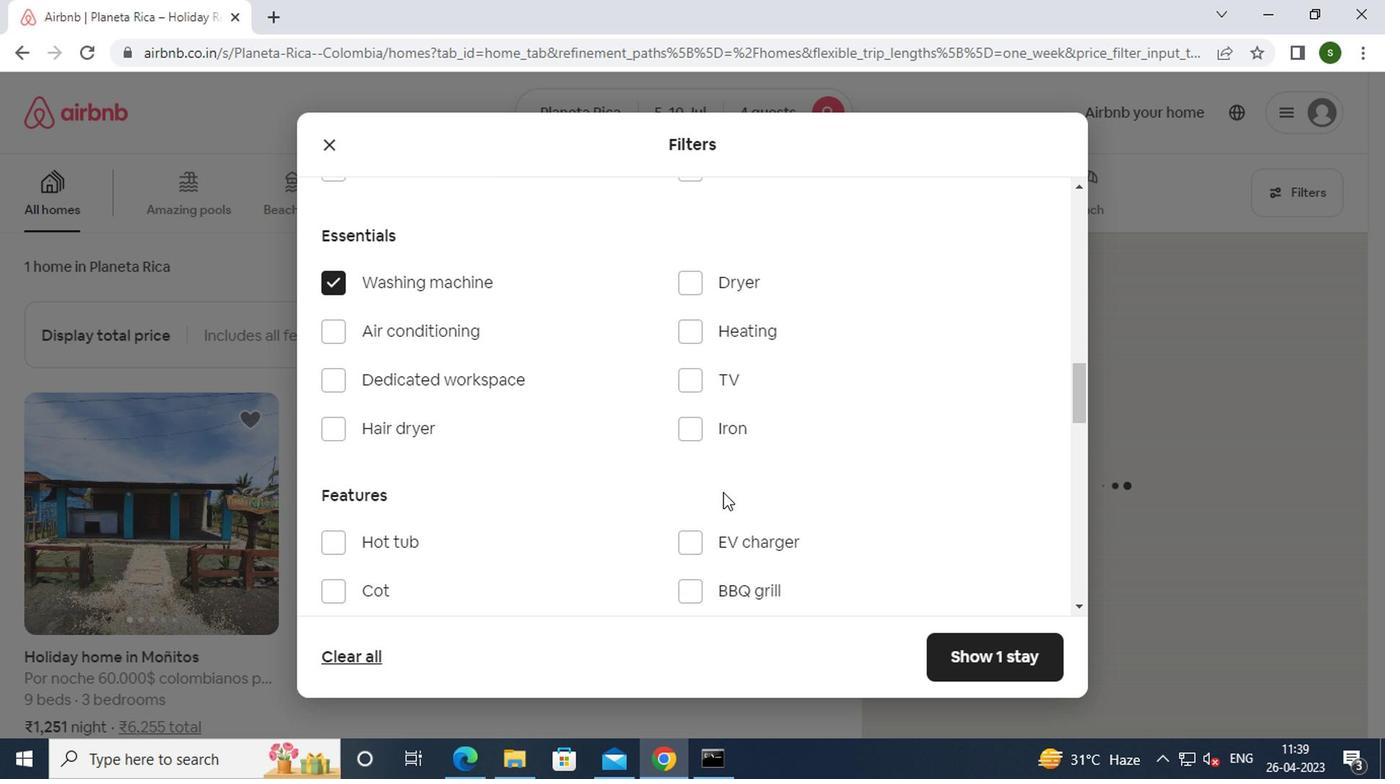 
Action: Mouse scrolled (720, 491) with delta (0, 0)
Screenshot: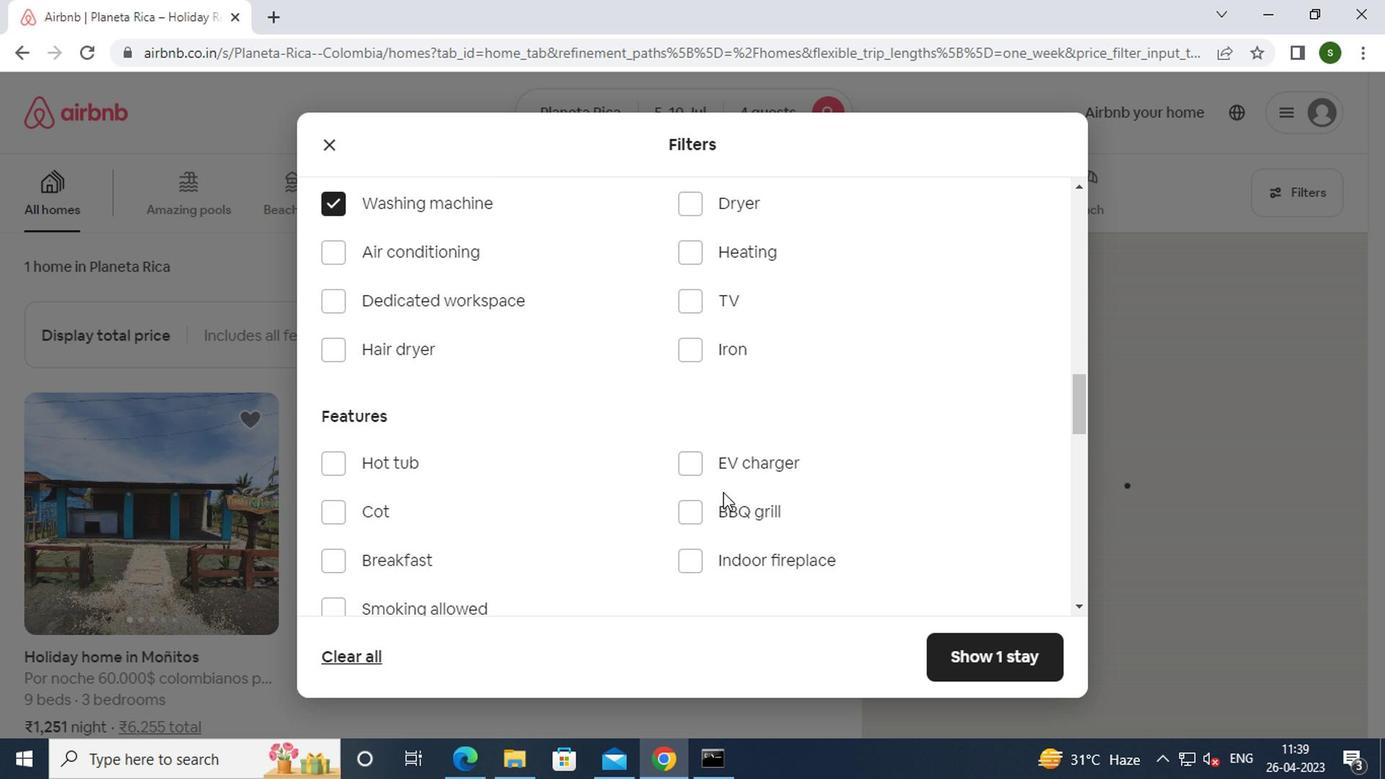 
Action: Mouse scrolled (720, 491) with delta (0, 0)
Screenshot: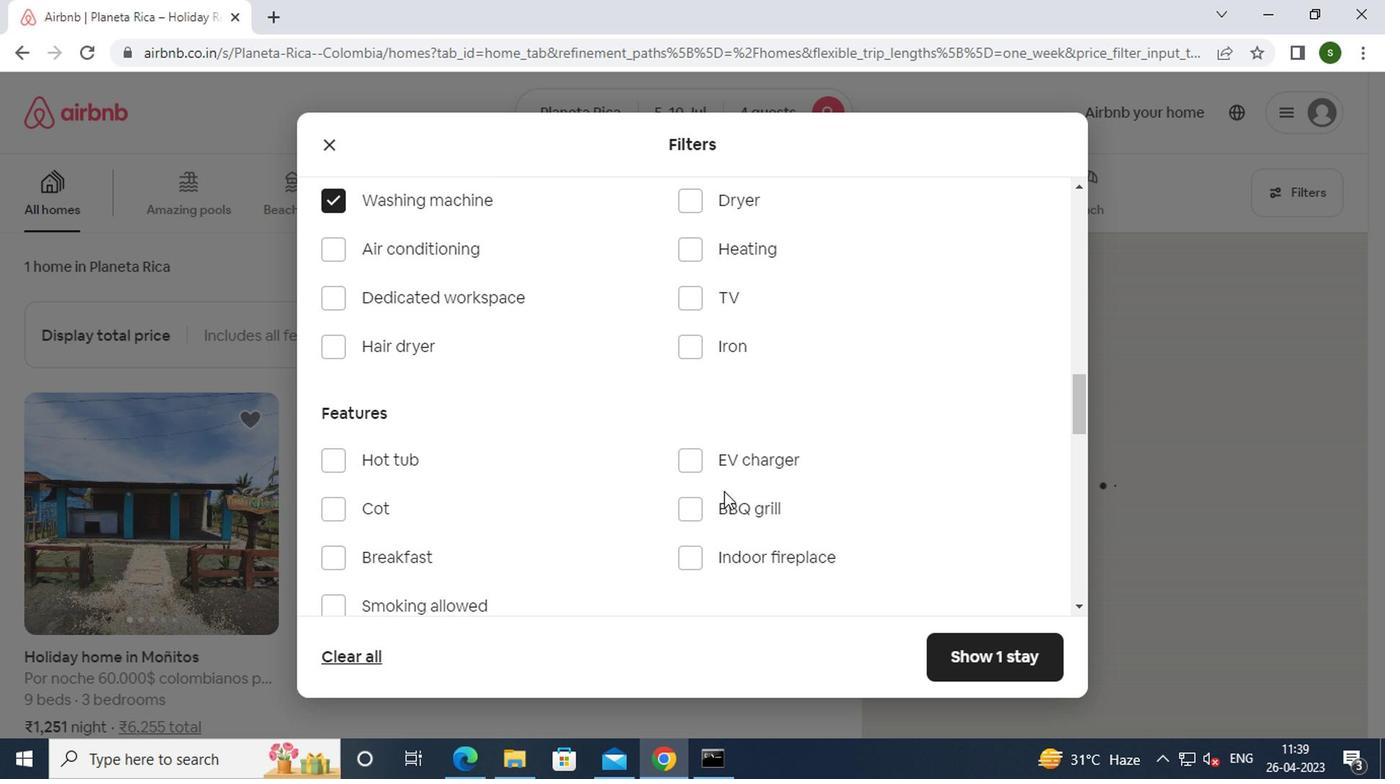 
Action: Mouse scrolled (720, 491) with delta (0, 0)
Screenshot: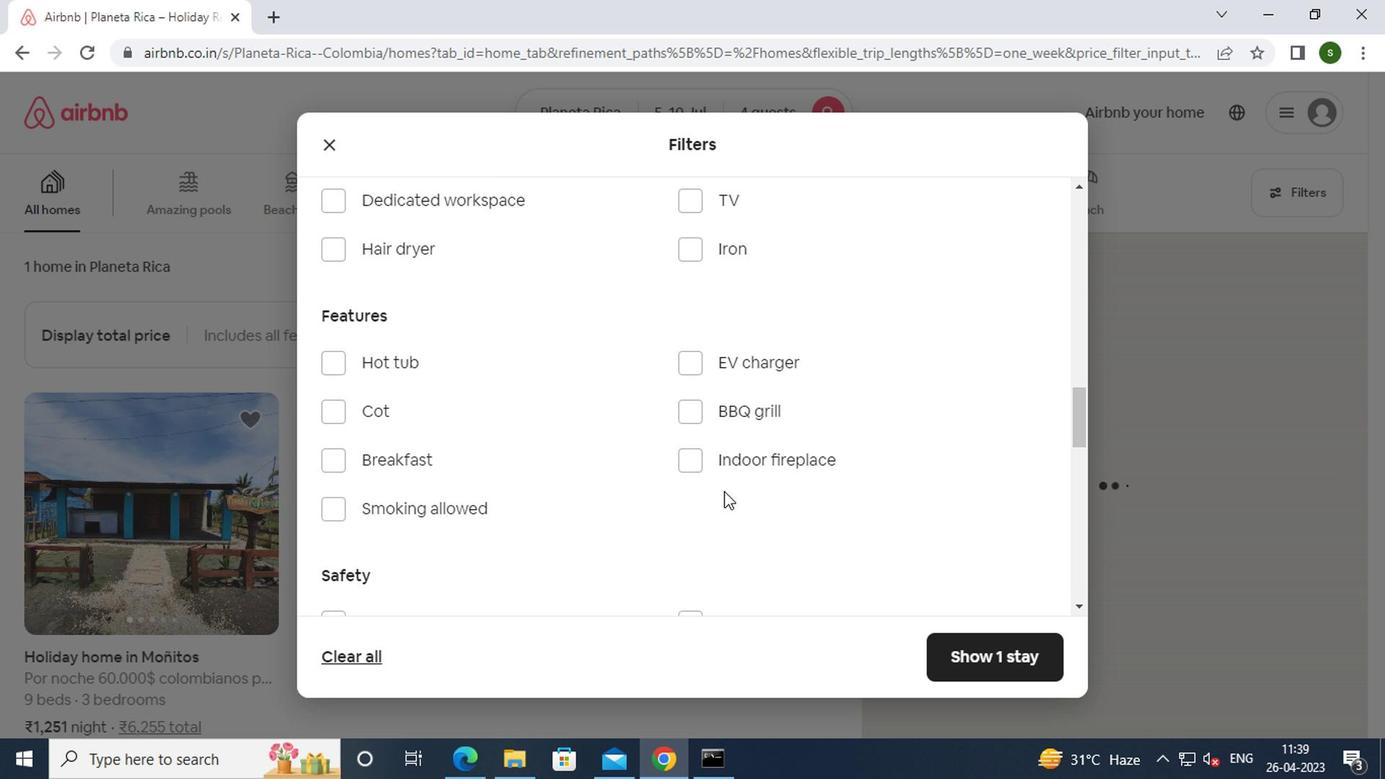 
Action: Mouse scrolled (720, 491) with delta (0, 0)
Screenshot: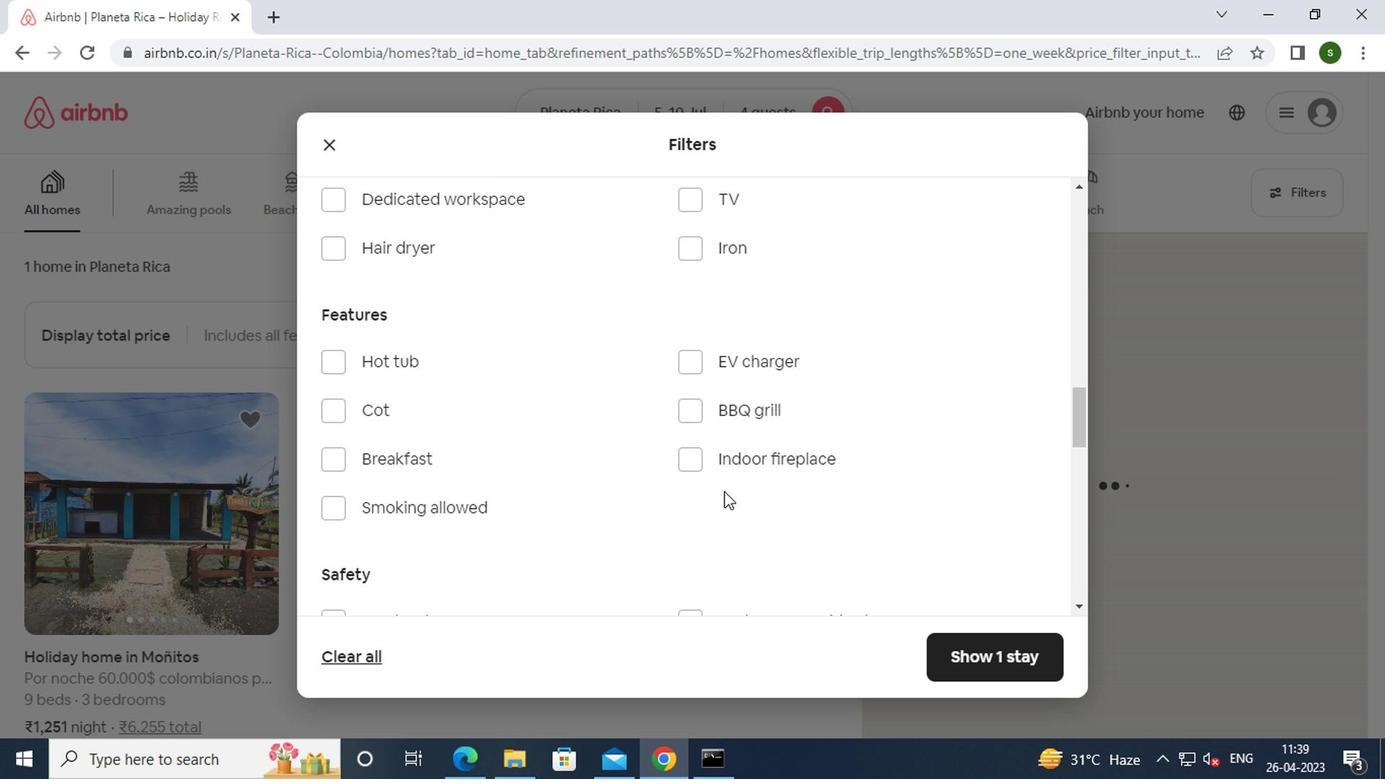 
Action: Mouse scrolled (720, 491) with delta (0, 0)
Screenshot: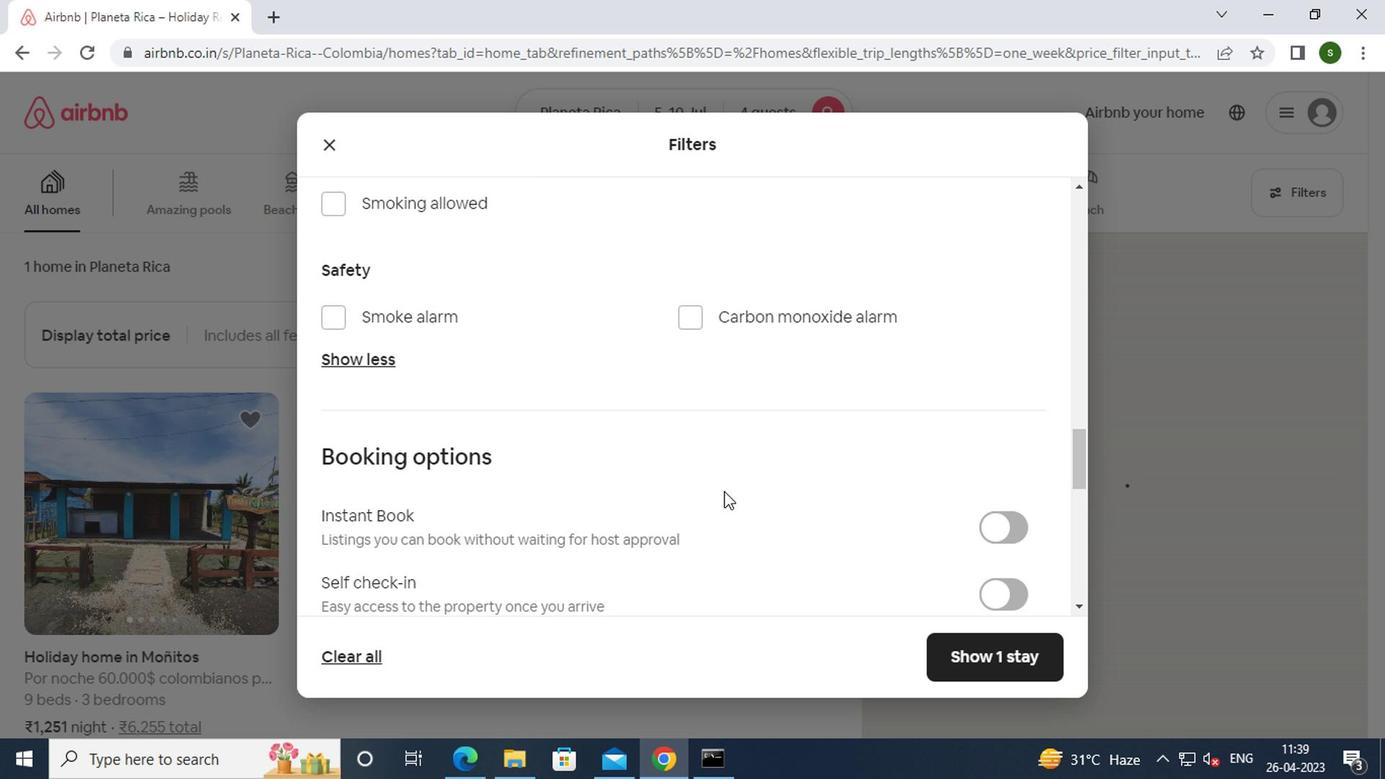 
Action: Mouse scrolled (720, 491) with delta (0, 0)
Screenshot: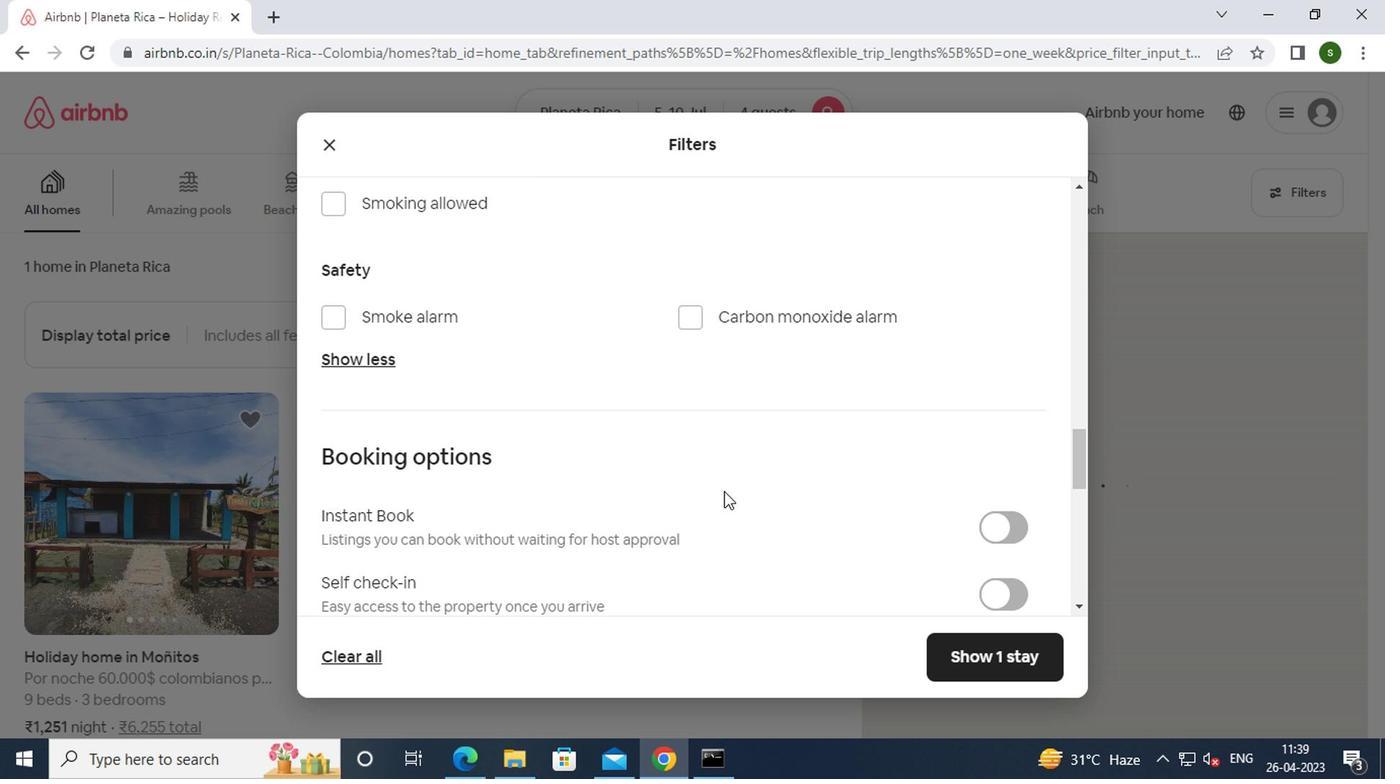 
Action: Mouse moved to (996, 382)
Screenshot: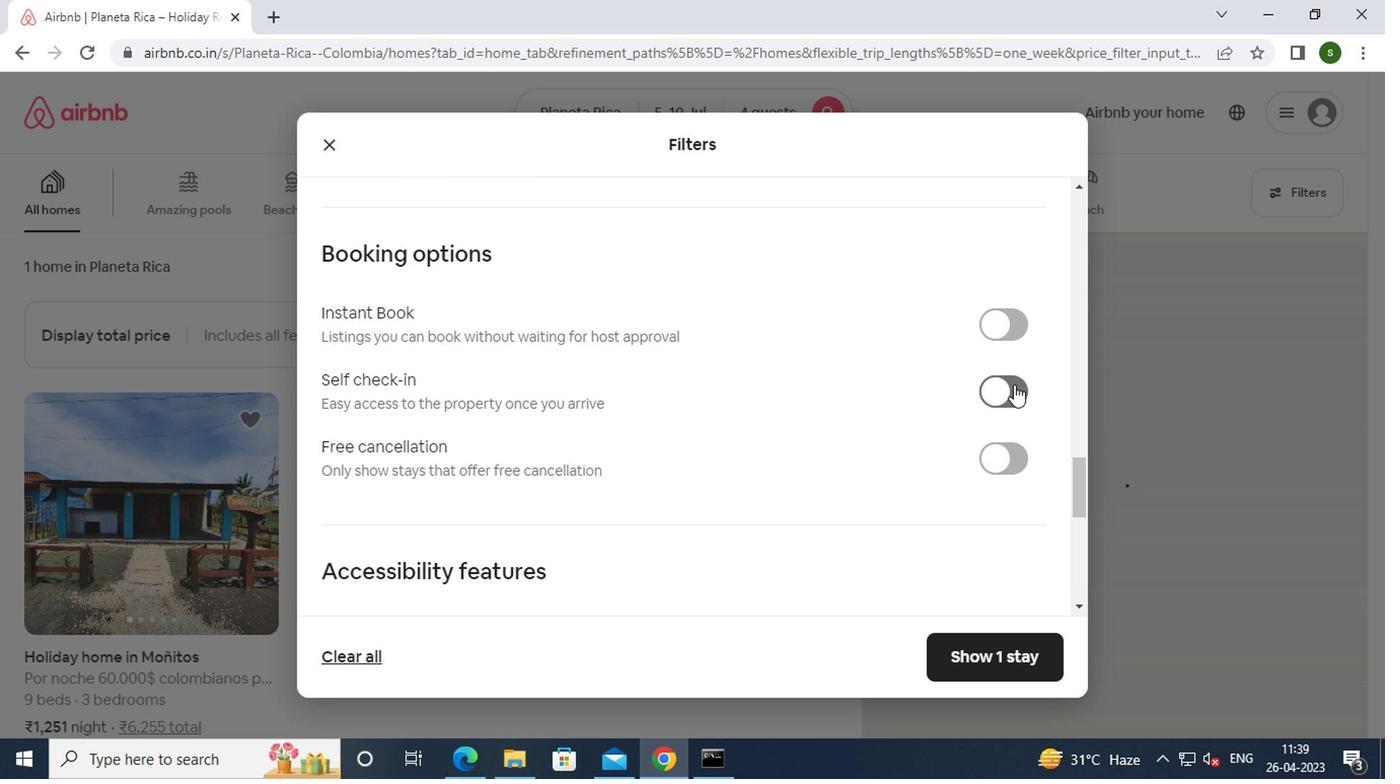 
Action: Mouse pressed left at (996, 382)
Screenshot: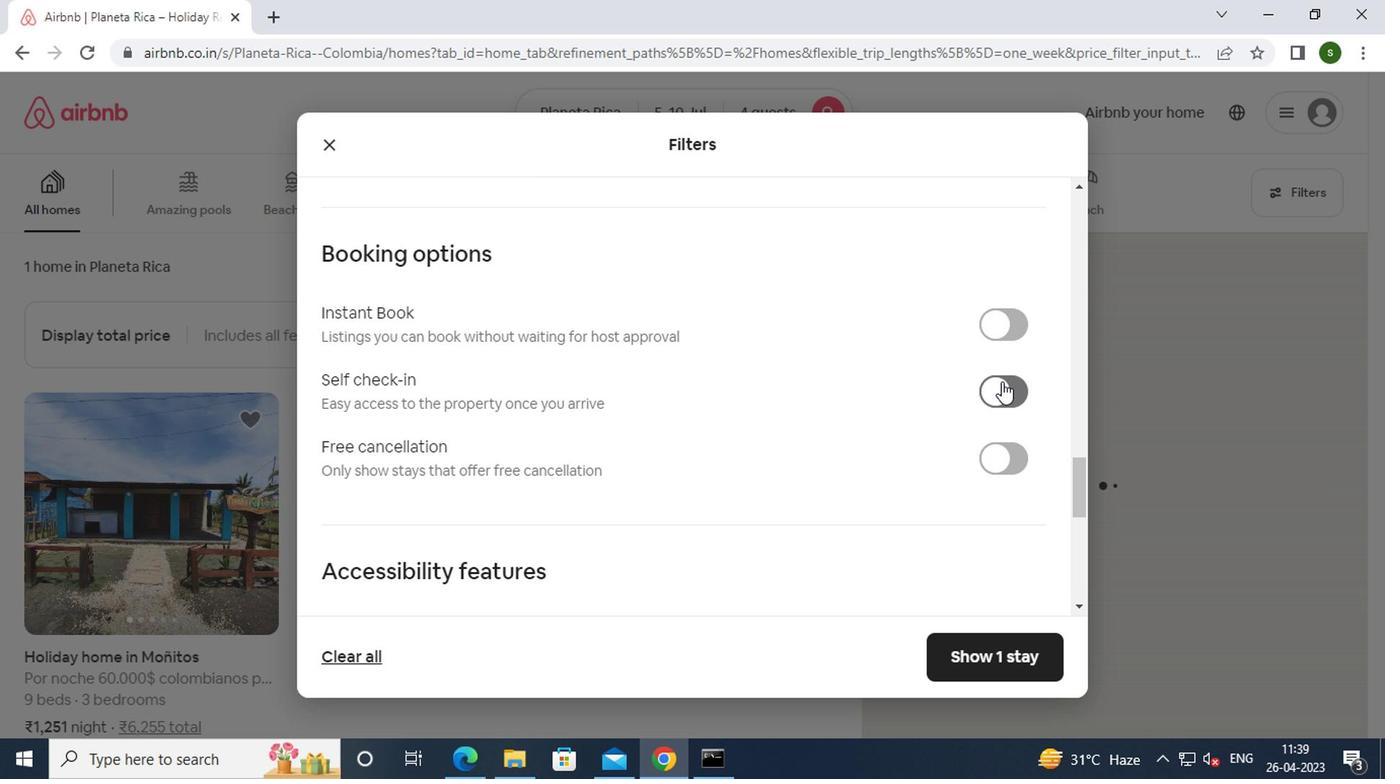 
Action: Mouse moved to (853, 401)
Screenshot: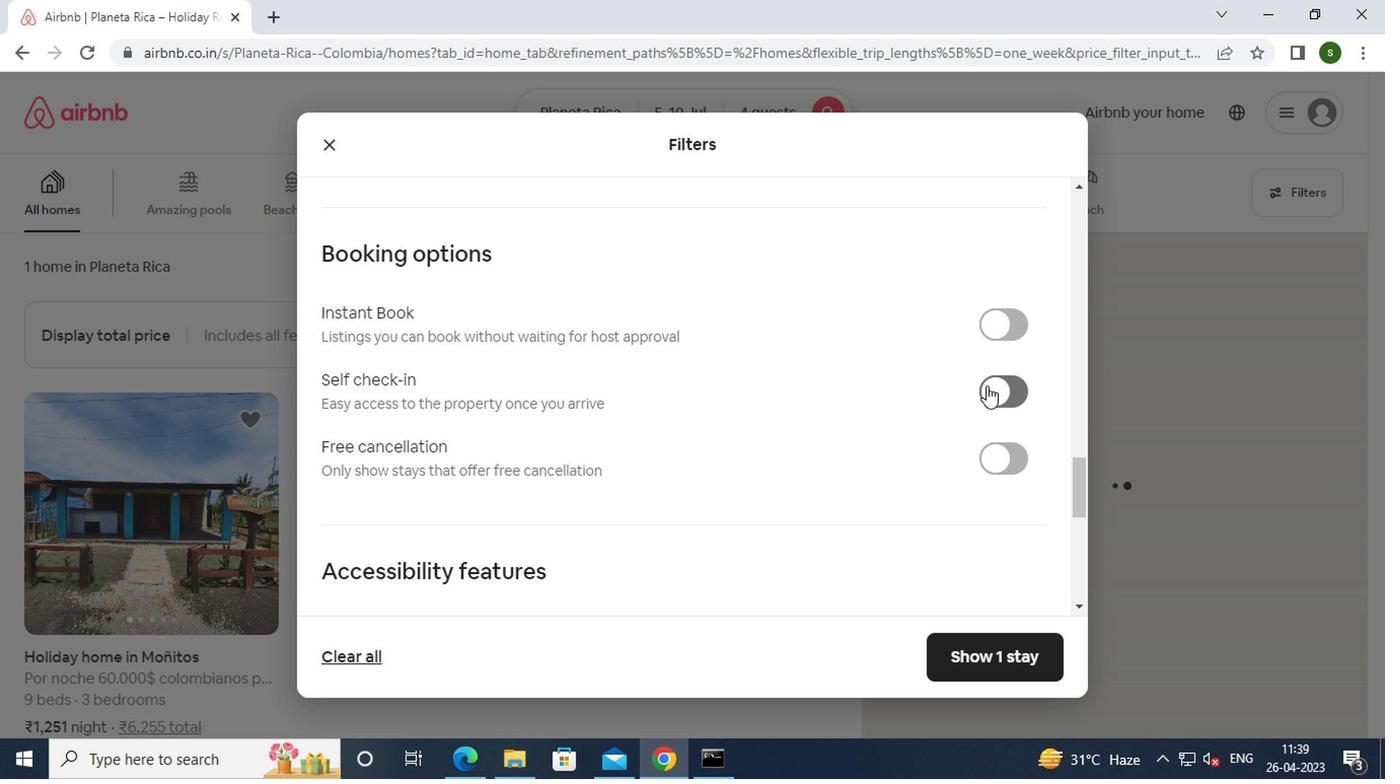
Action: Mouse scrolled (853, 400) with delta (0, 0)
Screenshot: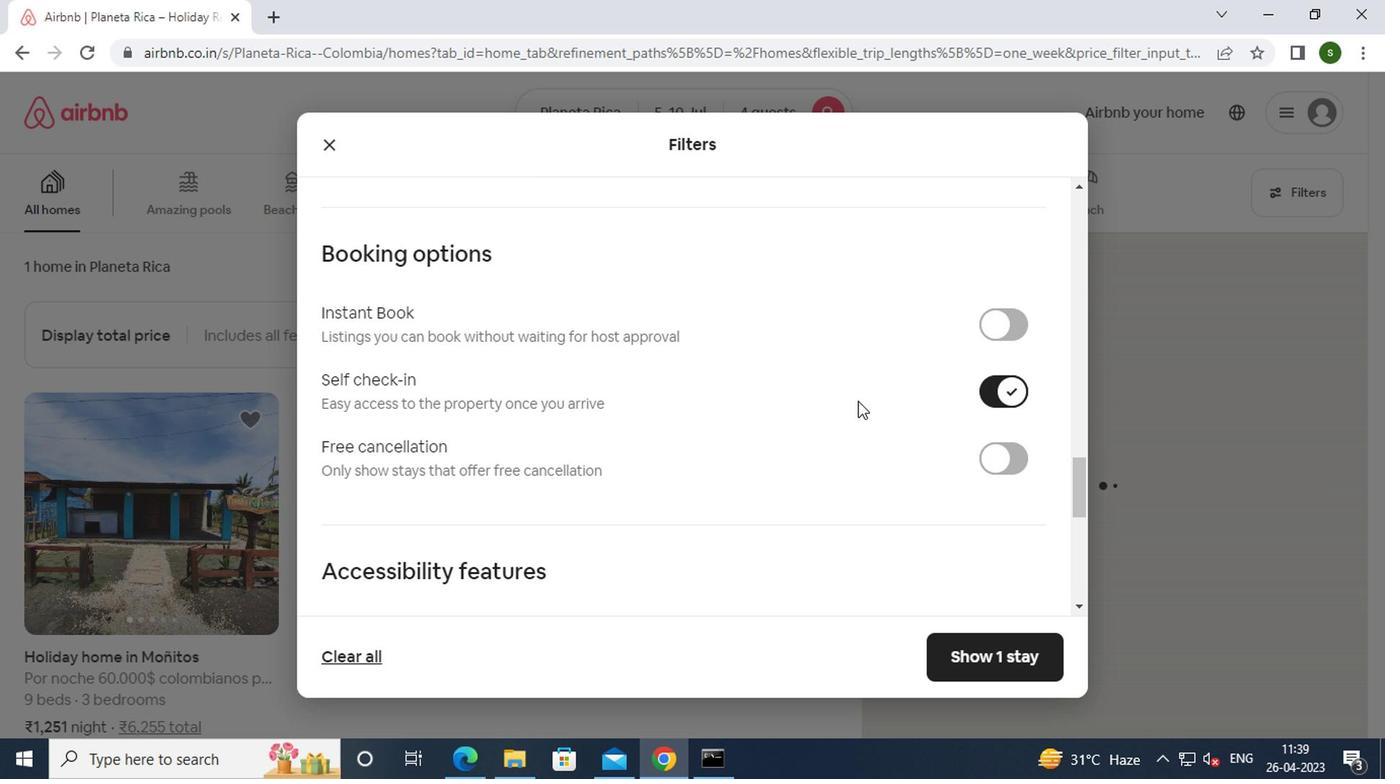 
Action: Mouse scrolled (853, 400) with delta (0, 0)
Screenshot: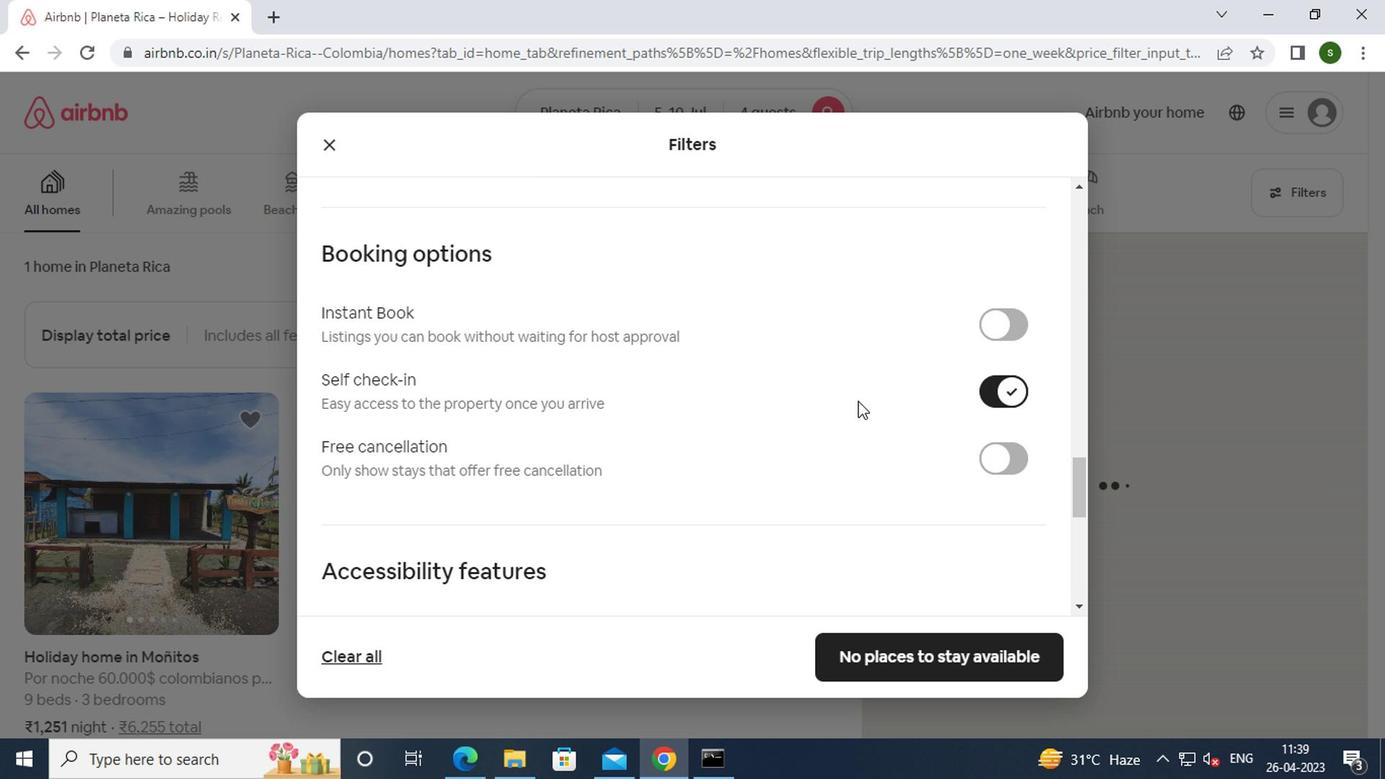 
Action: Mouse scrolled (853, 400) with delta (0, 0)
Screenshot: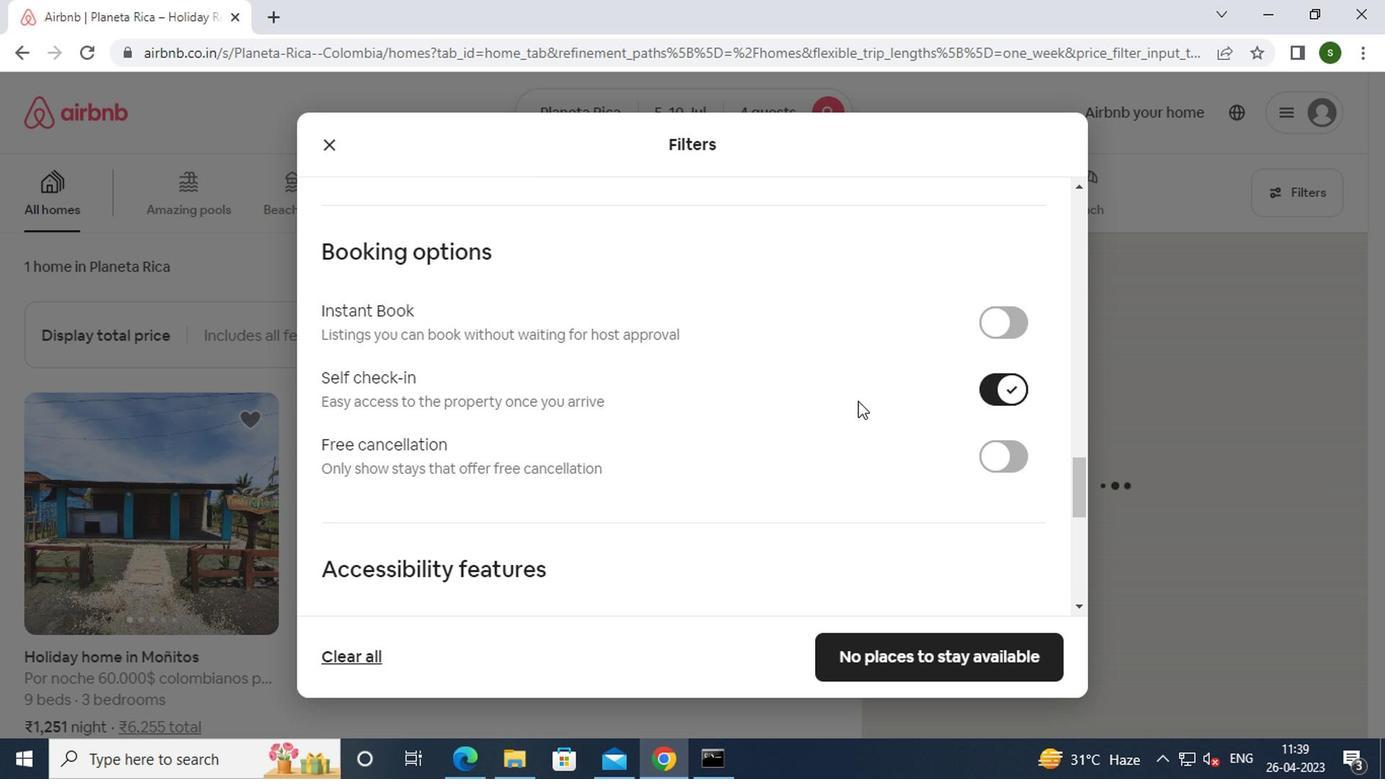 
Action: Mouse scrolled (853, 400) with delta (0, 0)
Screenshot: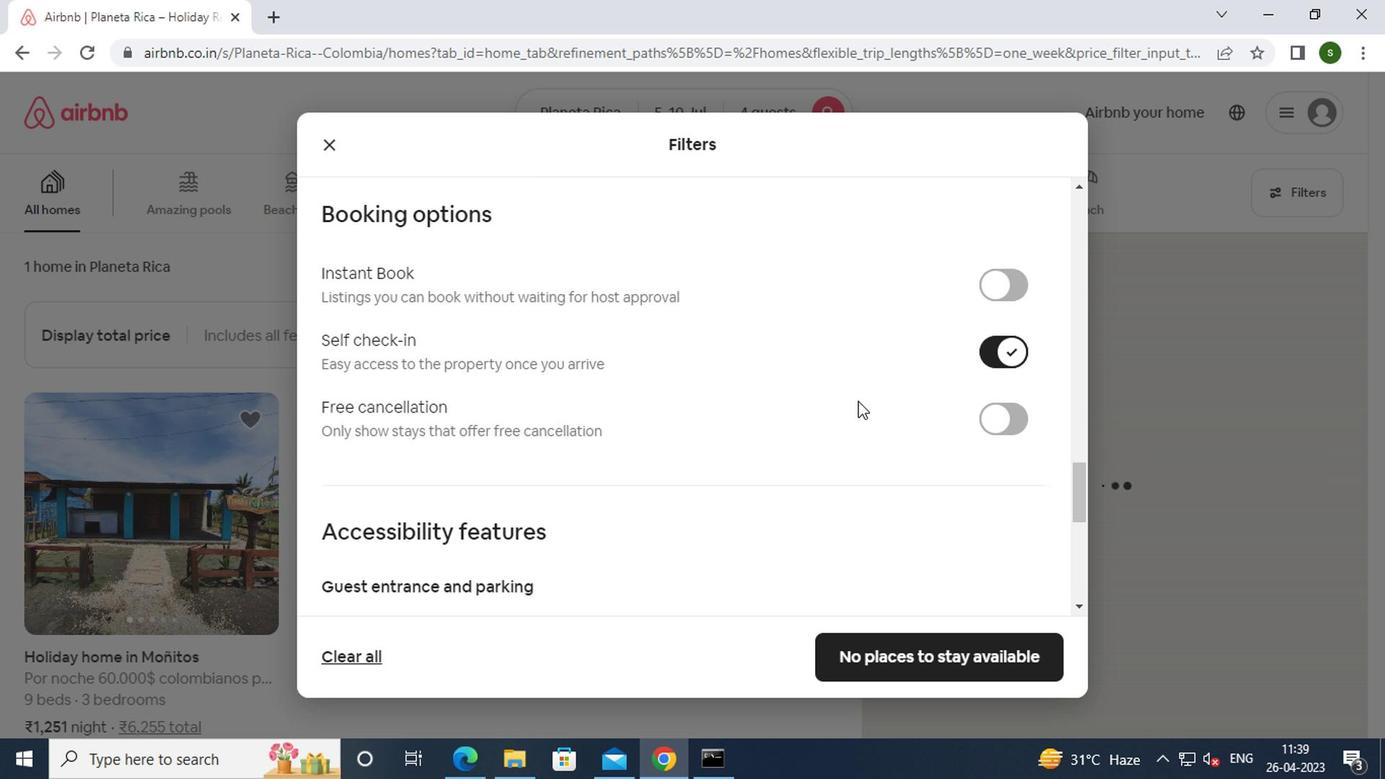 
Action: Mouse scrolled (853, 400) with delta (0, 0)
Screenshot: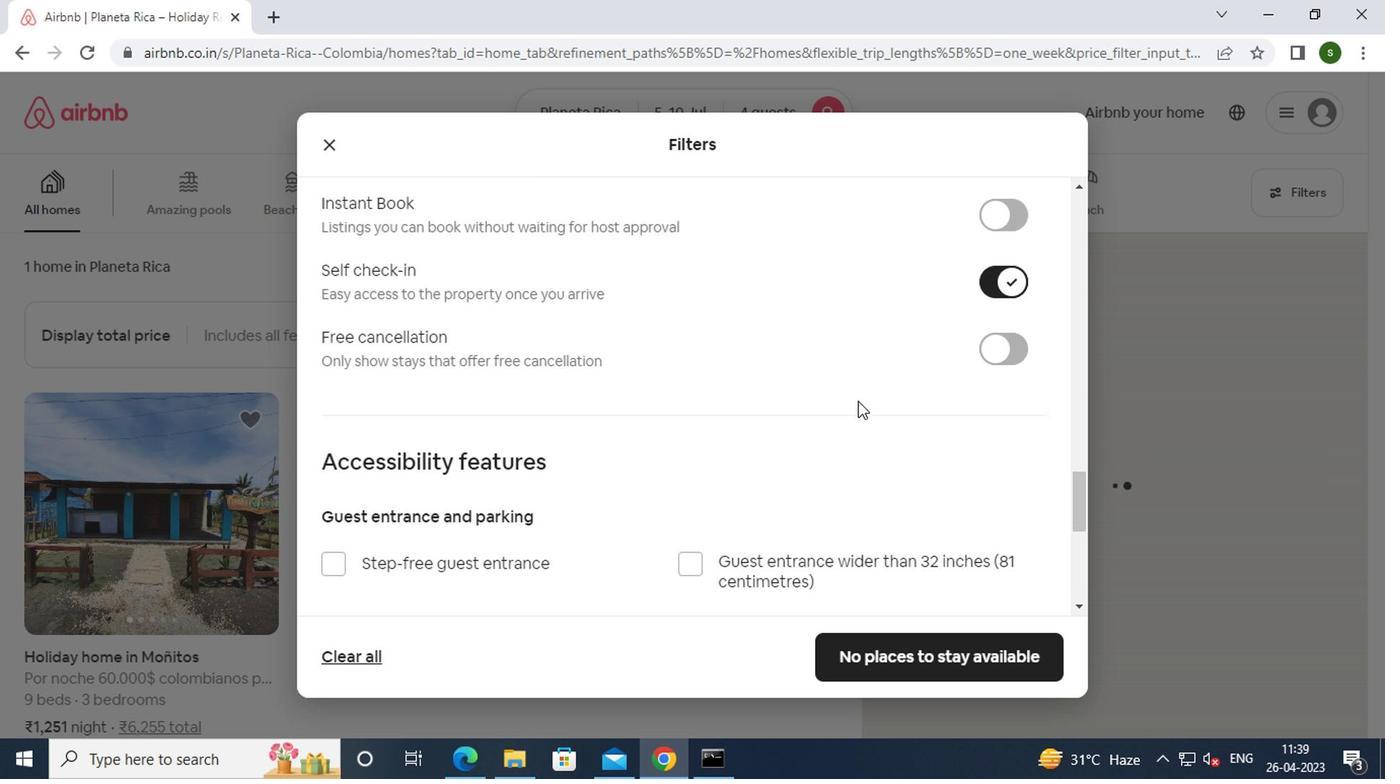 
Action: Mouse scrolled (853, 400) with delta (0, 0)
Screenshot: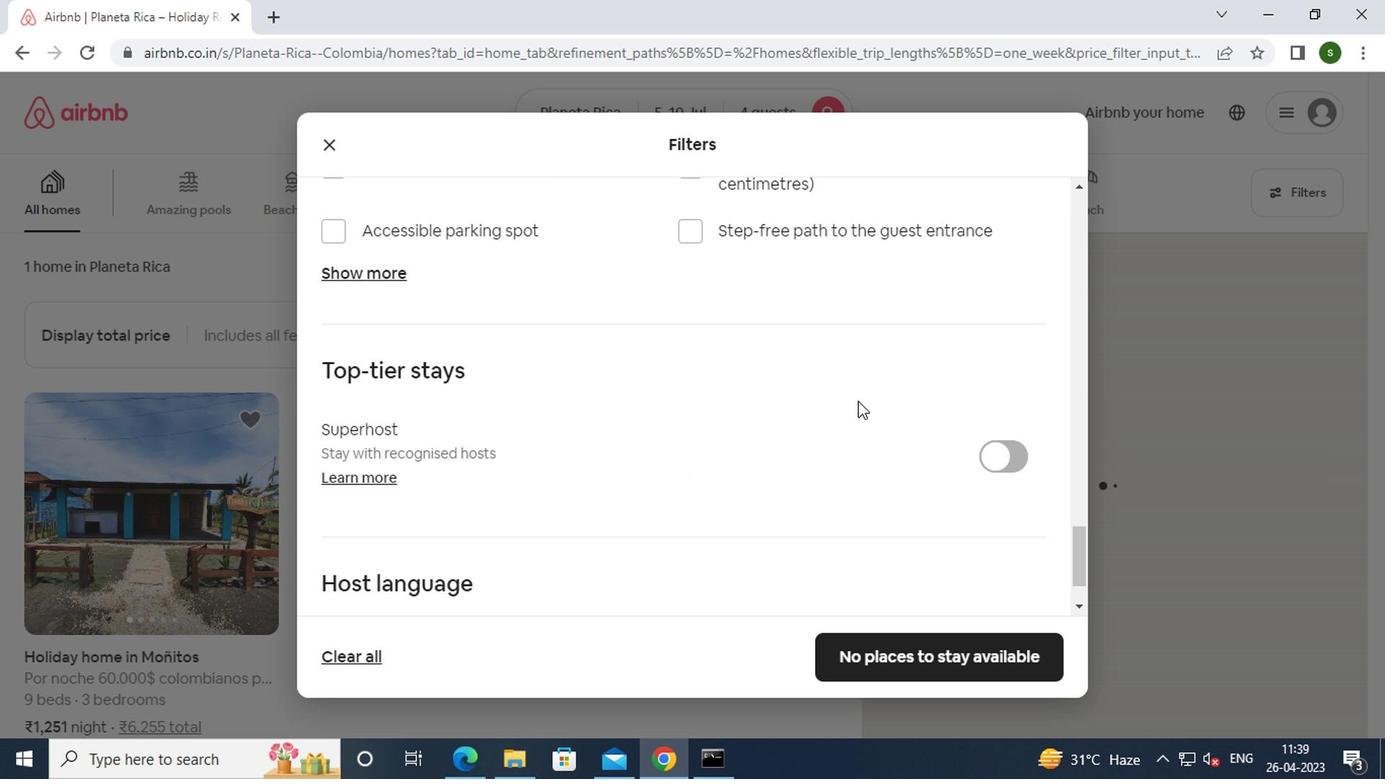 
Action: Mouse scrolled (853, 400) with delta (0, 0)
Screenshot: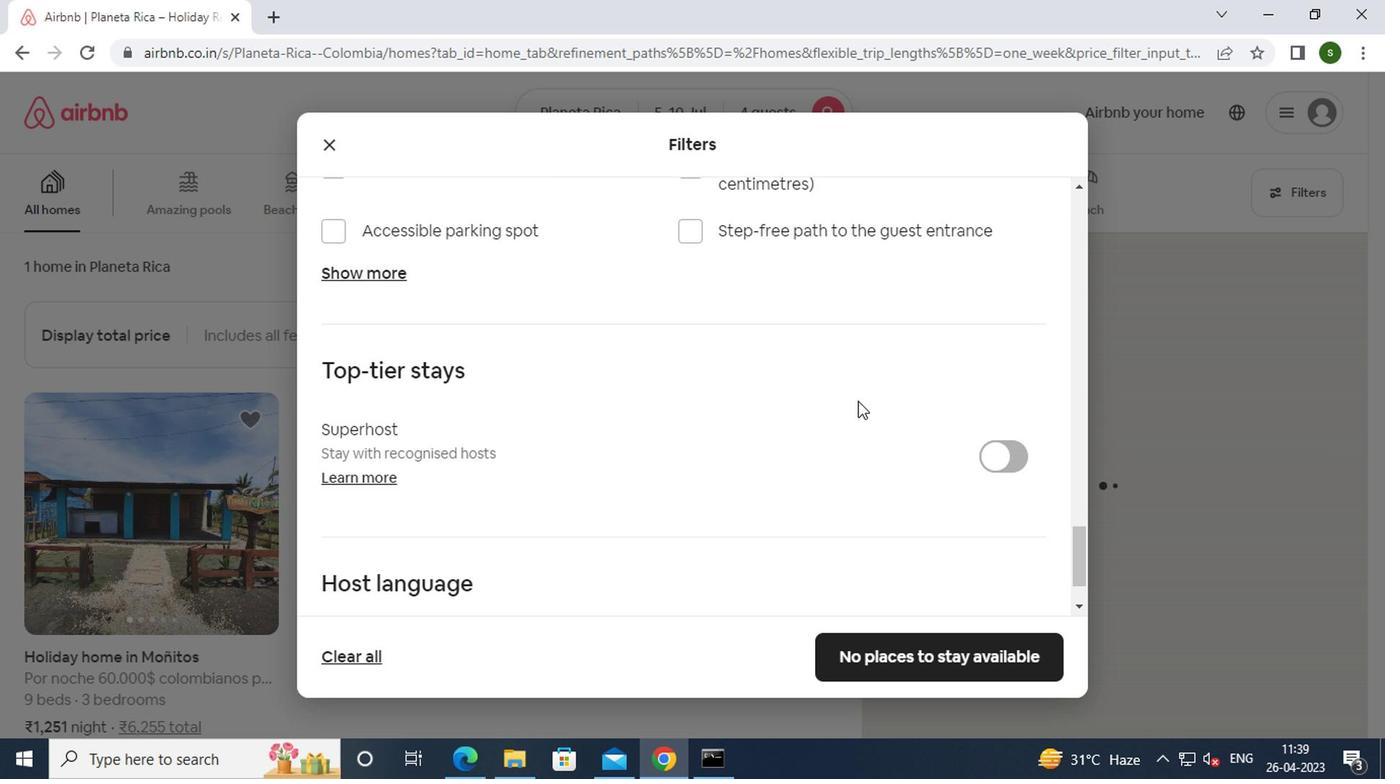 
Action: Mouse scrolled (853, 400) with delta (0, 0)
Screenshot: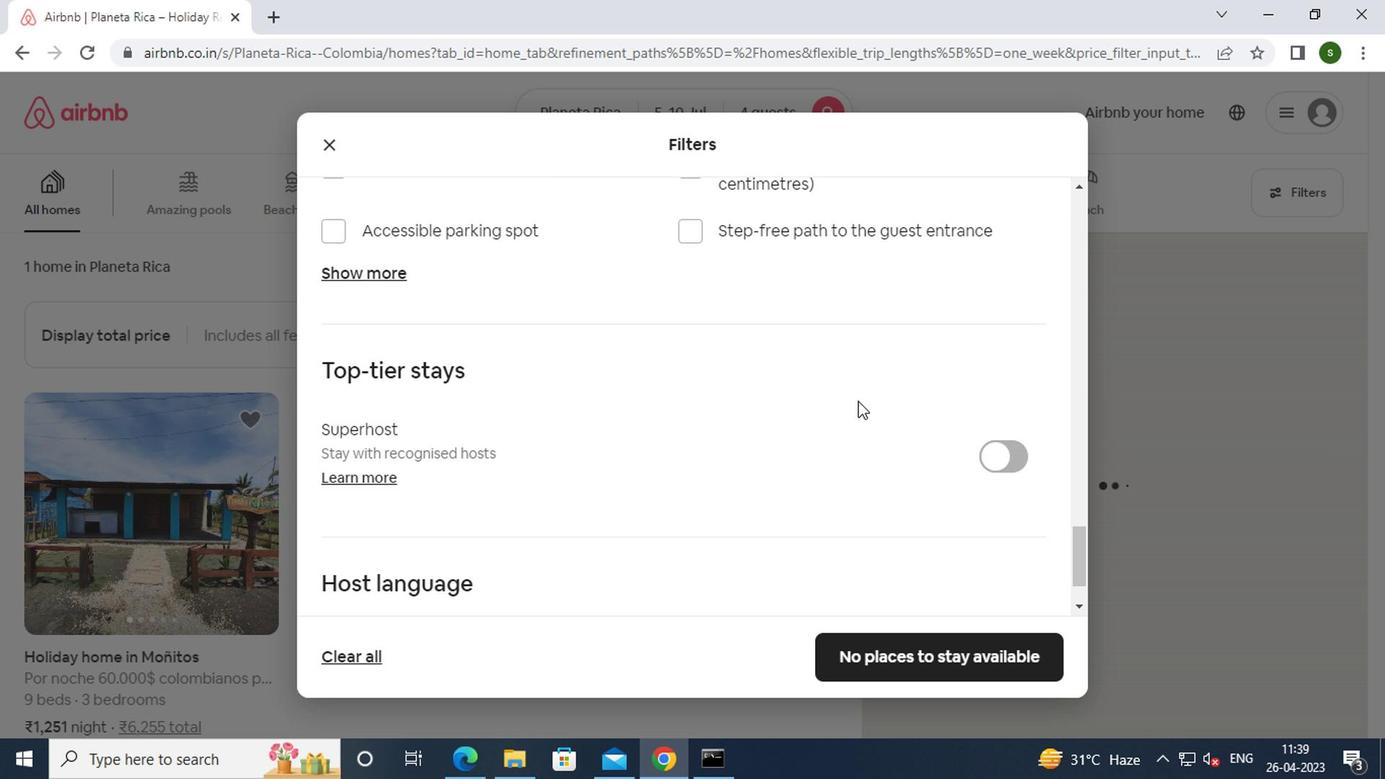 
Action: Mouse scrolled (853, 400) with delta (0, 0)
Screenshot: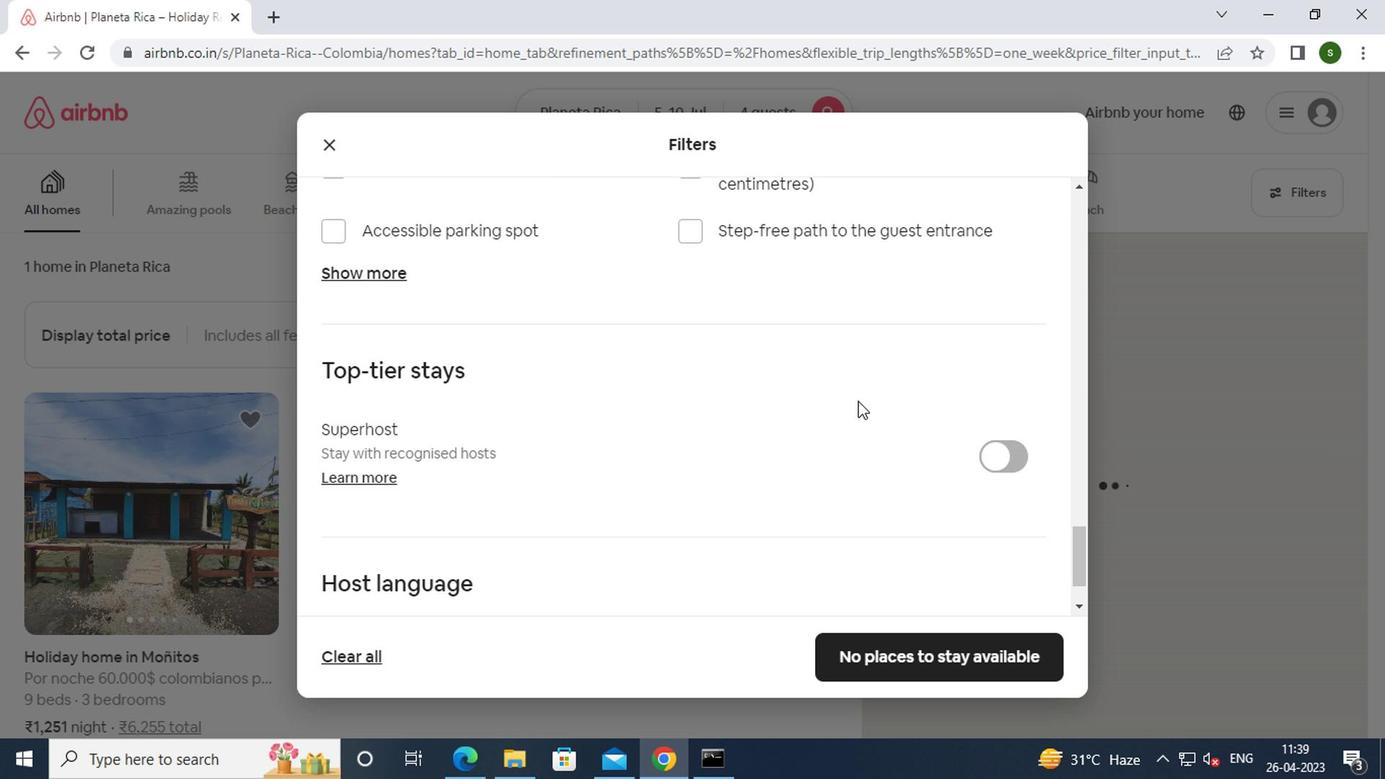 
Action: Mouse scrolled (853, 400) with delta (0, 0)
Screenshot: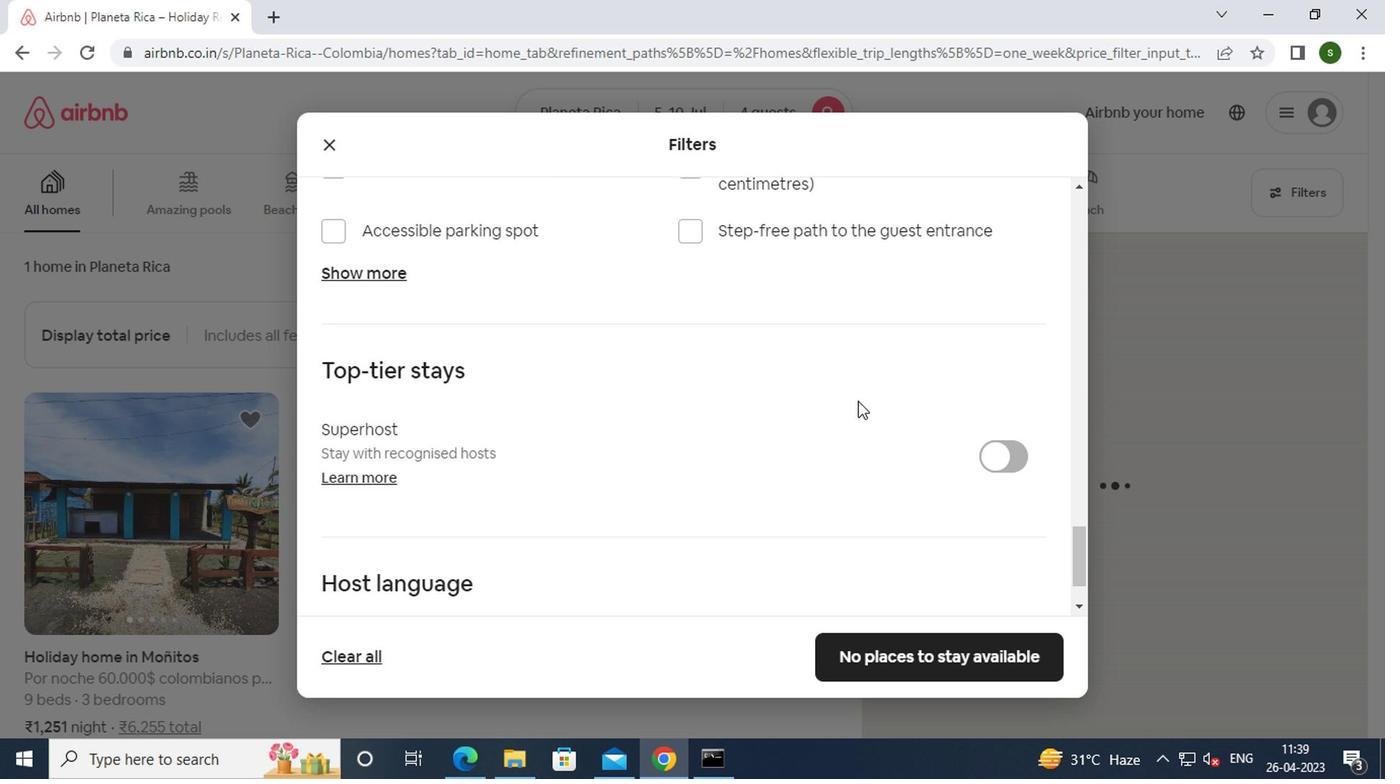 
Action: Mouse moved to (885, 663)
Screenshot: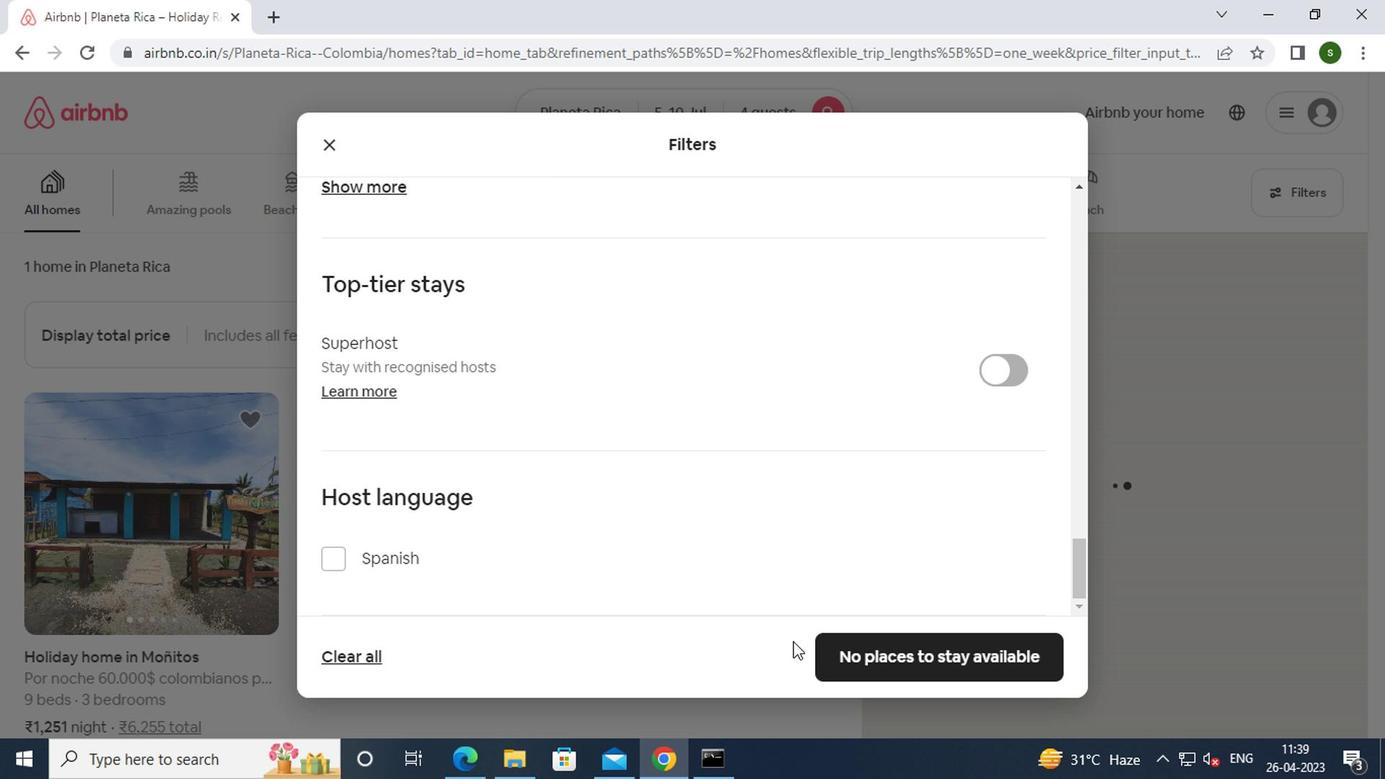 
Action: Mouse pressed left at (885, 663)
Screenshot: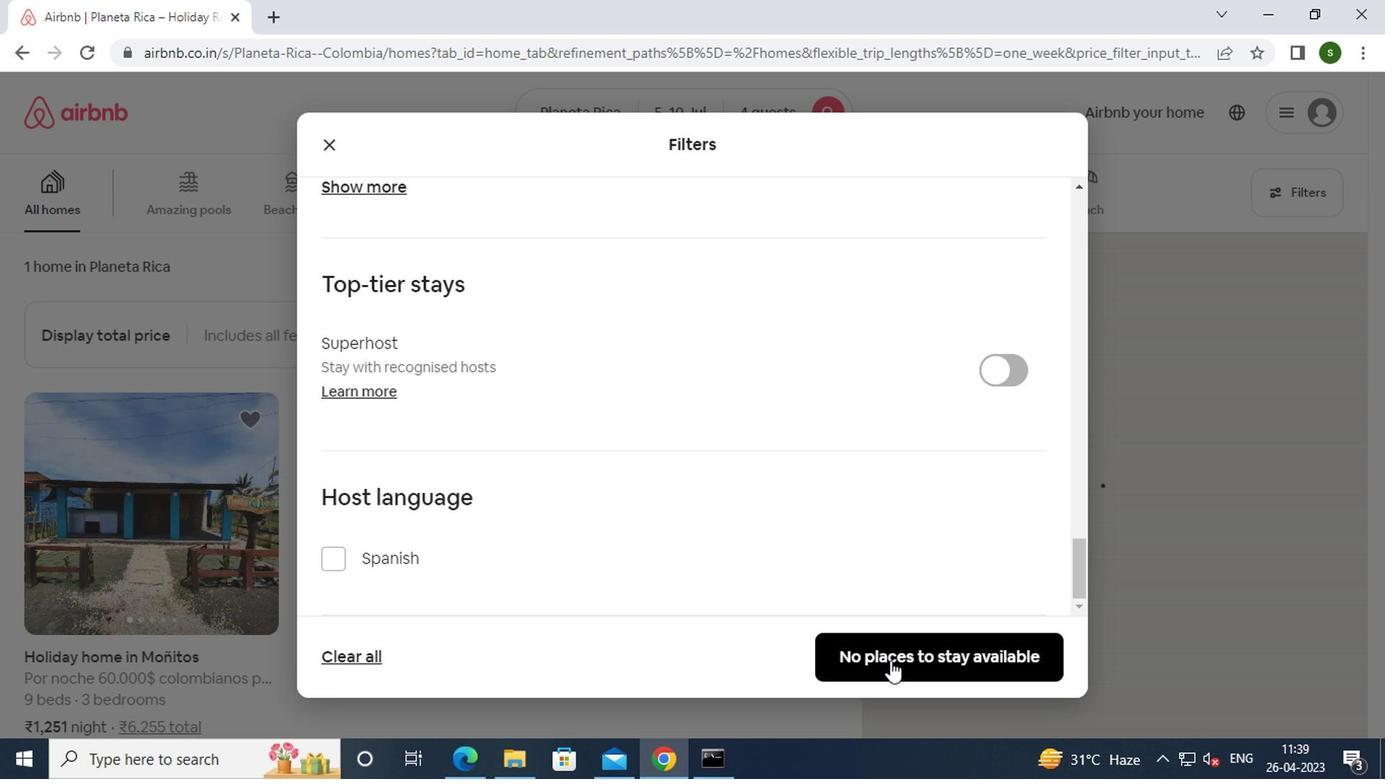 
